 Task: Buy 1 Alum for Men's from Shave & Hair Removal section under best seller category for shipping address: Maddie Scott, 1225 Ridge Road, Dodge City, Kansas 67801, Cell Number 6205197251. Pay from credit card ending with 7965, CVV 549
Action: Mouse moved to (10, 67)
Screenshot: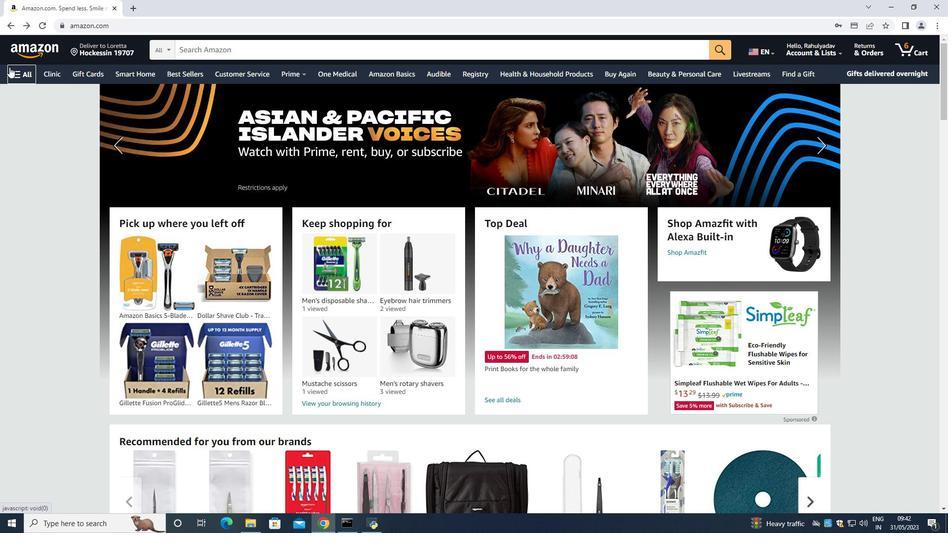 
Action: Mouse pressed left at (10, 67)
Screenshot: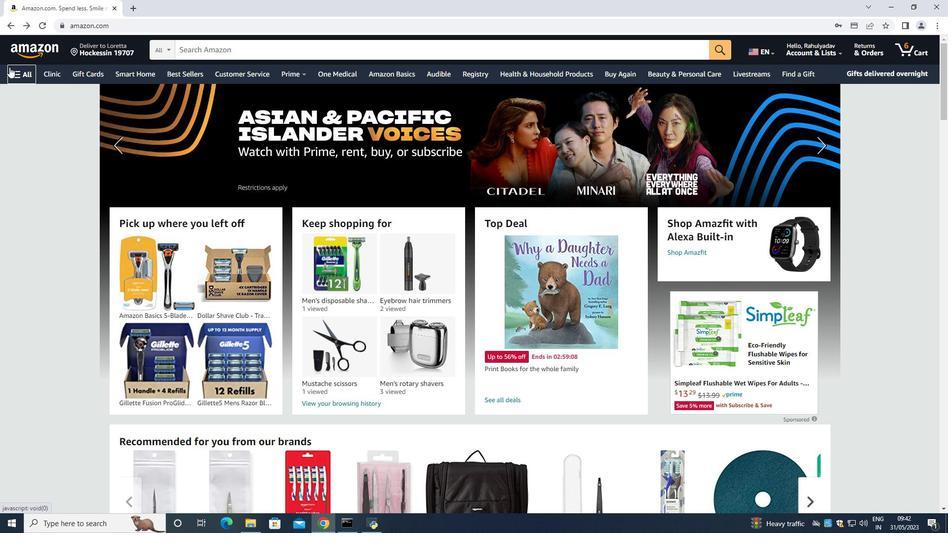 
Action: Mouse moved to (39, 92)
Screenshot: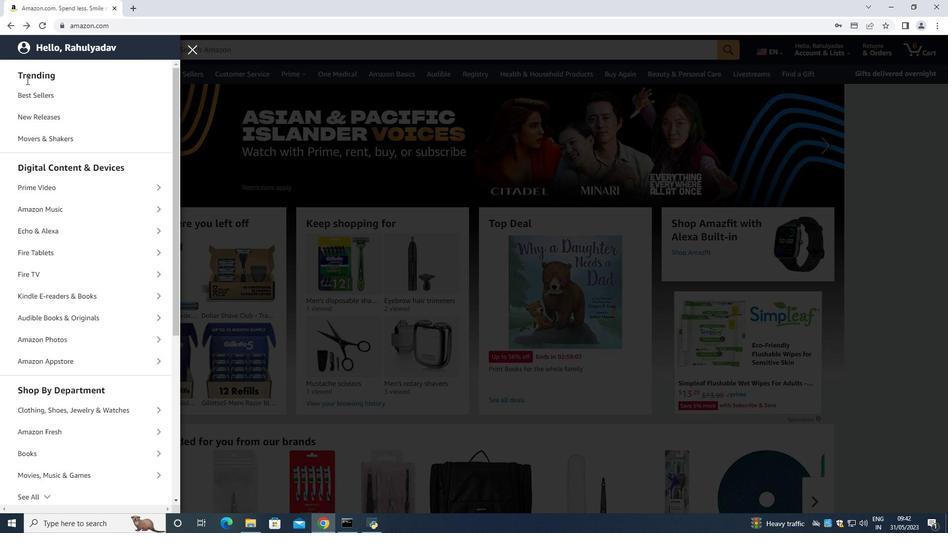 
Action: Mouse pressed left at (39, 92)
Screenshot: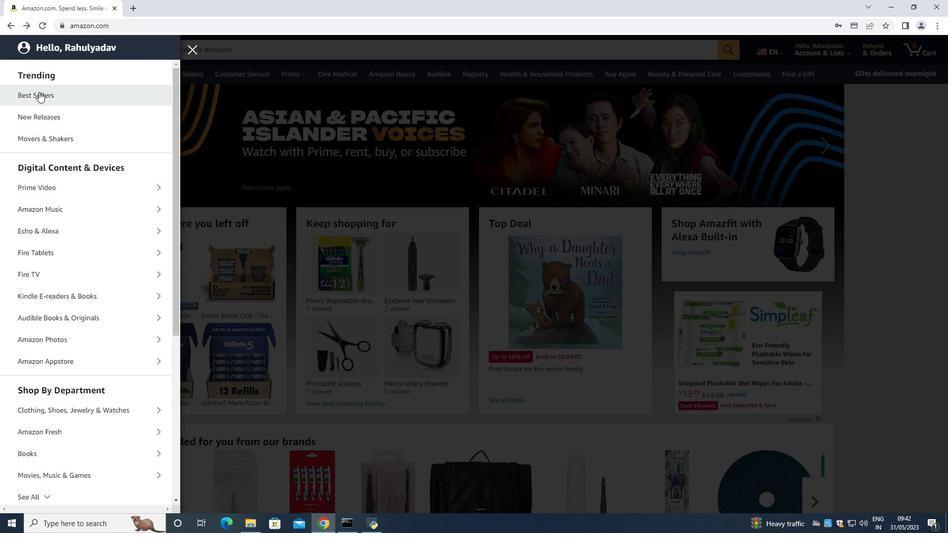 
Action: Mouse moved to (236, 52)
Screenshot: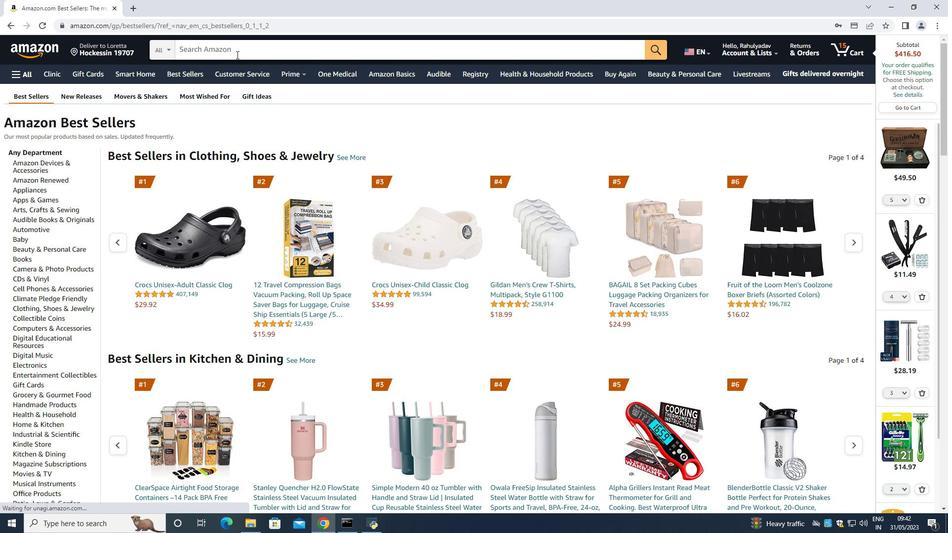 
Action: Mouse pressed left at (236, 52)
Screenshot: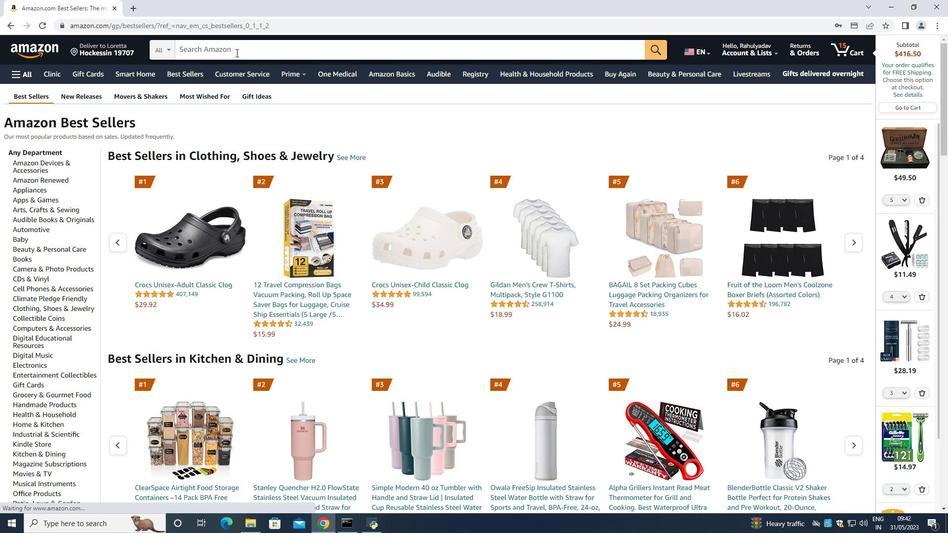 
Action: Mouse moved to (234, 51)
Screenshot: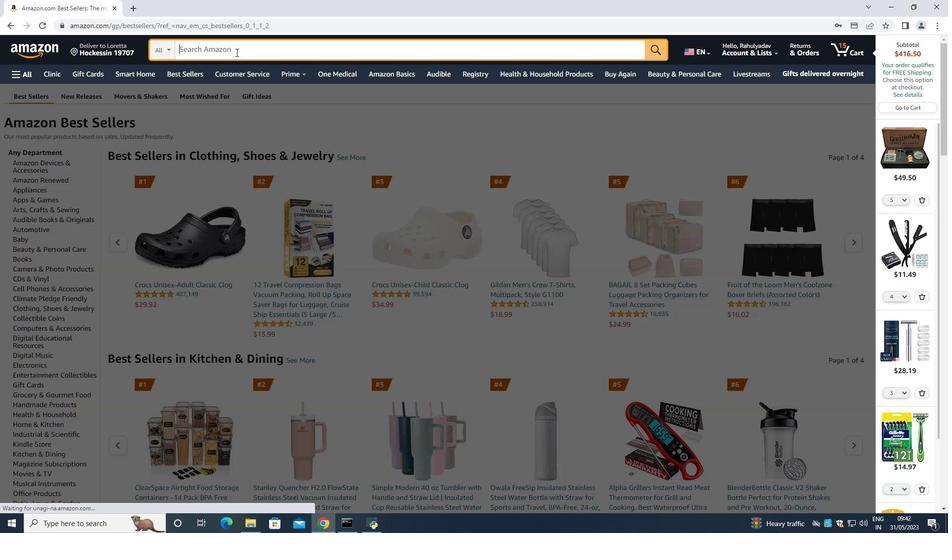 
Action: Key pressed <Key.shift>Alum<Key.space><Key.shift><Key.shift><Key.shift><Key.shift><Key.shift><Key.shift><Key.shift><Key.shift><Key.shift><Key.shift><Key.shift><Key.shift><Key.shift>For<Key.space>men<Key.space>
Screenshot: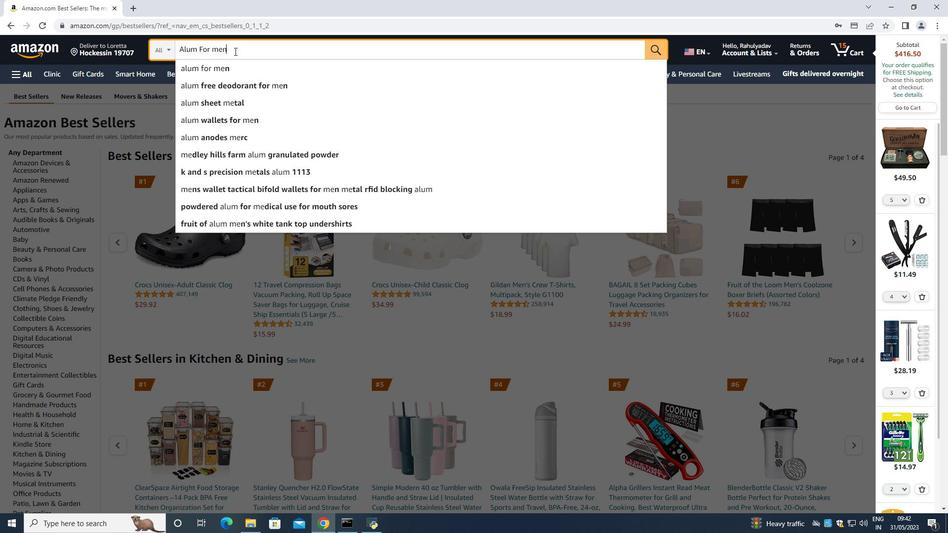 
Action: Mouse moved to (659, 45)
Screenshot: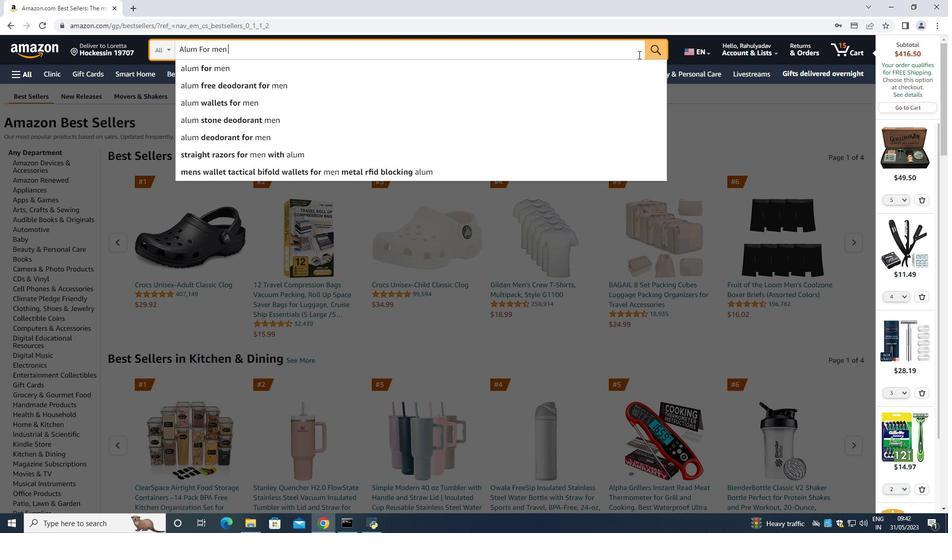 
Action: Mouse pressed left at (659, 45)
Screenshot: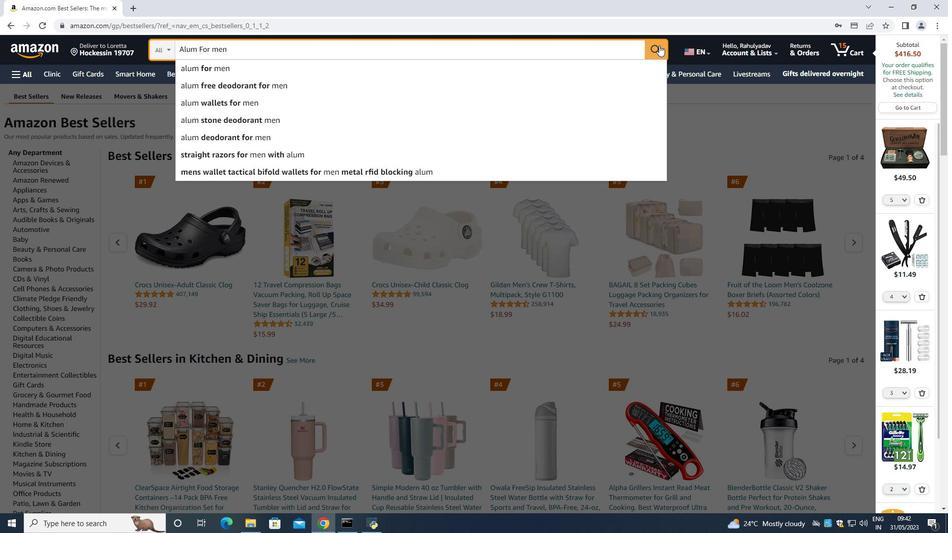 
Action: Mouse moved to (339, 311)
Screenshot: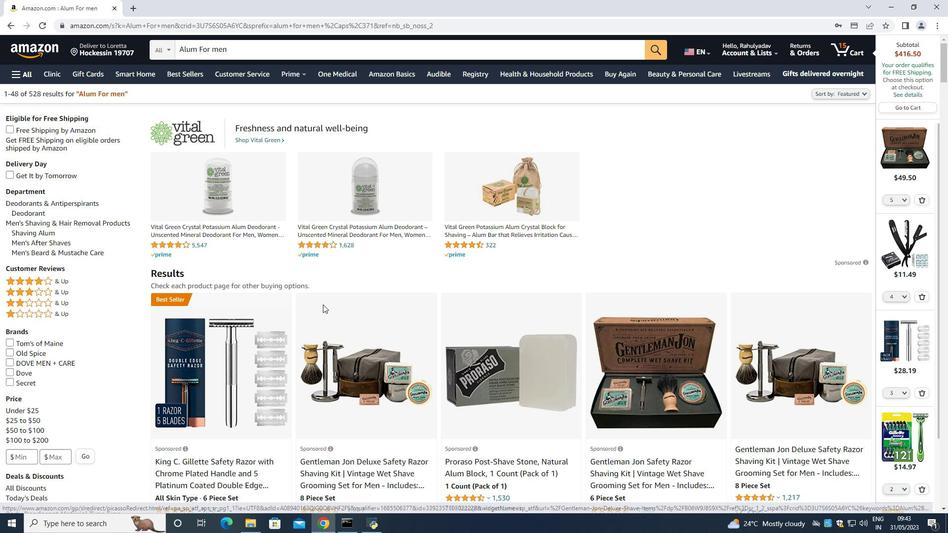 
Action: Mouse scrolled (339, 311) with delta (0, 0)
Screenshot: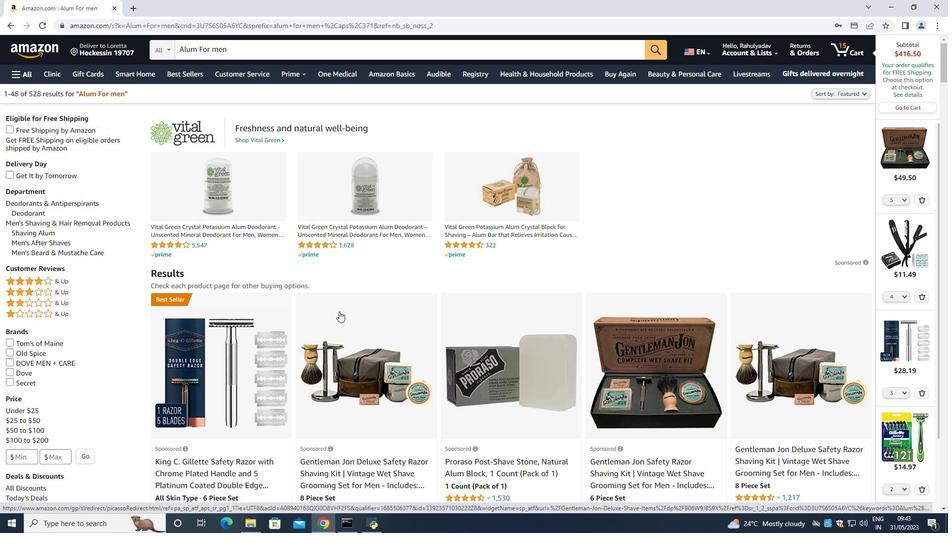 
Action: Mouse scrolled (339, 311) with delta (0, 0)
Screenshot: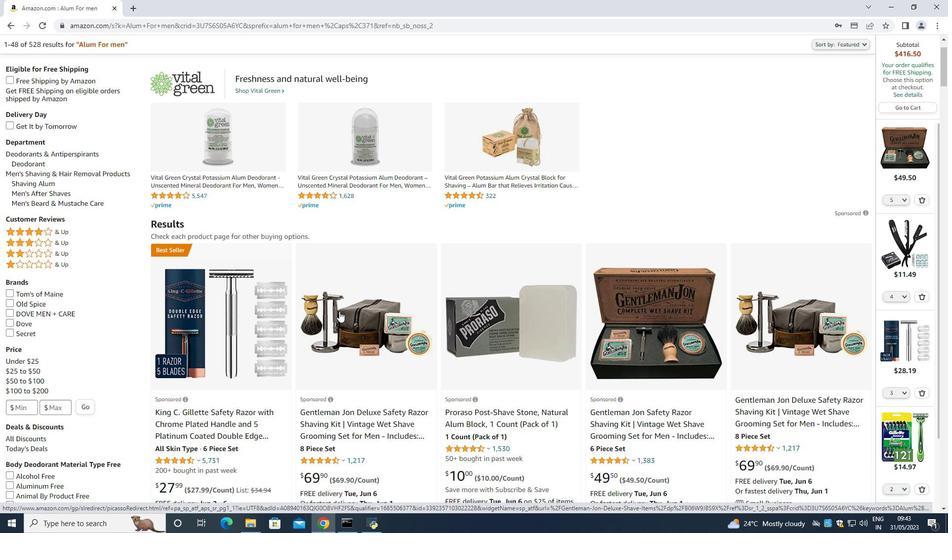
Action: Mouse moved to (499, 378)
Screenshot: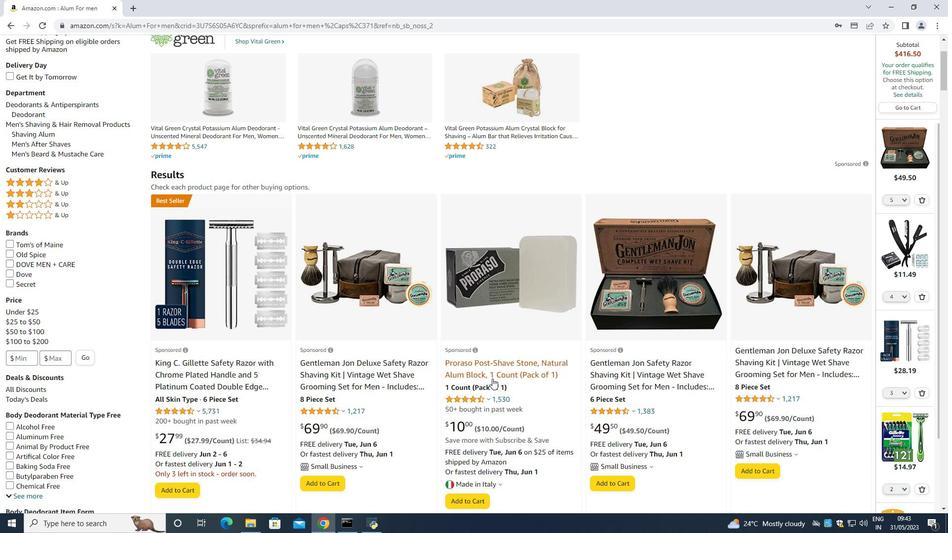 
Action: Mouse scrolled (499, 378) with delta (0, 0)
Screenshot: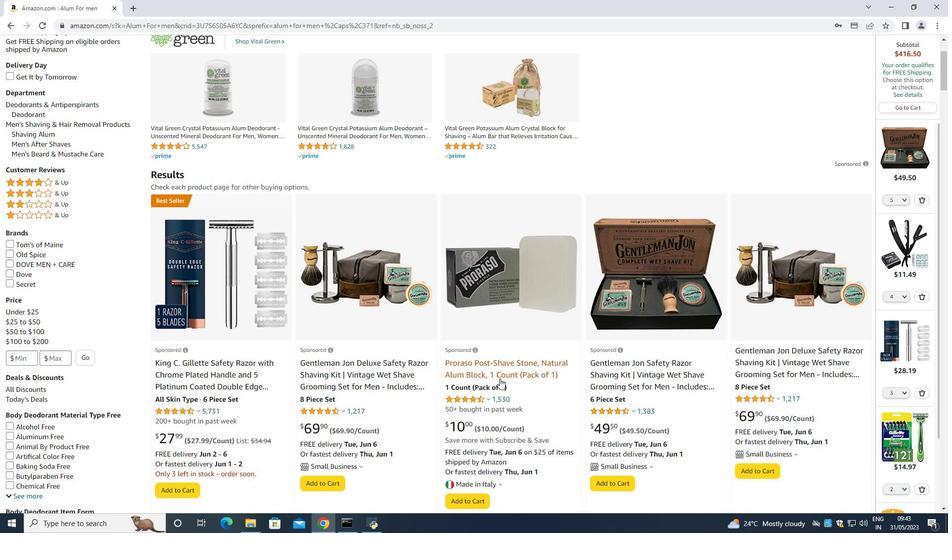 
Action: Mouse scrolled (499, 378) with delta (0, 0)
Screenshot: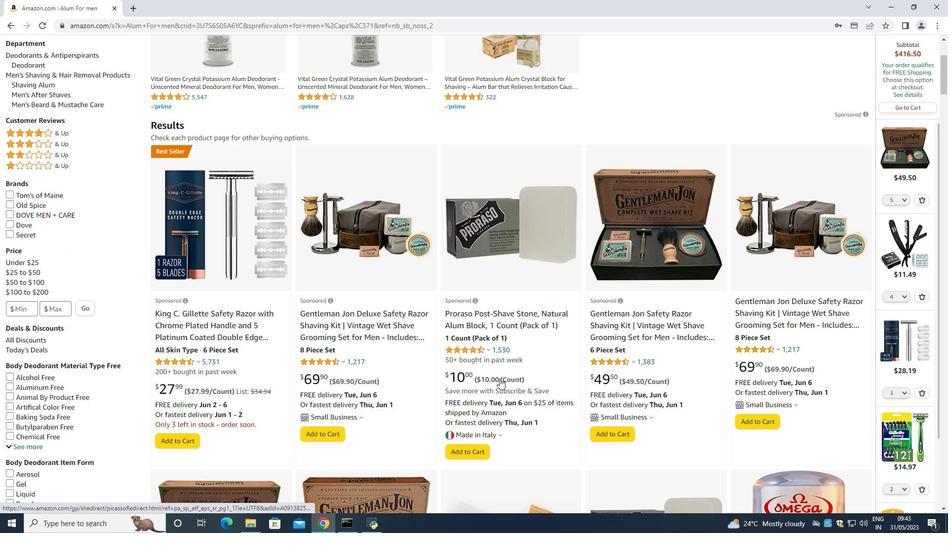
Action: Mouse scrolled (499, 378) with delta (0, 0)
Screenshot: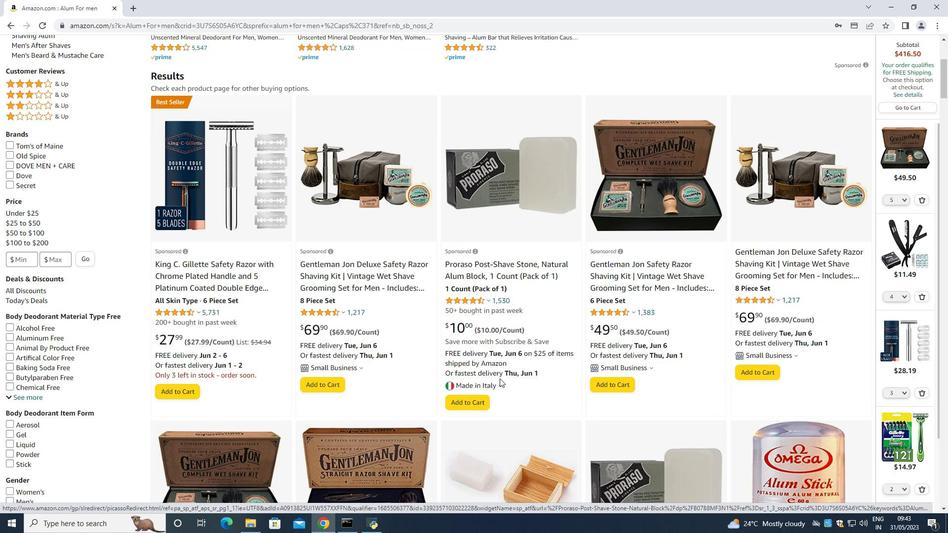 
Action: Mouse moved to (493, 370)
Screenshot: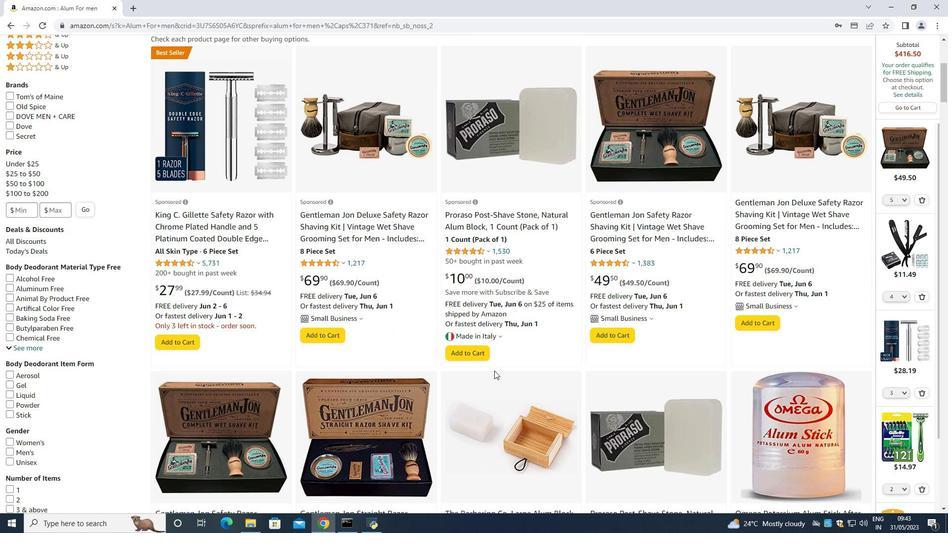 
Action: Mouse scrolled (493, 370) with delta (0, 0)
Screenshot: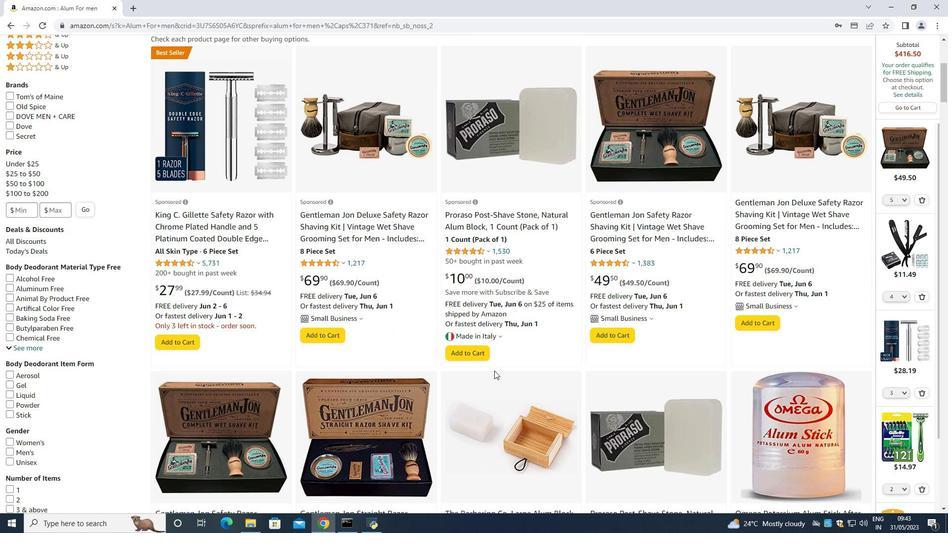 
Action: Mouse moved to (493, 371)
Screenshot: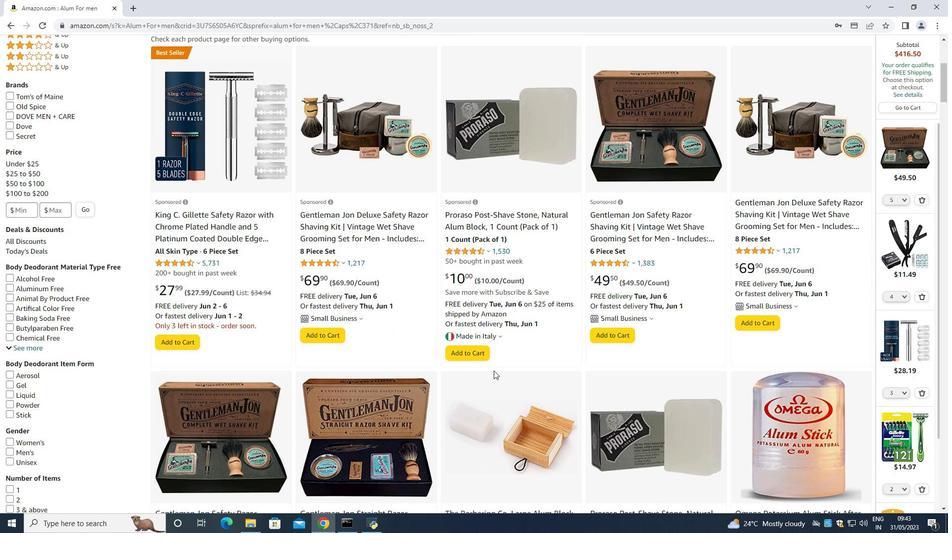 
Action: Mouse scrolled (493, 370) with delta (0, 0)
Screenshot: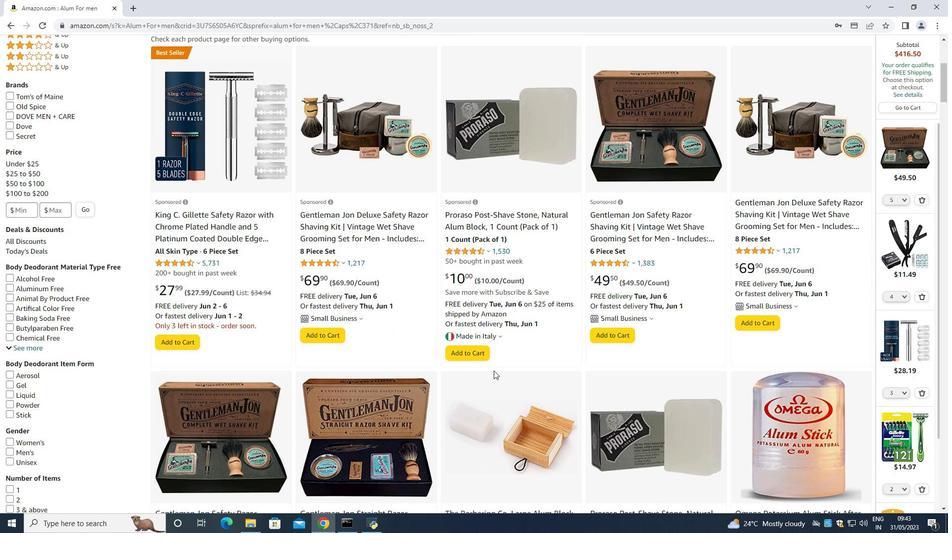 
Action: Mouse moved to (492, 371)
Screenshot: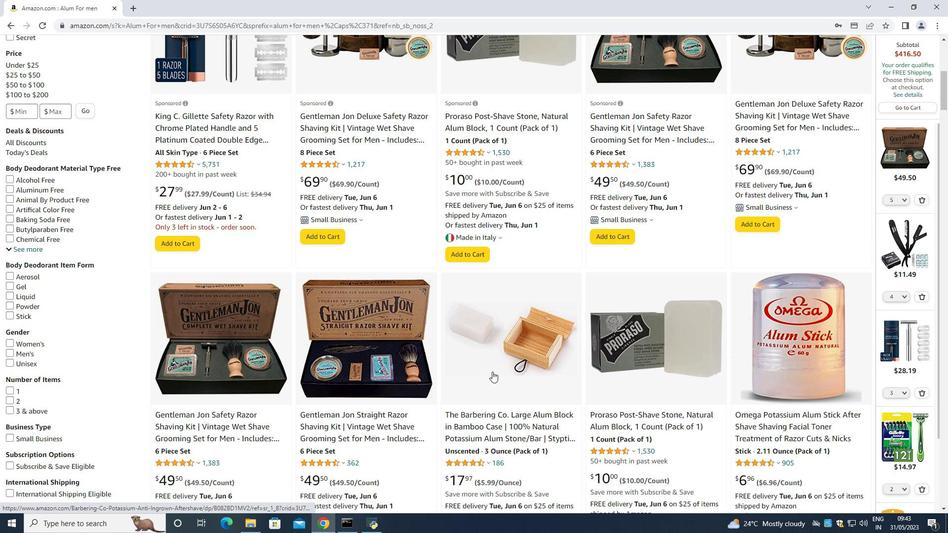 
Action: Mouse scrolled (492, 371) with delta (0, 0)
Screenshot: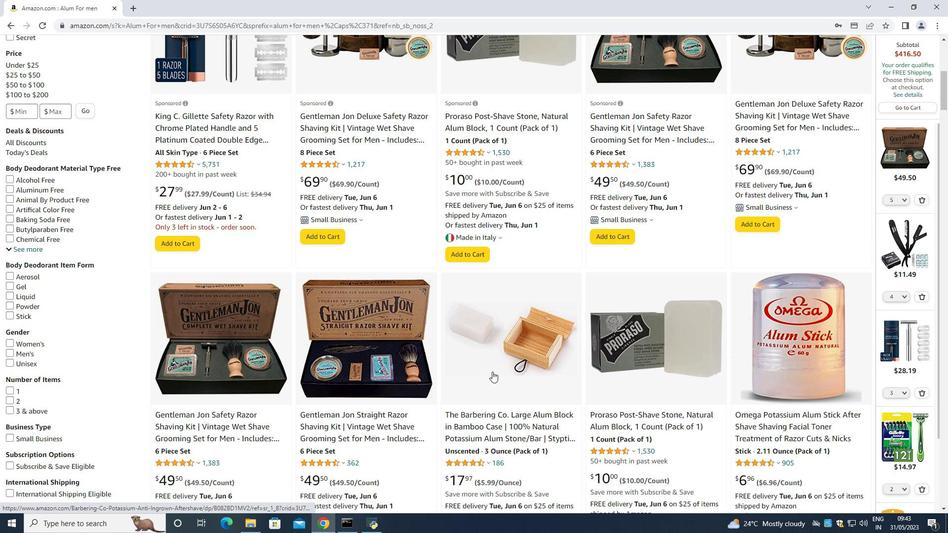 
Action: Mouse moved to (490, 374)
Screenshot: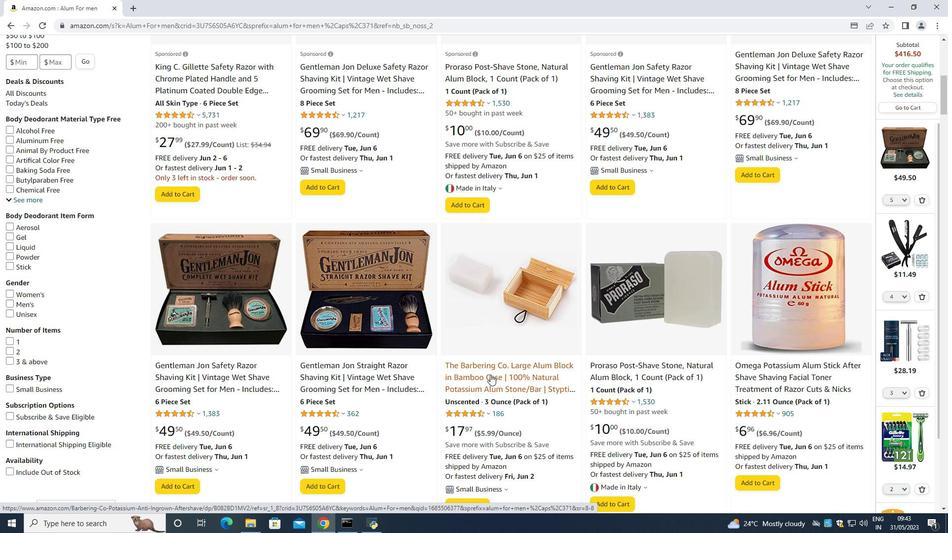 
Action: Mouse scrolled (490, 374) with delta (0, 0)
Screenshot: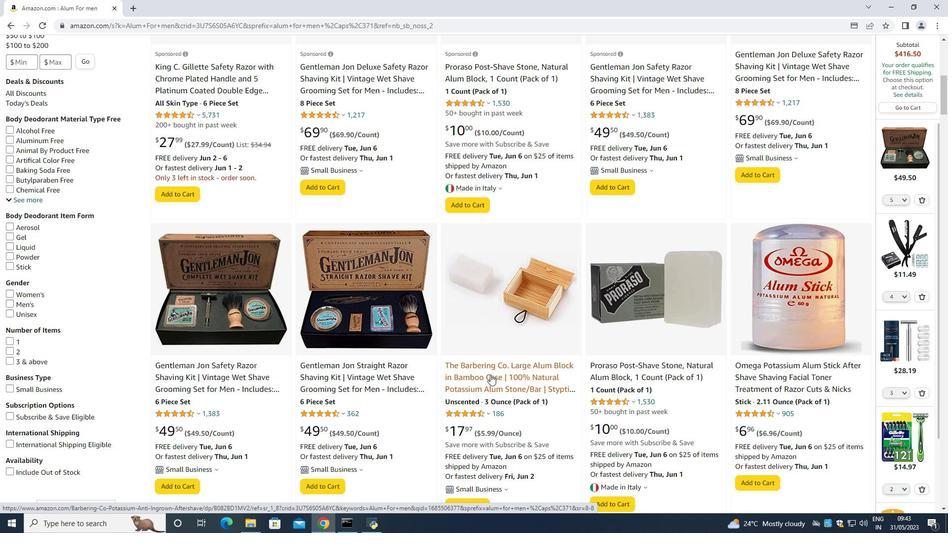
Action: Mouse moved to (488, 374)
Screenshot: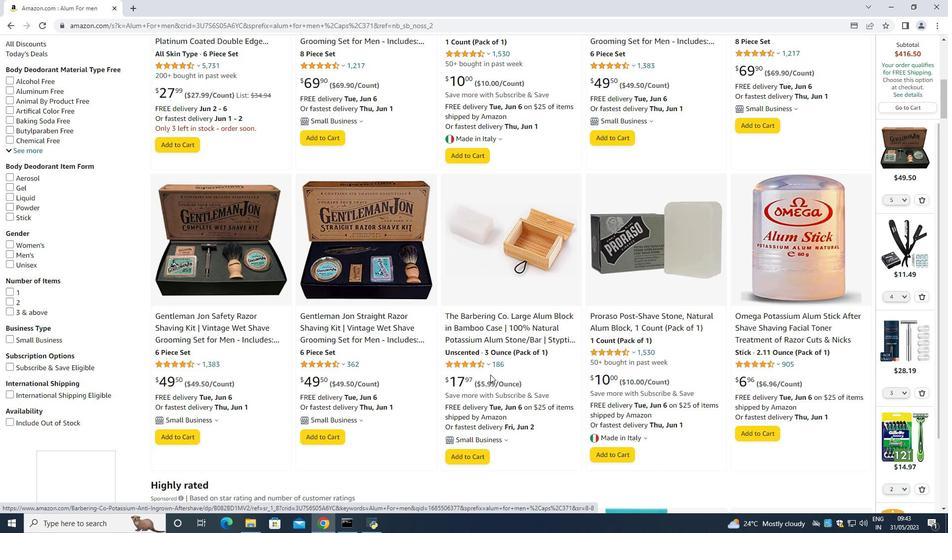 
Action: Mouse scrolled (488, 374) with delta (0, 0)
Screenshot: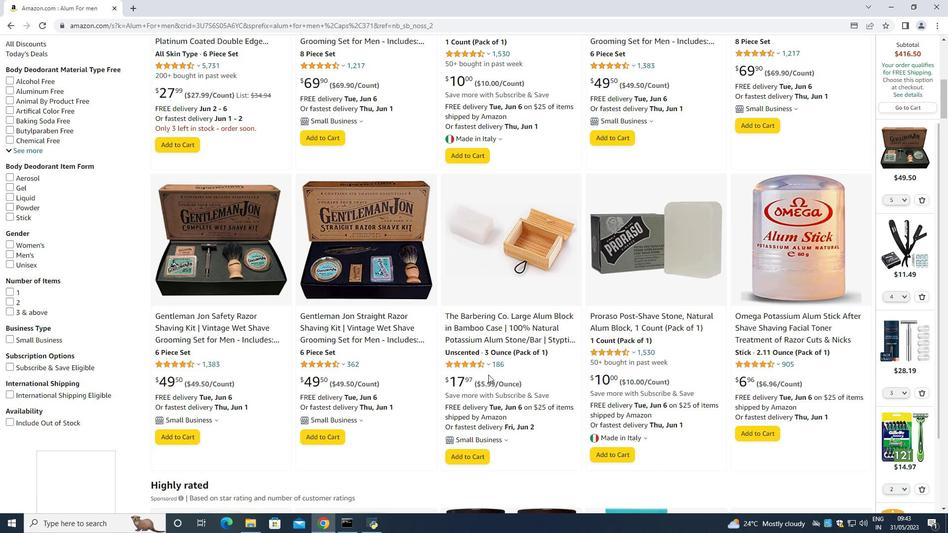 
Action: Mouse moved to (624, 280)
Screenshot: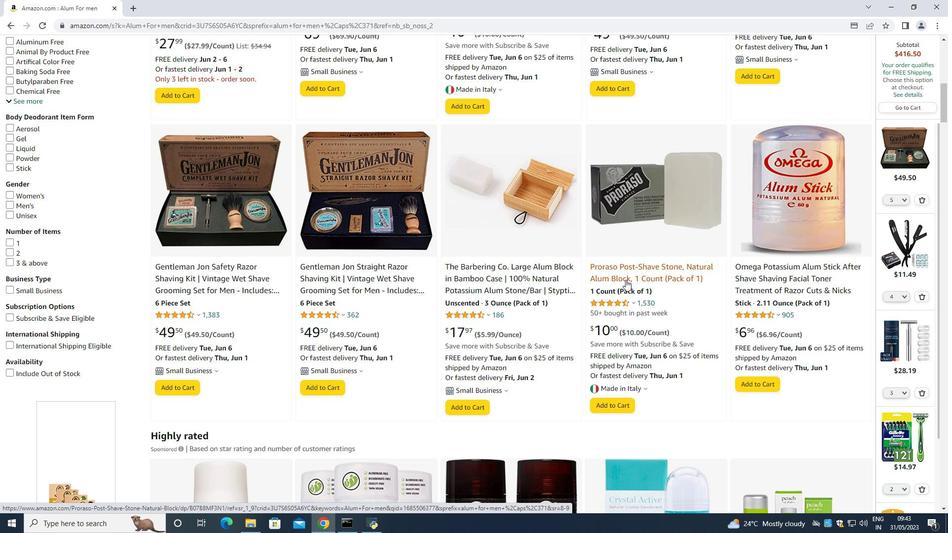 
Action: Mouse scrolled (624, 279) with delta (0, 0)
Screenshot: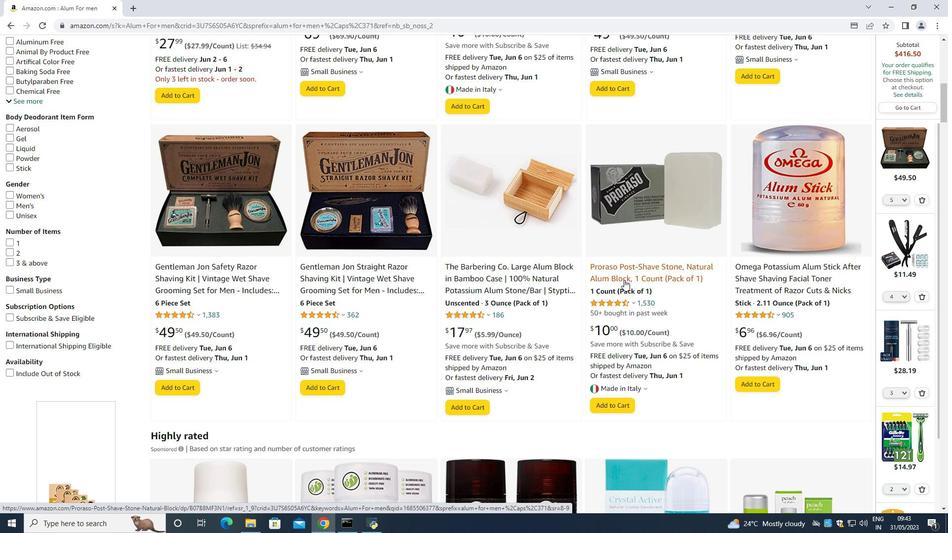 
Action: Mouse scrolled (624, 279) with delta (0, 0)
Screenshot: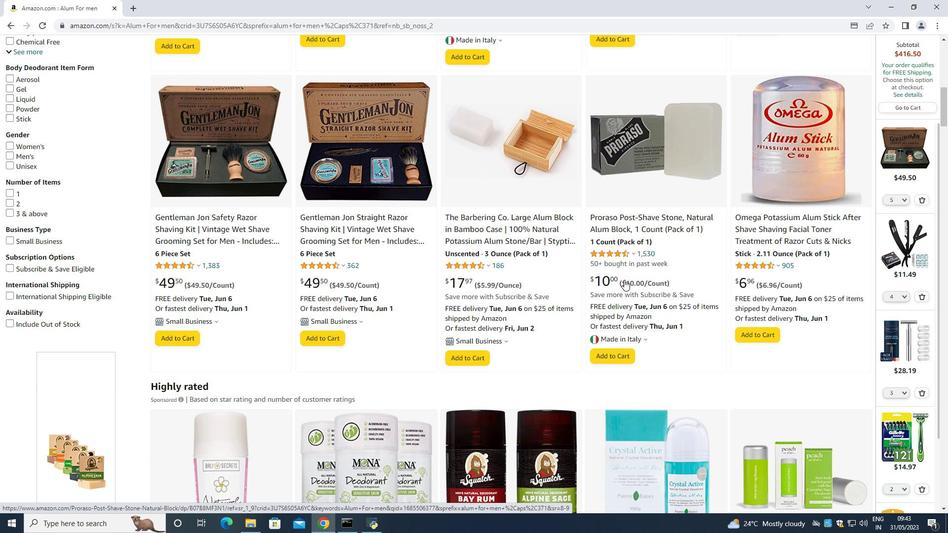 
Action: Mouse moved to (619, 283)
Screenshot: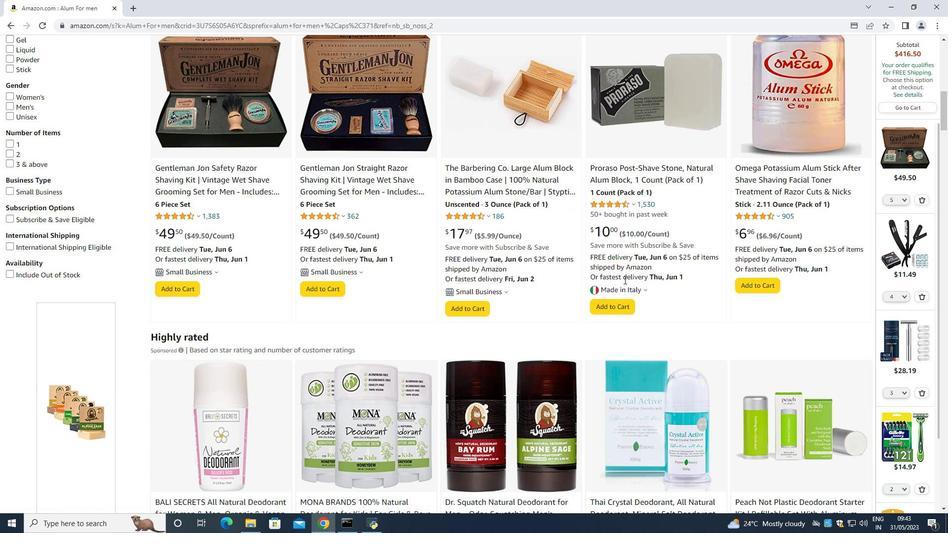 
Action: Mouse scrolled (619, 283) with delta (0, 0)
Screenshot: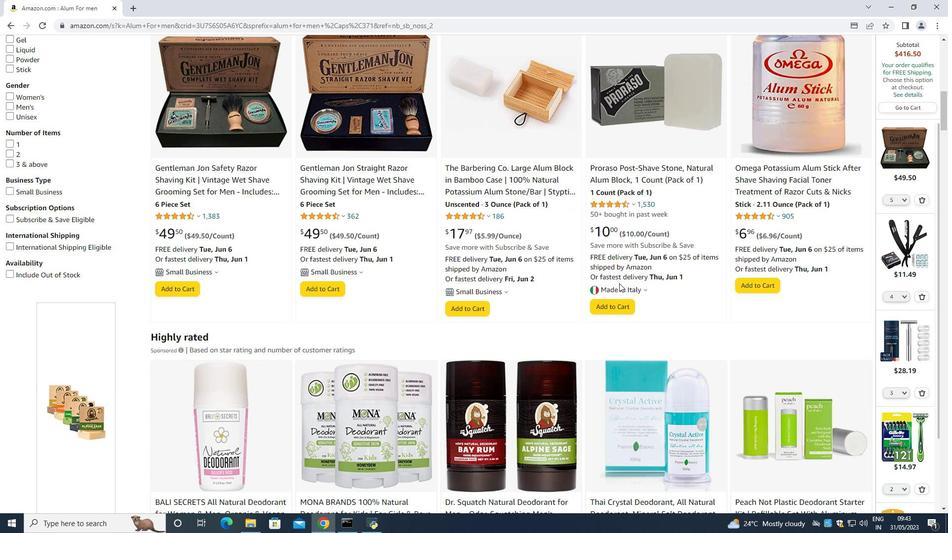 
Action: Mouse scrolled (619, 283) with delta (0, 0)
Screenshot: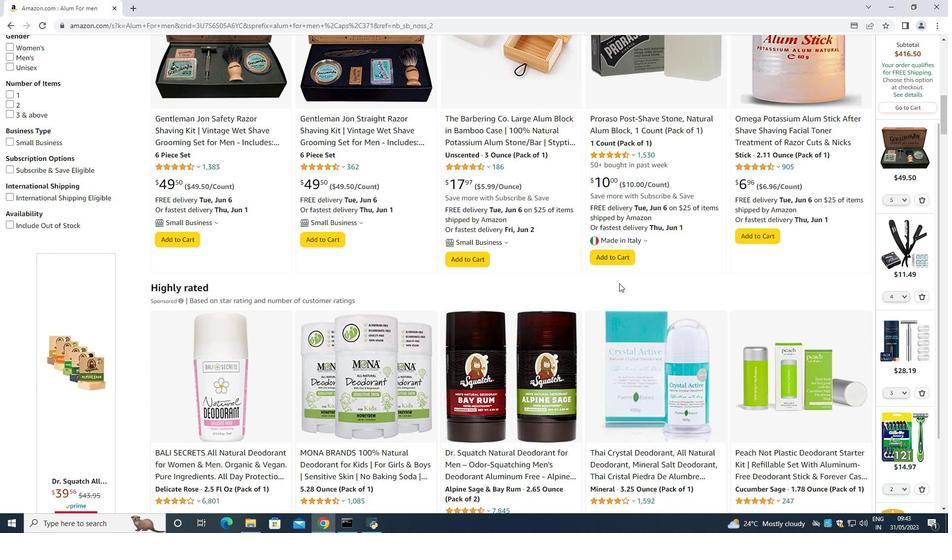 
Action: Mouse moved to (614, 283)
Screenshot: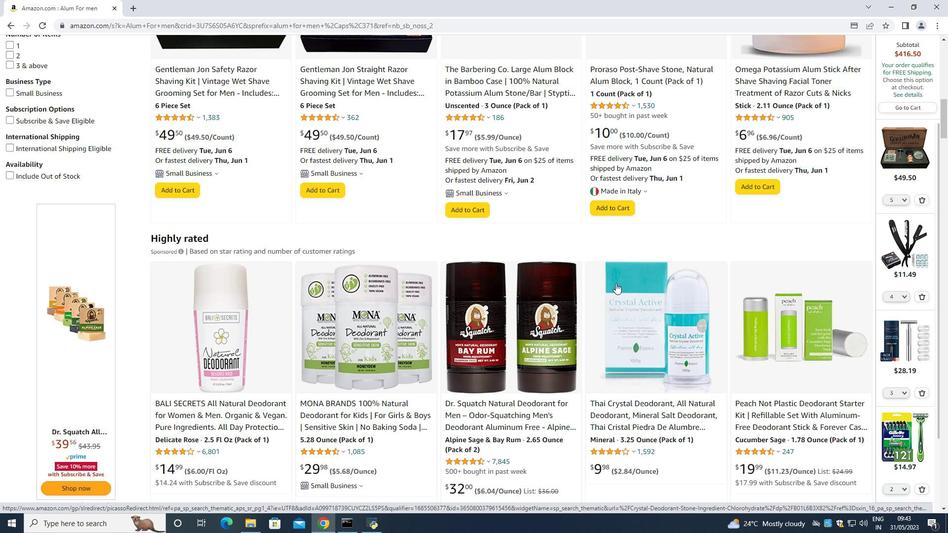 
Action: Mouse scrolled (614, 283) with delta (0, 0)
Screenshot: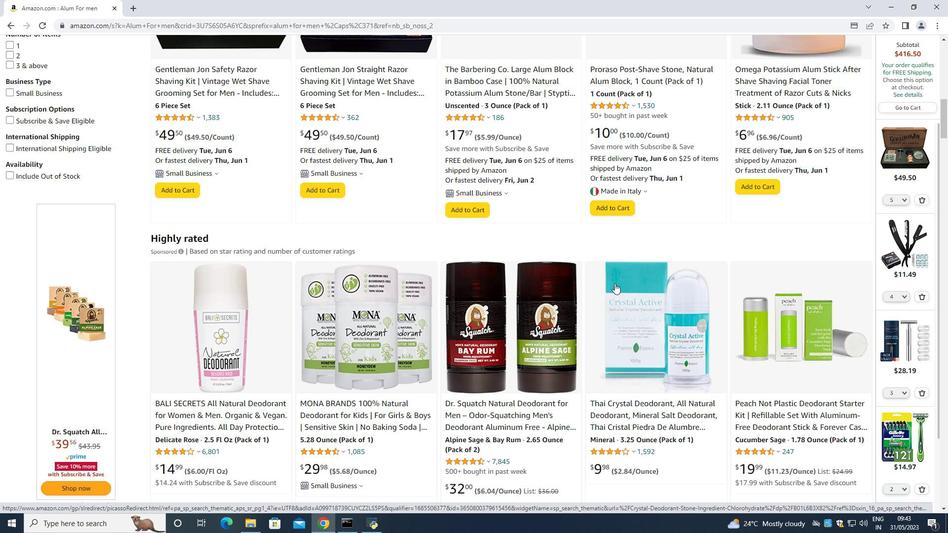 
Action: Mouse moved to (609, 279)
Screenshot: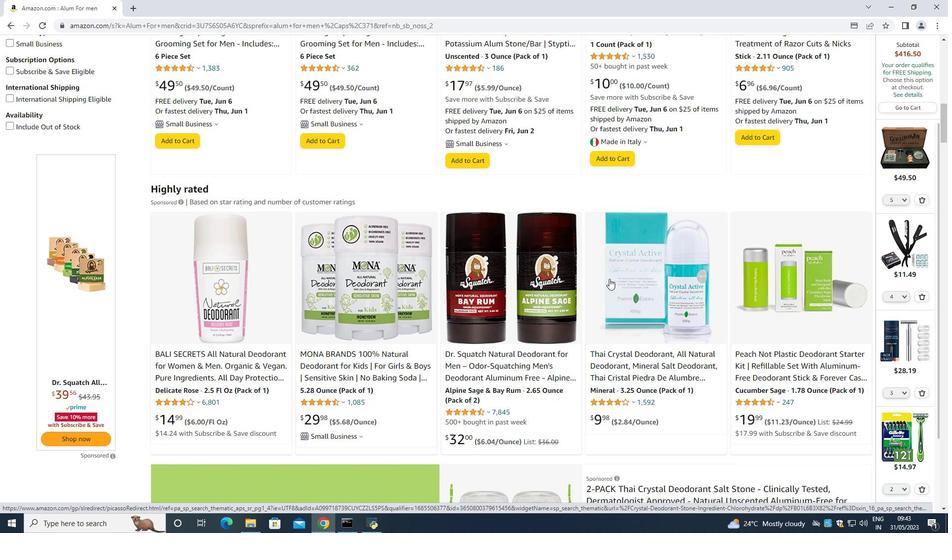
Action: Mouse scrolled (609, 279) with delta (0, 0)
Screenshot: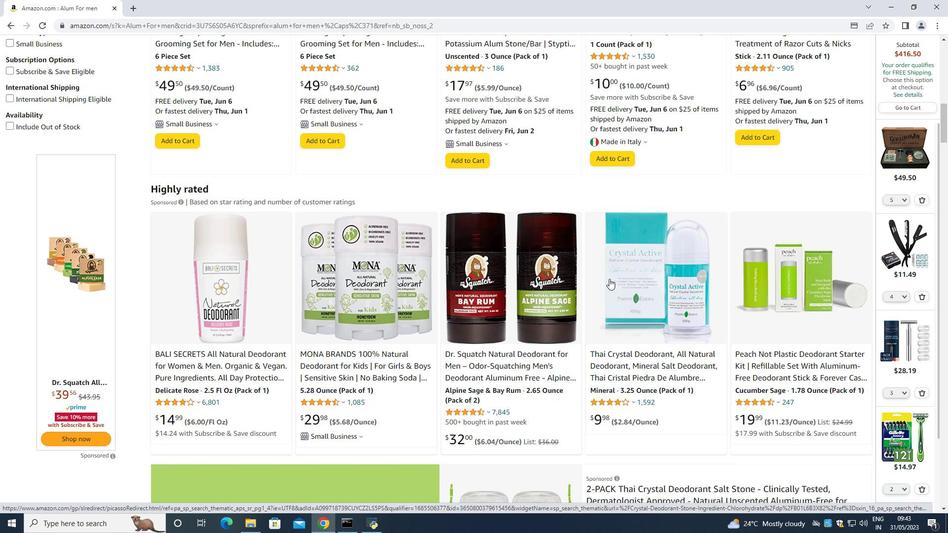 
Action: Mouse scrolled (609, 279) with delta (0, 0)
Screenshot: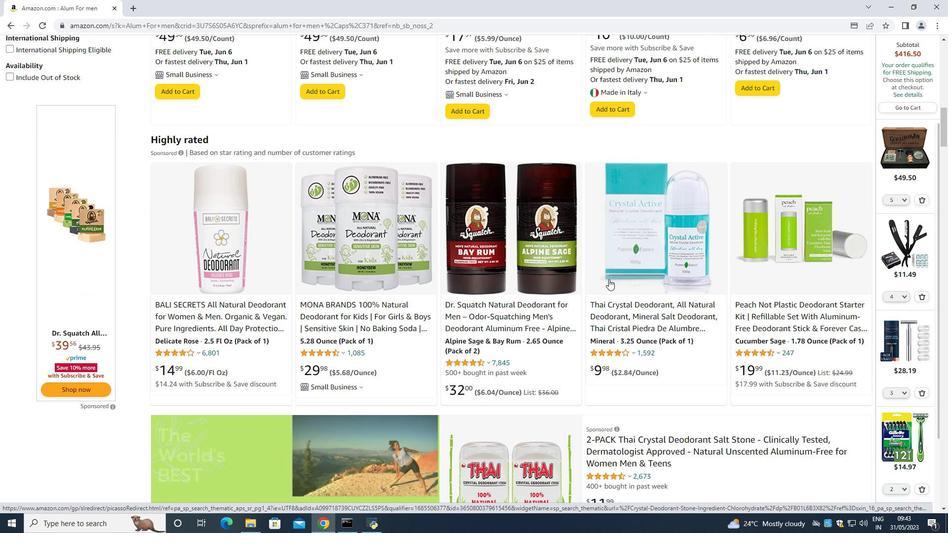 
Action: Mouse moved to (608, 283)
Screenshot: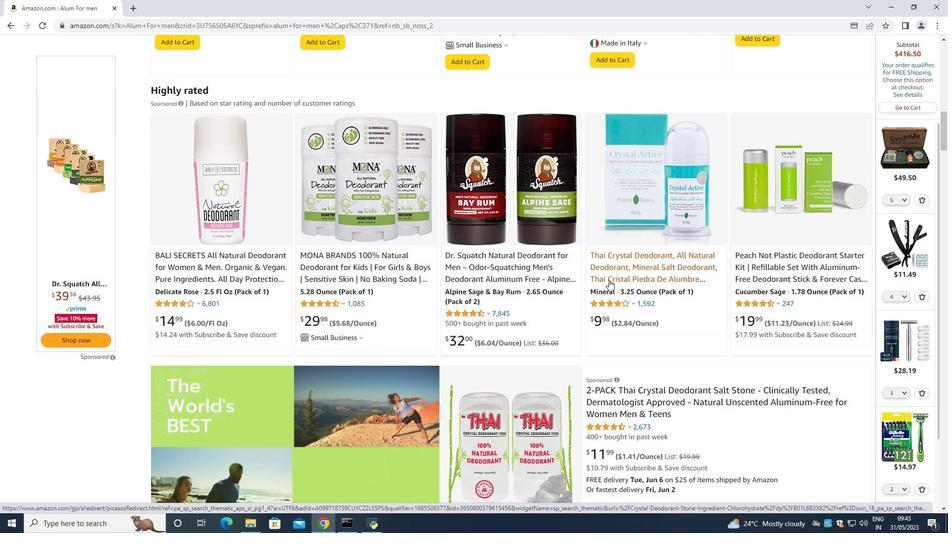 
Action: Mouse scrolled (608, 282) with delta (0, 0)
Screenshot: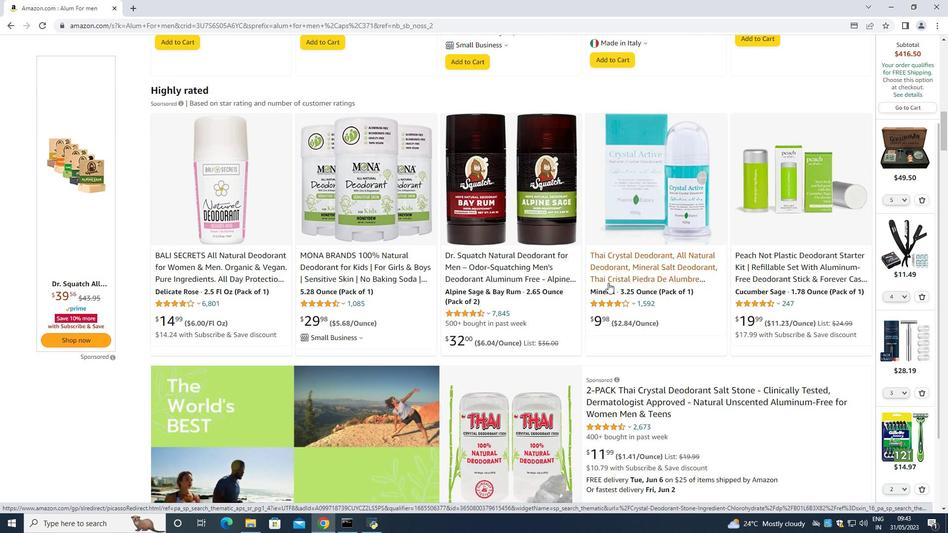 
Action: Mouse moved to (631, 337)
Screenshot: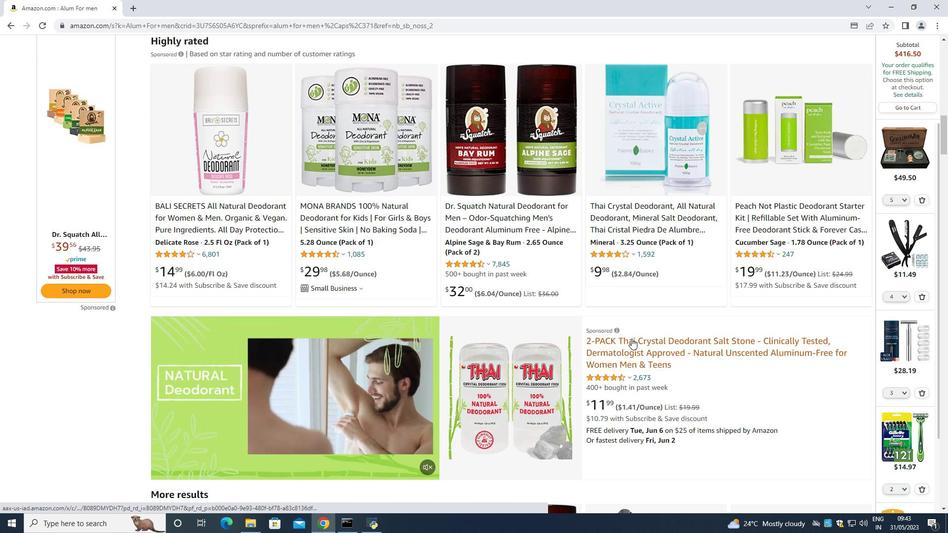 
Action: Mouse scrolled (631, 337) with delta (0, 0)
Screenshot: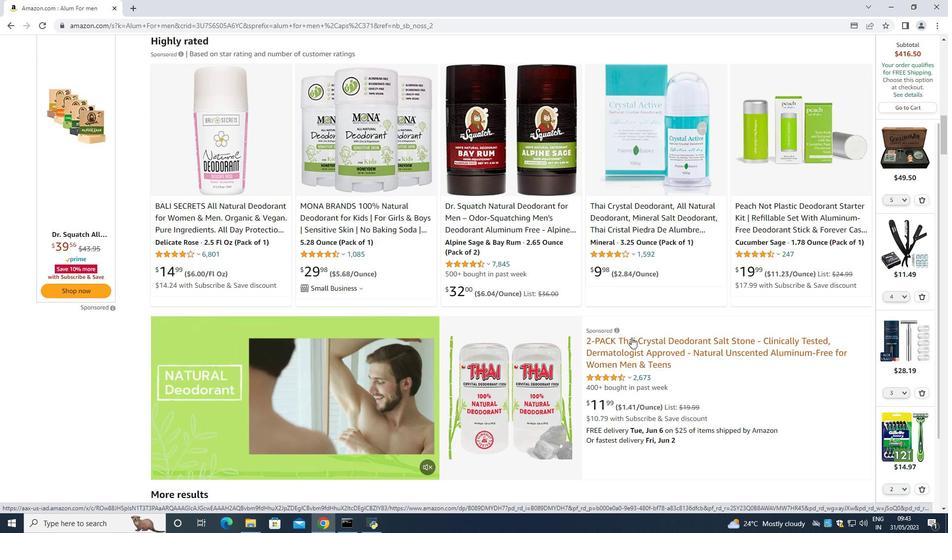 
Action: Mouse scrolled (631, 337) with delta (0, 0)
Screenshot: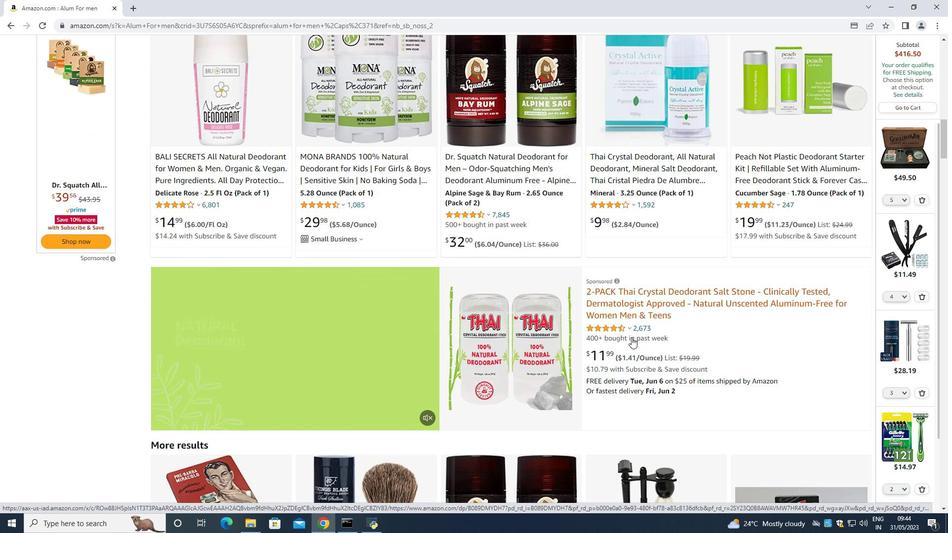 
Action: Mouse scrolled (631, 337) with delta (0, 0)
Screenshot: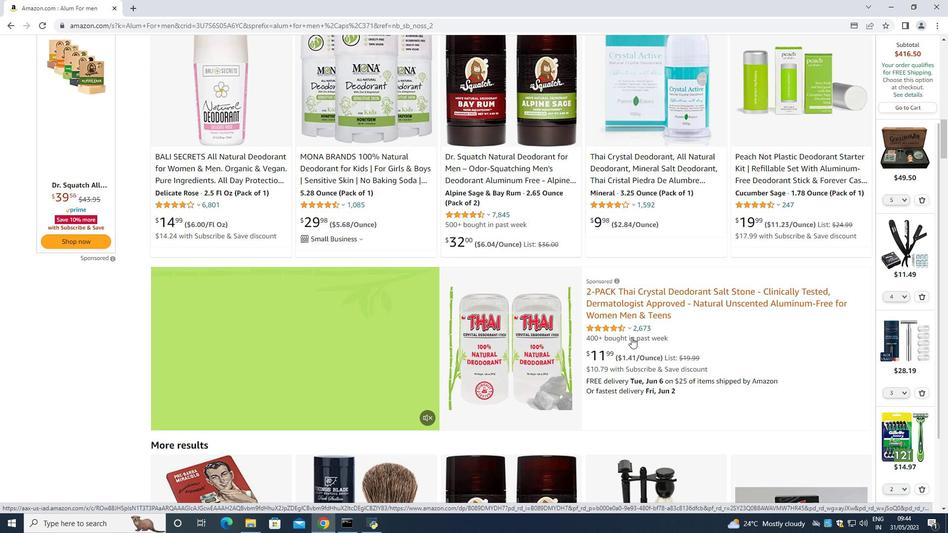 
Action: Mouse scrolled (631, 337) with delta (0, 0)
Screenshot: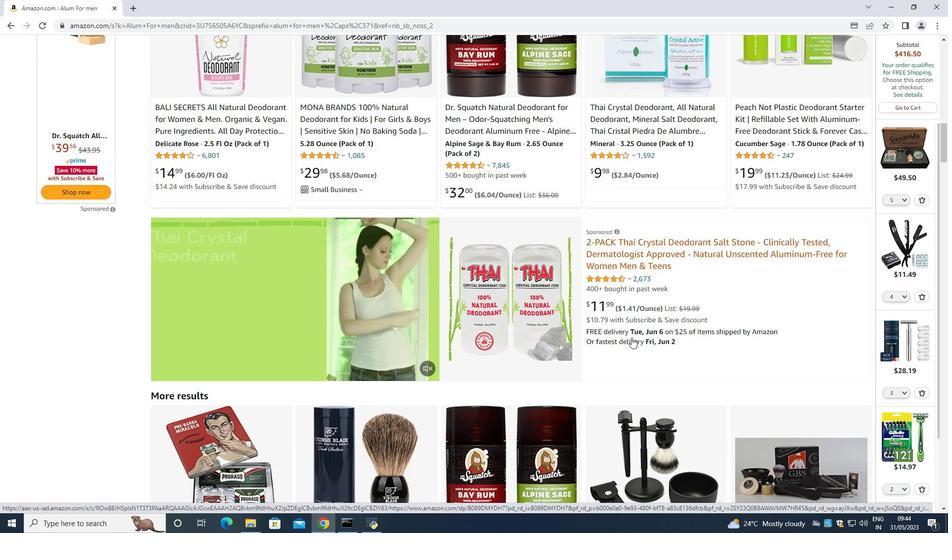 
Action: Mouse scrolled (631, 337) with delta (0, 0)
Screenshot: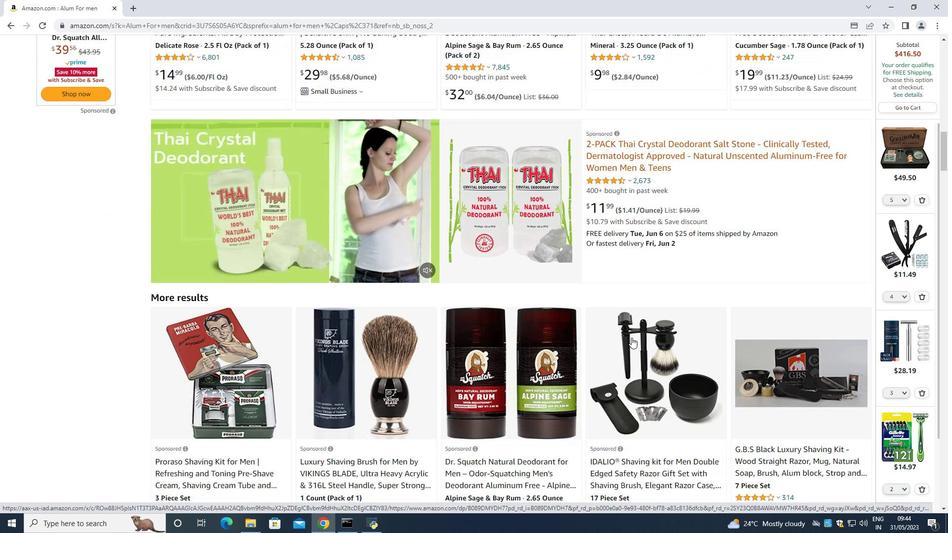 
Action: Mouse scrolled (631, 337) with delta (0, 0)
Screenshot: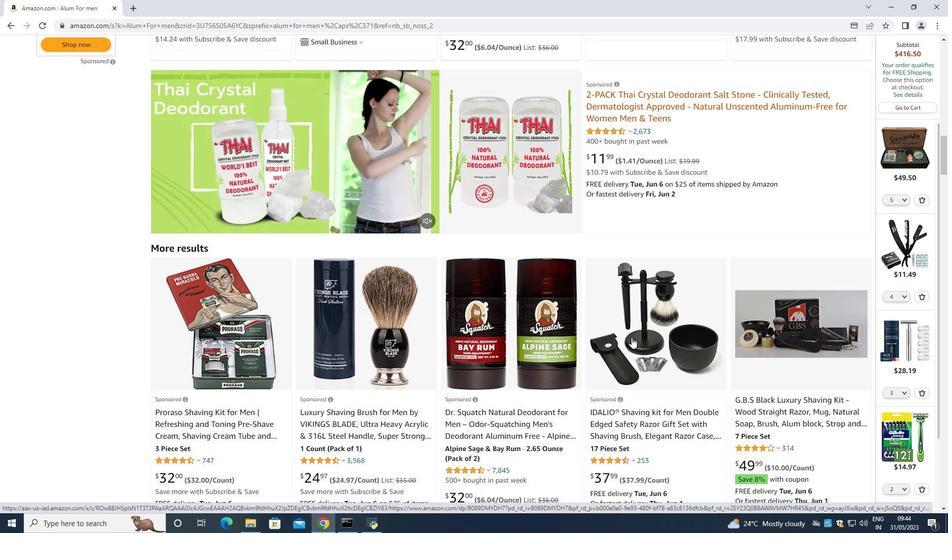 
Action: Mouse scrolled (631, 337) with delta (0, 0)
Screenshot: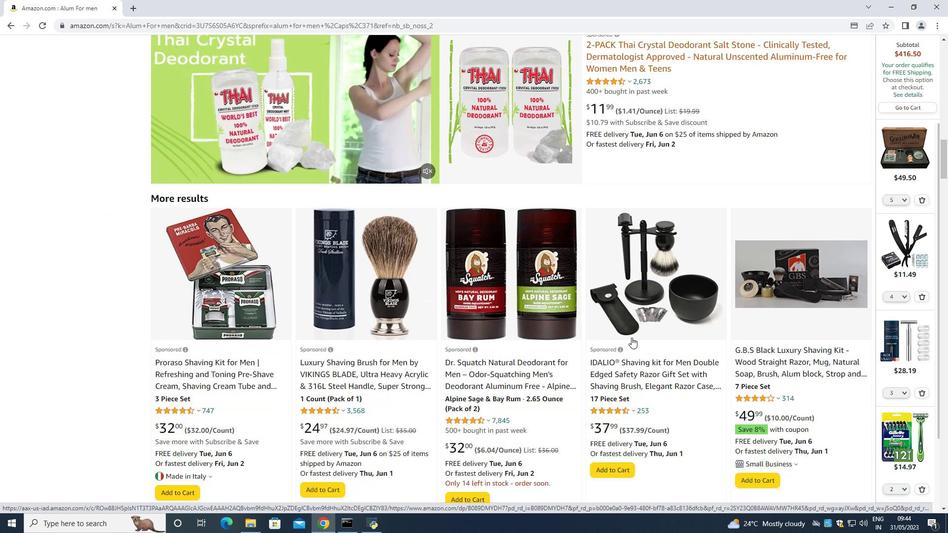 
Action: Mouse scrolled (631, 338) with delta (0, 0)
Screenshot: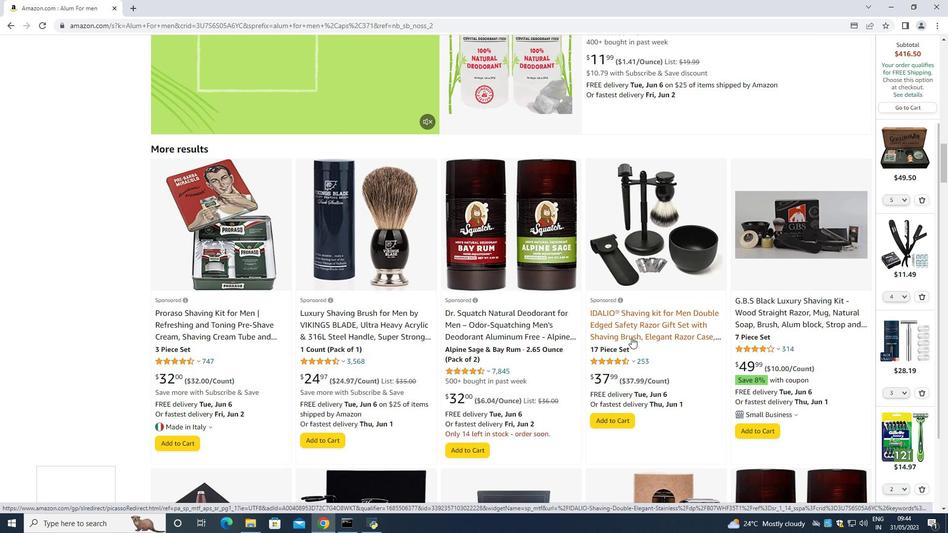 
Action: Mouse scrolled (631, 338) with delta (0, 0)
Screenshot: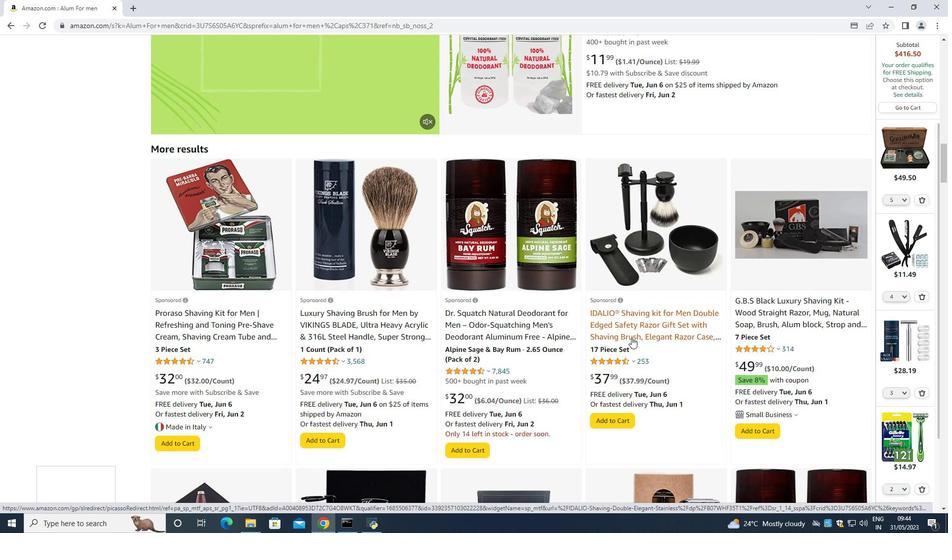 
Action: Mouse scrolled (631, 338) with delta (0, 0)
Screenshot: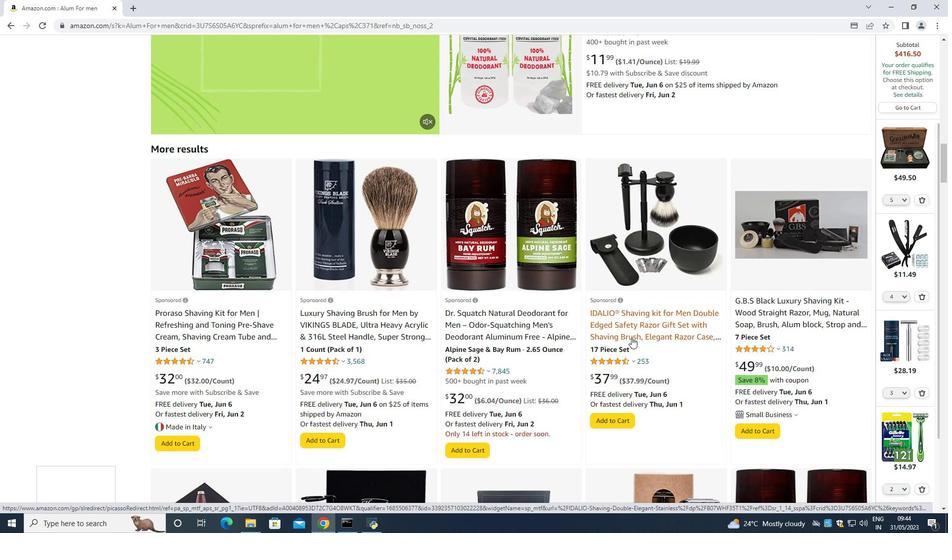 
Action: Mouse scrolled (631, 338) with delta (0, 0)
Screenshot: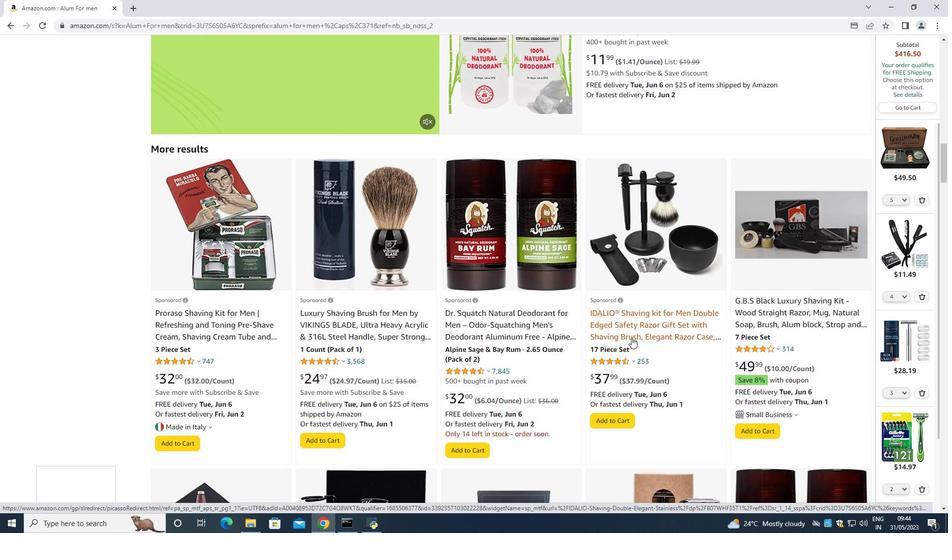 
Action: Mouse scrolled (631, 338) with delta (0, 0)
Screenshot: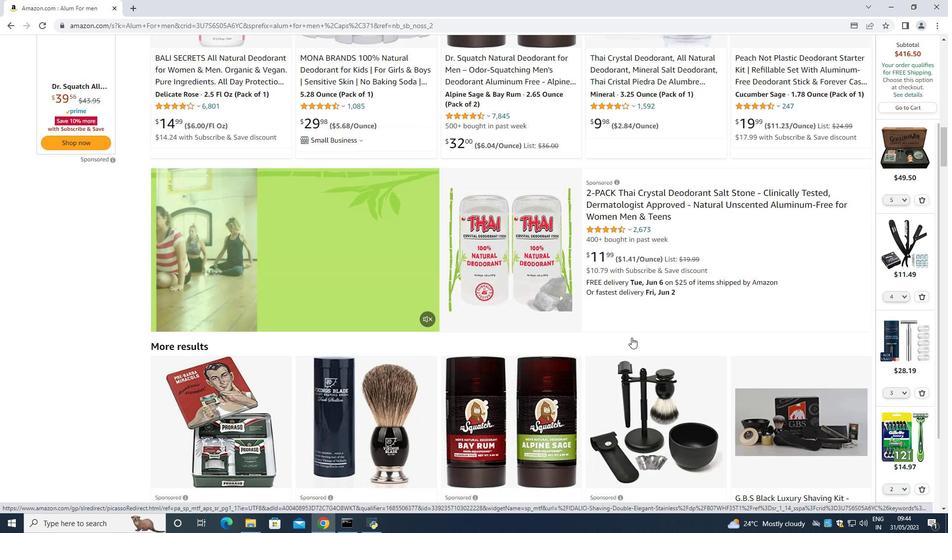 
Action: Mouse scrolled (631, 338) with delta (0, 0)
Screenshot: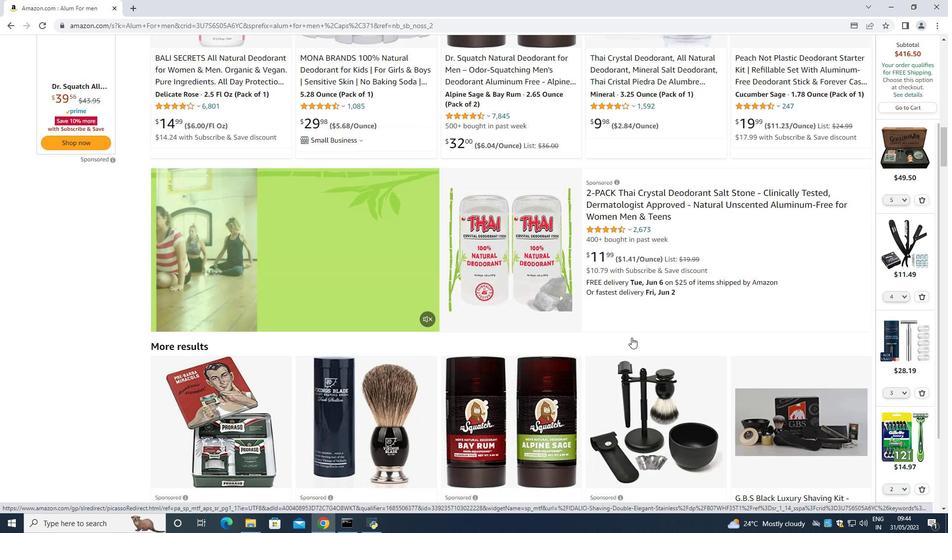 
Action: Mouse scrolled (631, 338) with delta (0, 0)
Screenshot: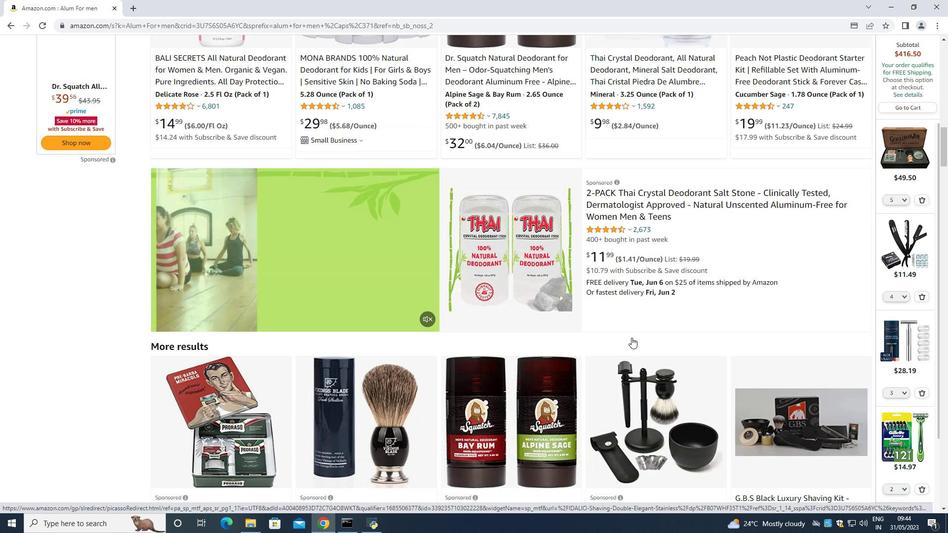 
Action: Mouse scrolled (631, 338) with delta (0, 0)
Screenshot: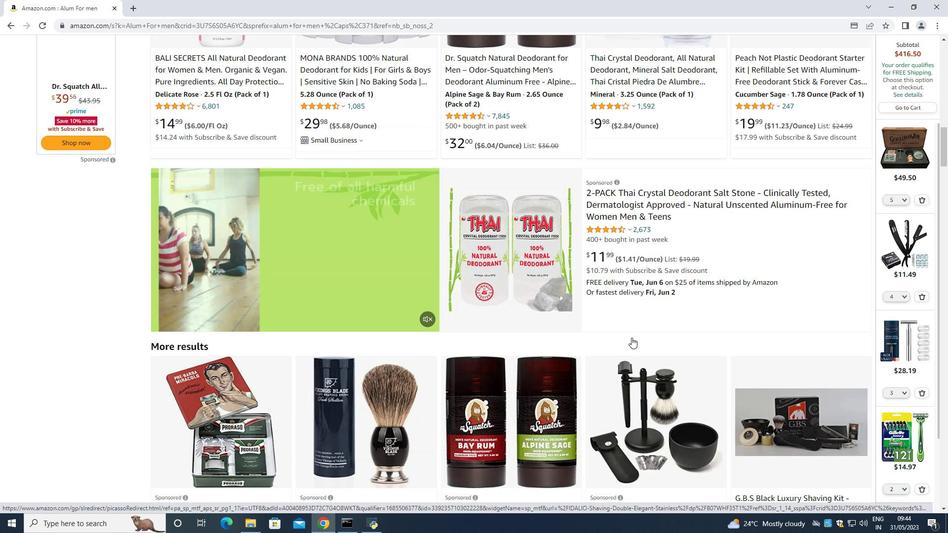 
Action: Mouse scrolled (631, 338) with delta (0, 0)
Screenshot: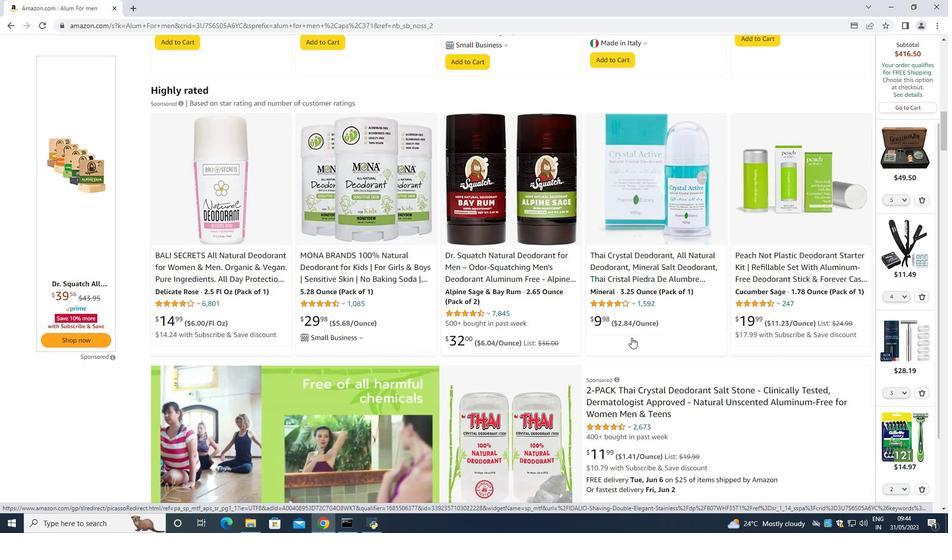 
Action: Mouse scrolled (631, 338) with delta (0, 0)
Screenshot: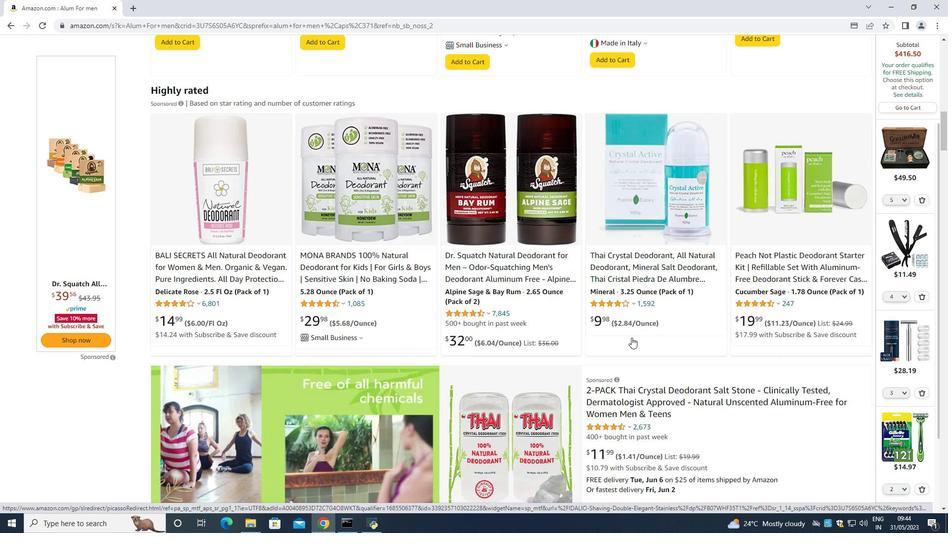
Action: Mouse scrolled (631, 338) with delta (0, 0)
Screenshot: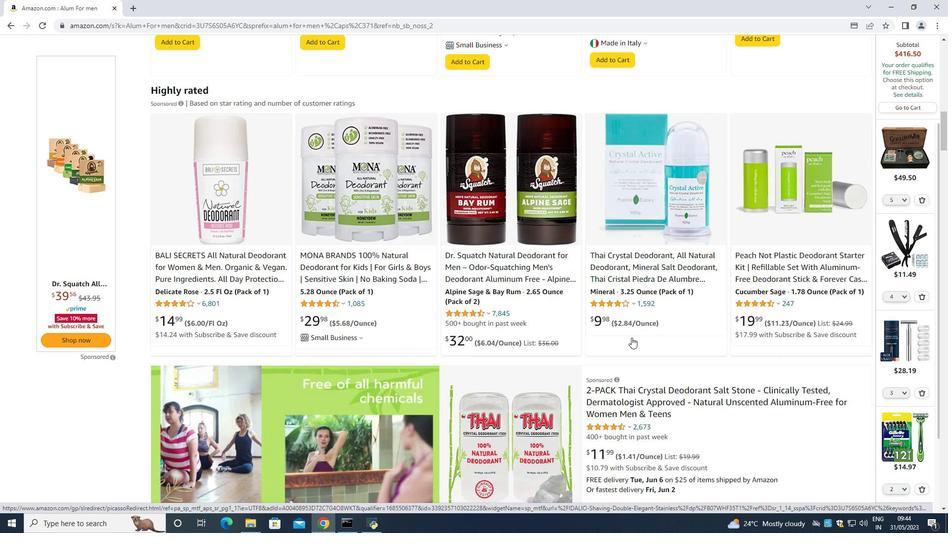 
Action: Mouse scrolled (631, 338) with delta (0, 0)
Screenshot: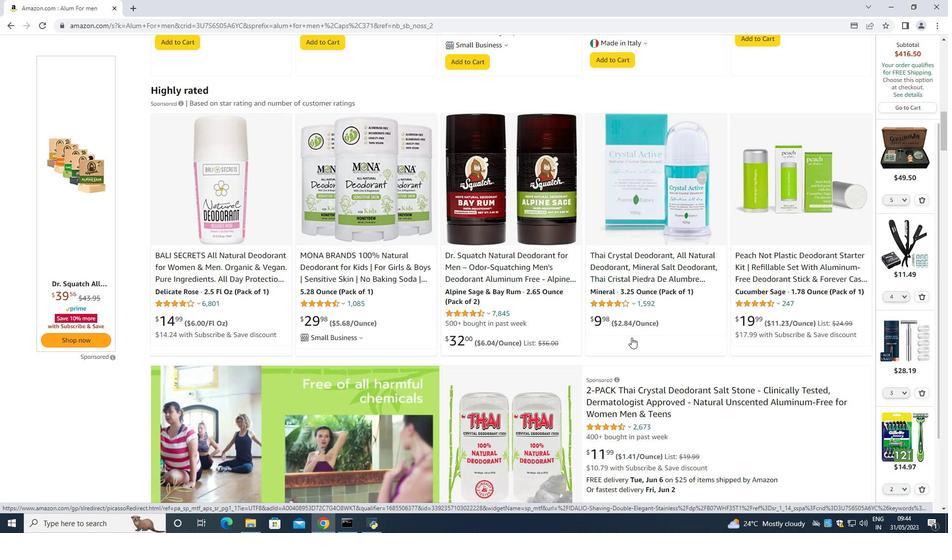 
Action: Mouse scrolled (631, 338) with delta (0, 0)
Screenshot: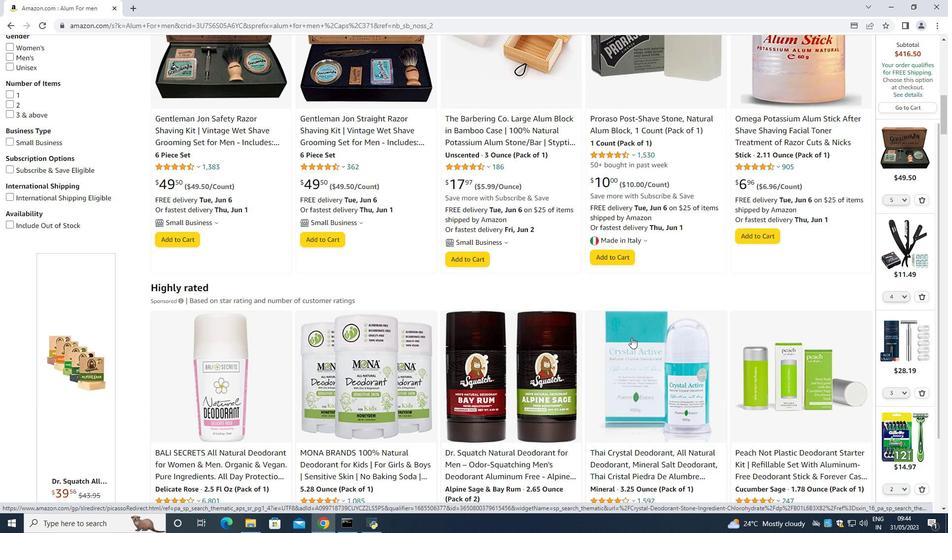 
Action: Mouse scrolled (631, 338) with delta (0, 0)
Screenshot: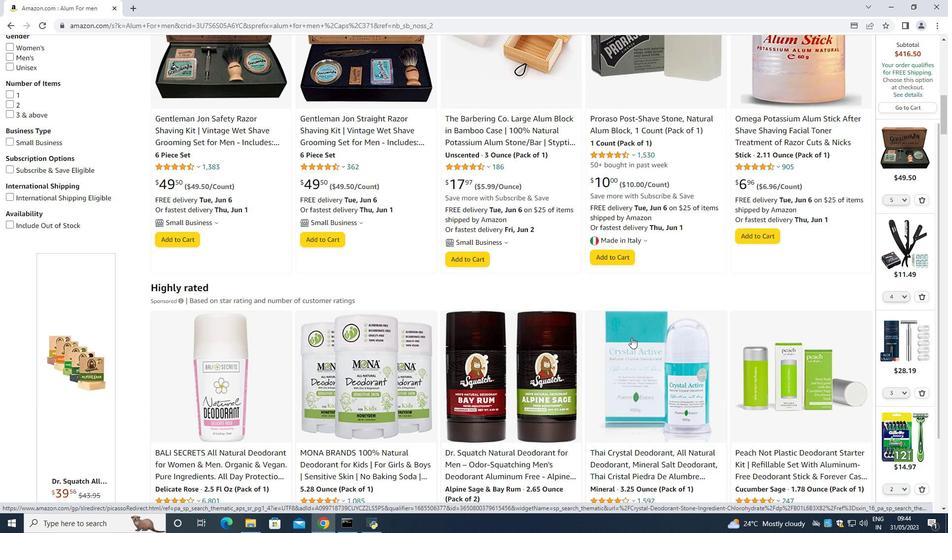 
Action: Mouse scrolled (631, 338) with delta (0, 0)
Screenshot: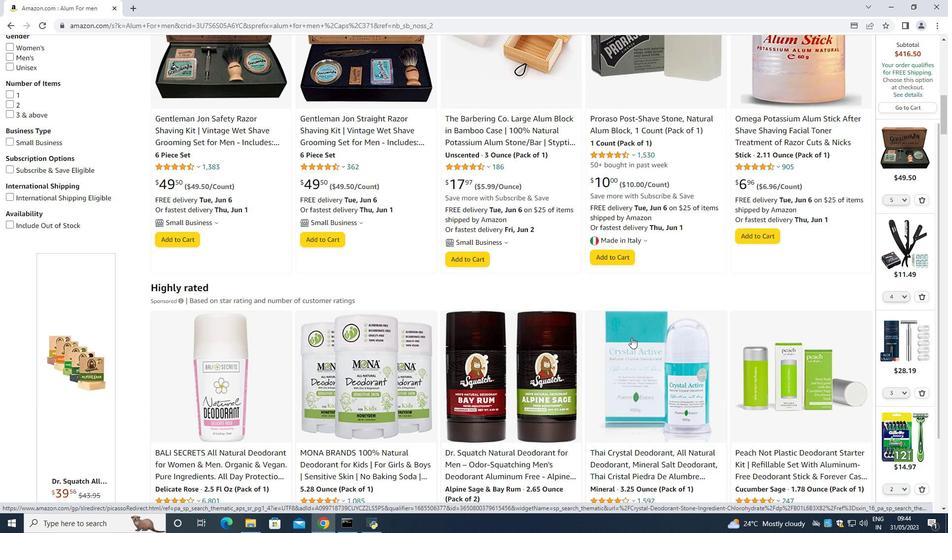 
Action: Mouse scrolled (631, 338) with delta (0, 0)
Screenshot: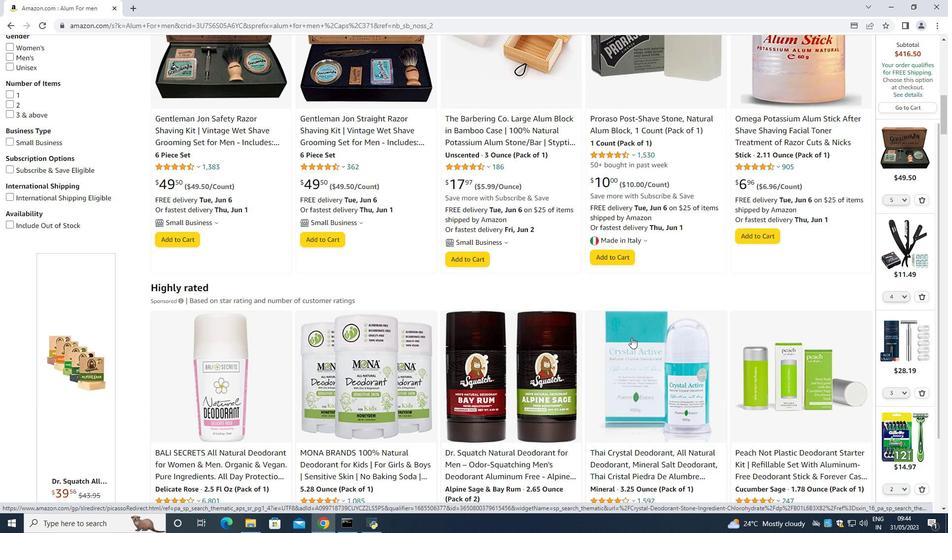 
Action: Mouse scrolled (631, 338) with delta (0, 0)
Screenshot: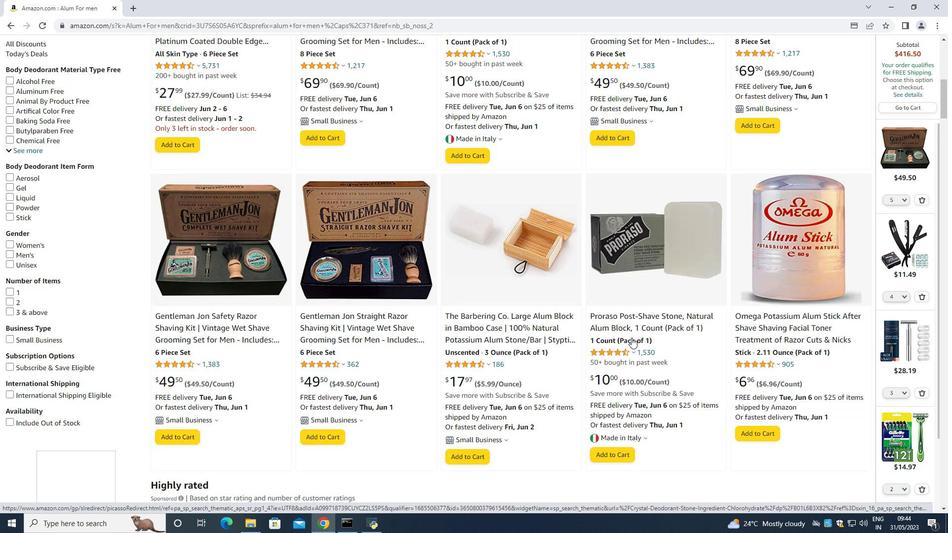 
Action: Mouse scrolled (631, 338) with delta (0, 0)
Screenshot: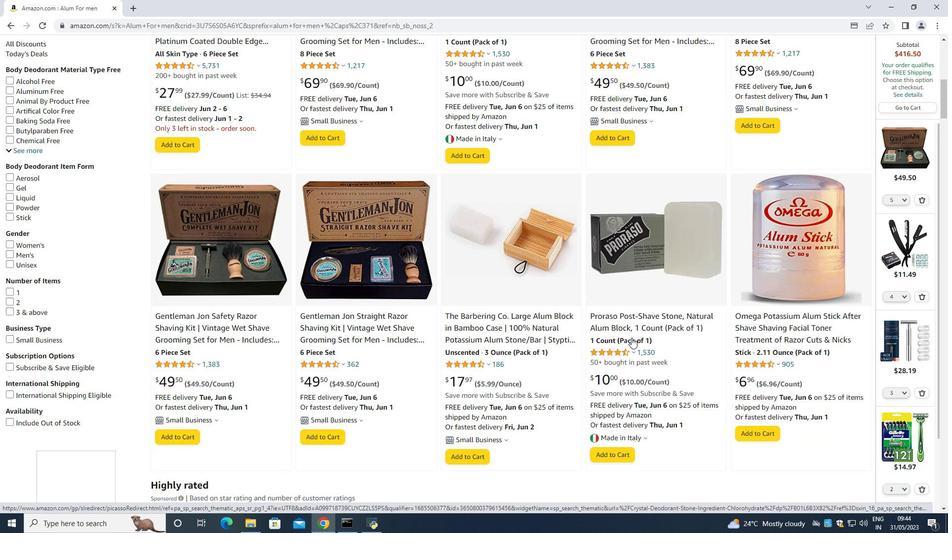 
Action: Mouse scrolled (631, 338) with delta (0, 0)
Screenshot: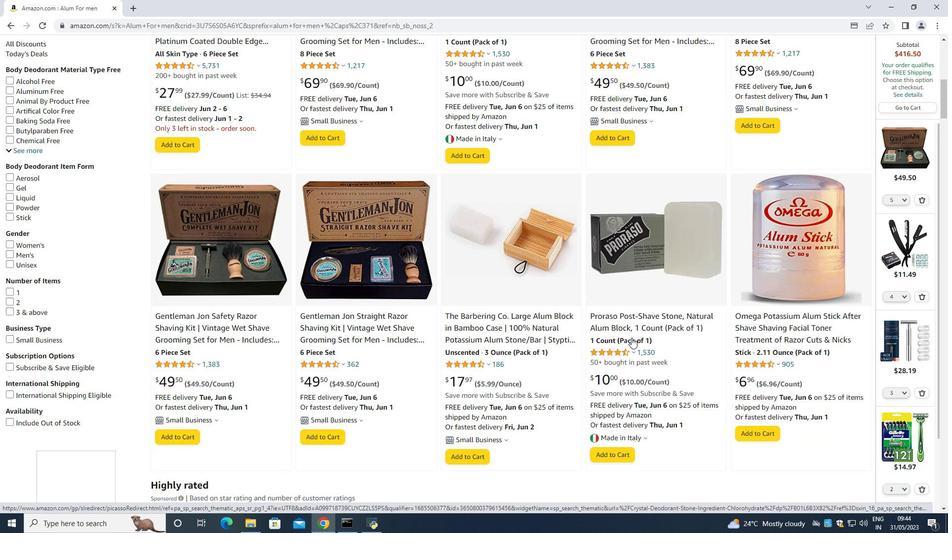 
Action: Mouse scrolled (631, 338) with delta (0, 0)
Screenshot: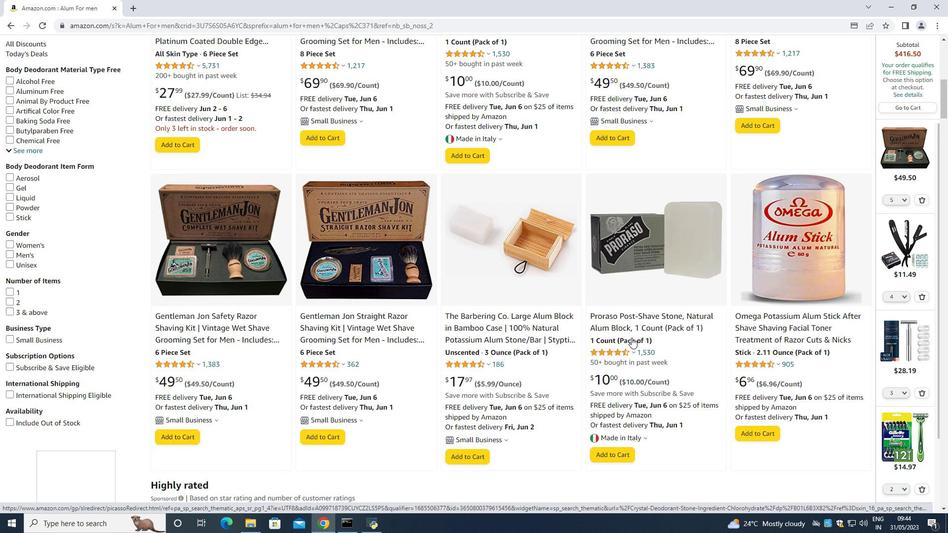 
Action: Mouse scrolled (631, 338) with delta (0, 0)
Screenshot: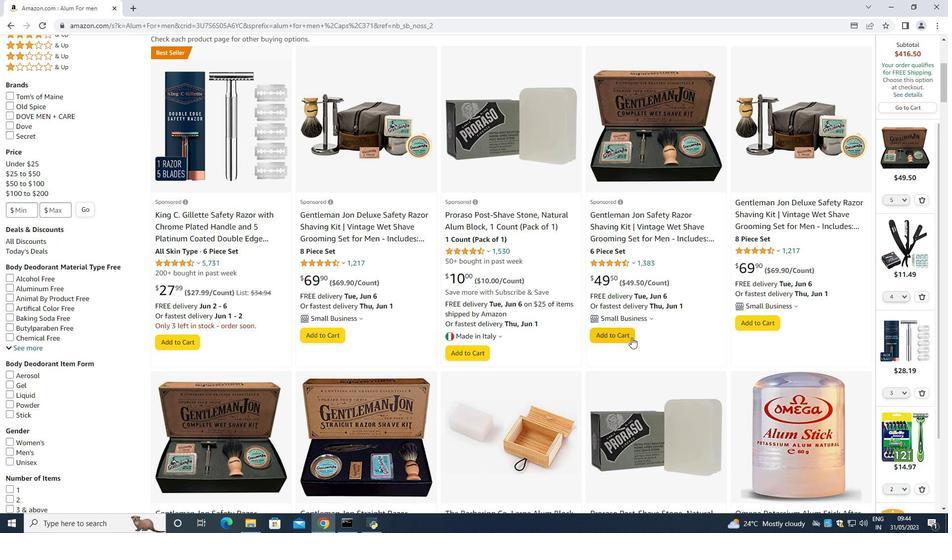 
Action: Mouse moved to (518, 334)
Screenshot: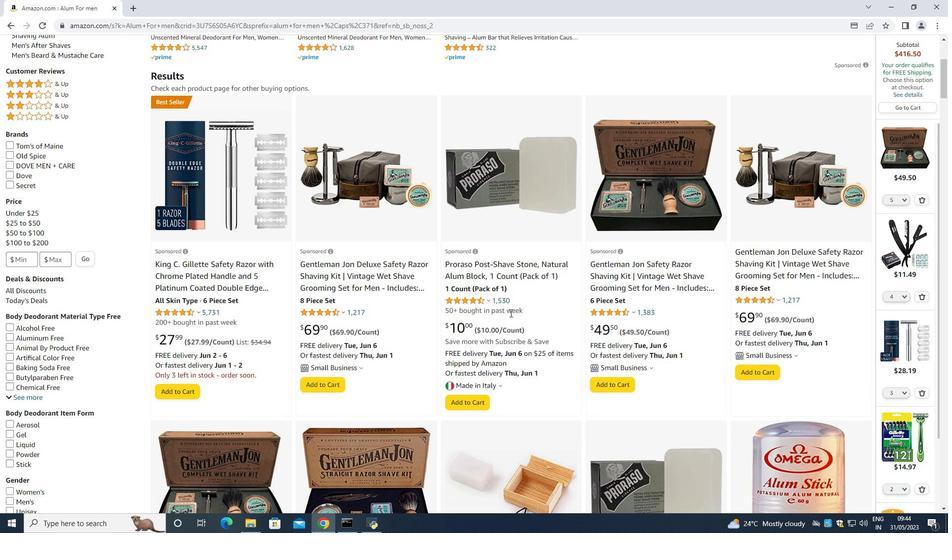 
Action: Mouse scrolled (518, 334) with delta (0, 0)
Screenshot: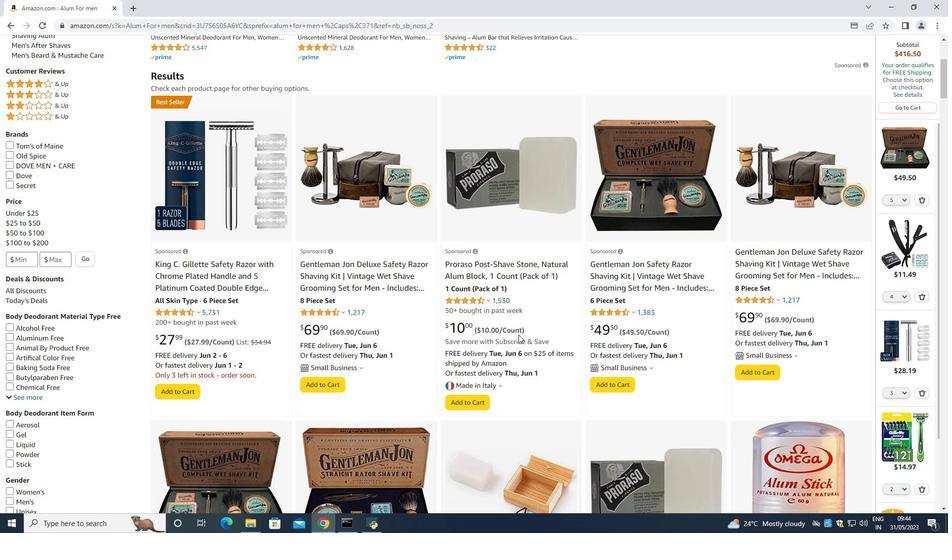 
Action: Mouse scrolled (518, 334) with delta (0, 0)
Screenshot: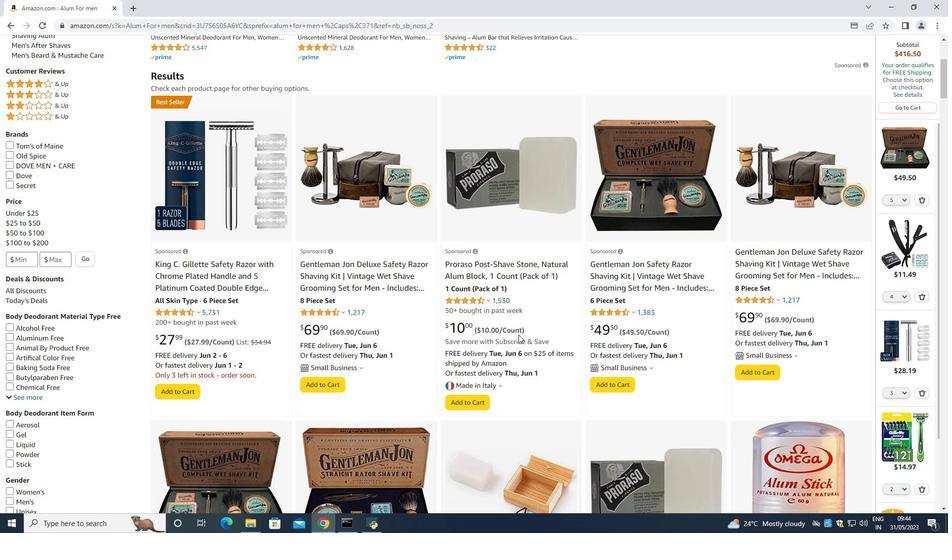 
Action: Mouse scrolled (518, 334) with delta (0, 0)
Screenshot: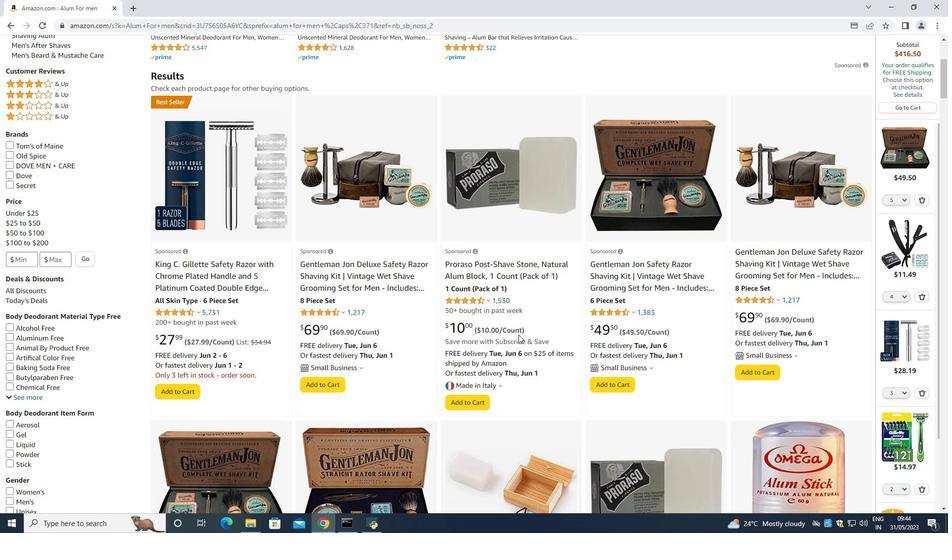 
Action: Mouse scrolled (518, 334) with delta (0, 0)
Screenshot: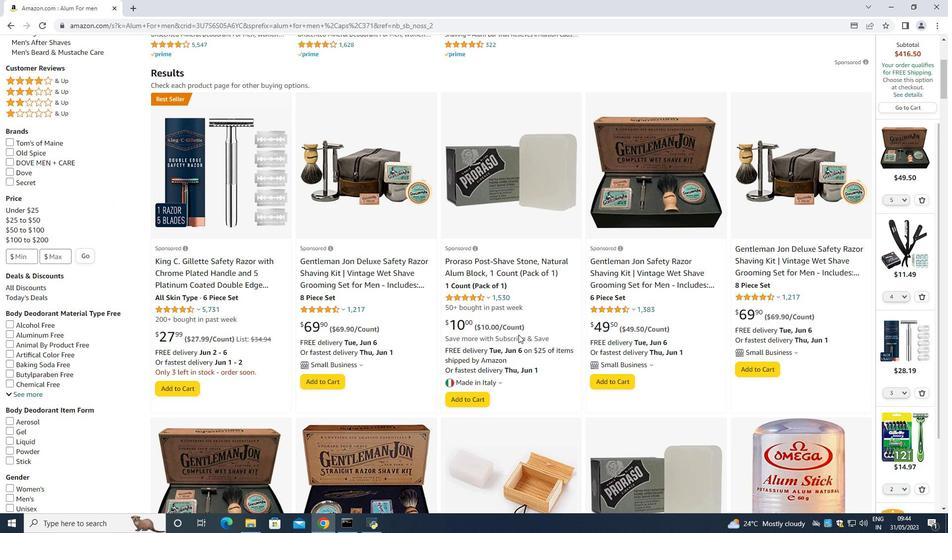 
Action: Mouse moved to (518, 335)
Screenshot: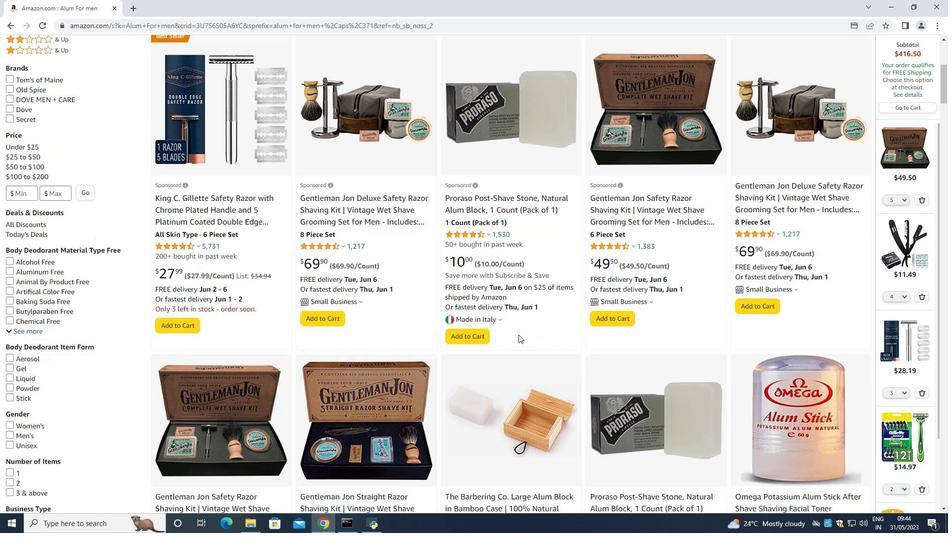 
Action: Mouse scrolled (518, 334) with delta (0, 0)
Screenshot: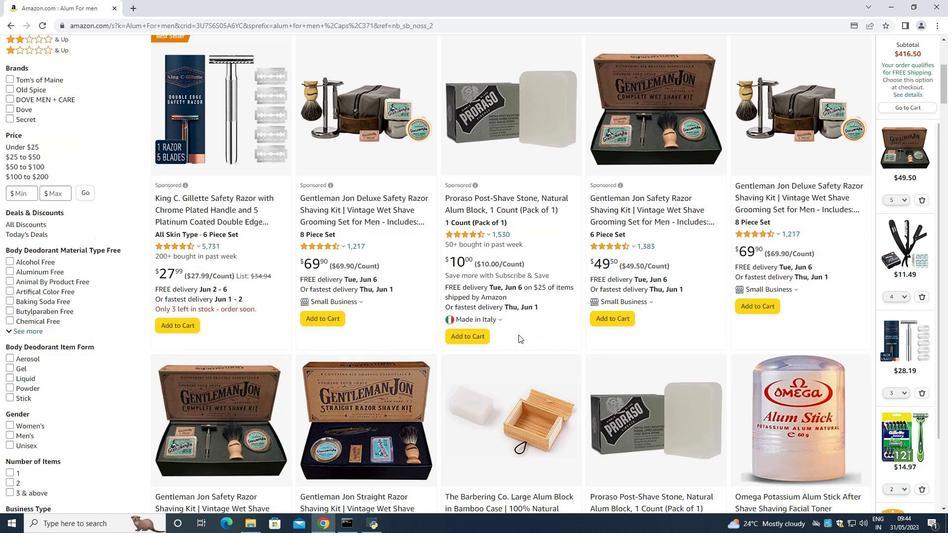 
Action: Mouse moved to (641, 328)
Screenshot: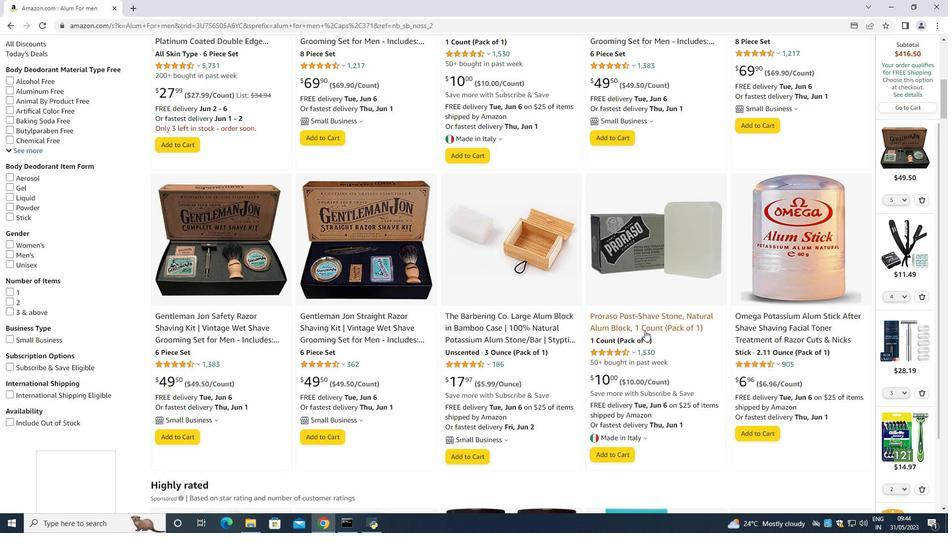 
Action: Mouse scrolled (641, 328) with delta (0, 0)
Screenshot: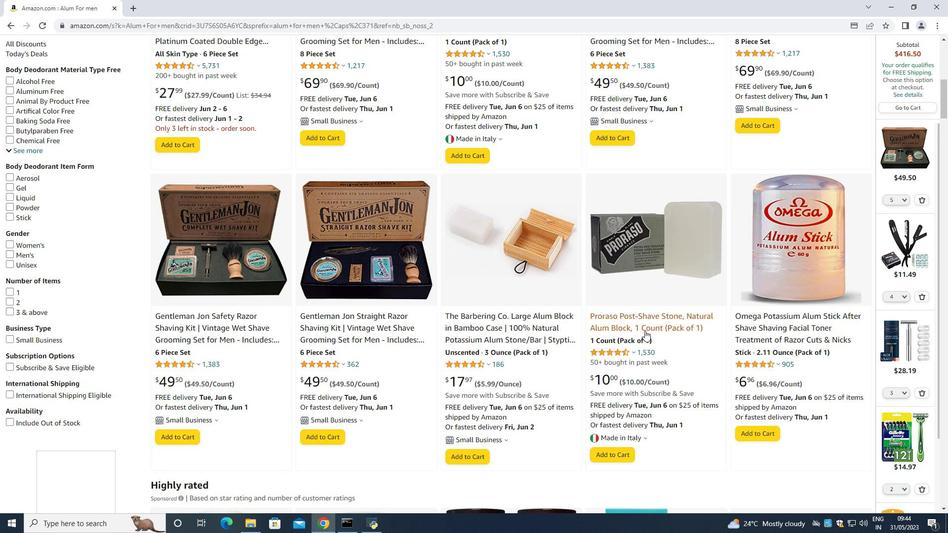 
Action: Mouse scrolled (641, 328) with delta (0, 0)
Screenshot: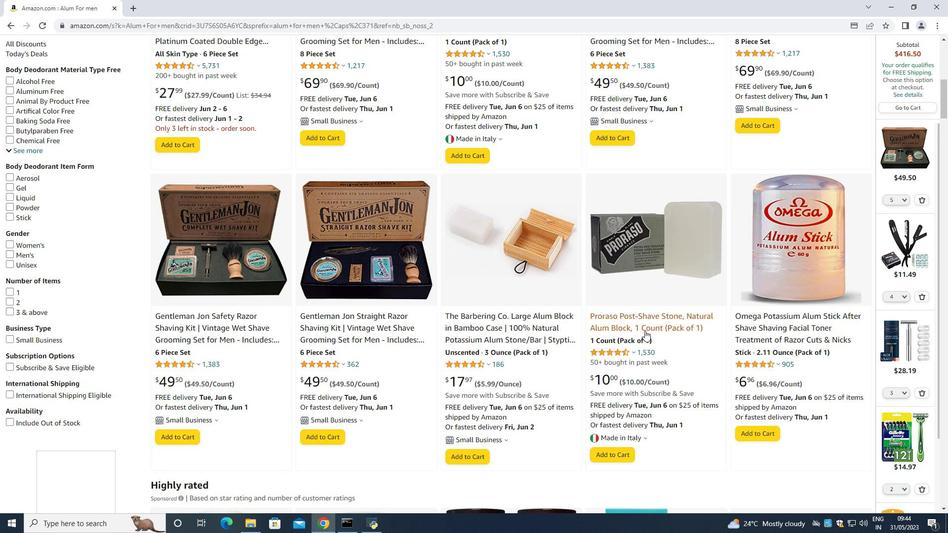 
Action: Mouse scrolled (641, 328) with delta (0, 0)
Screenshot: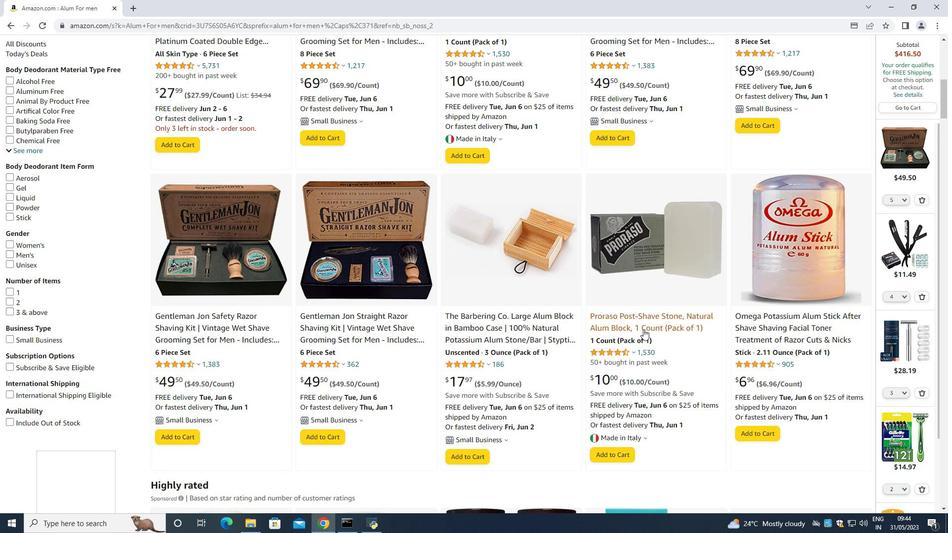 
Action: Mouse scrolled (641, 328) with delta (0, 0)
Screenshot: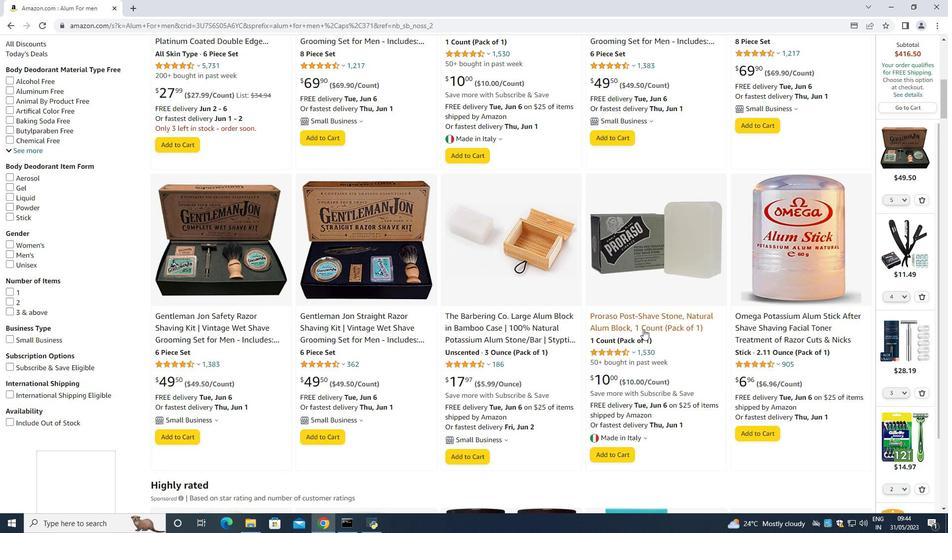 
Action: Mouse moved to (626, 389)
Screenshot: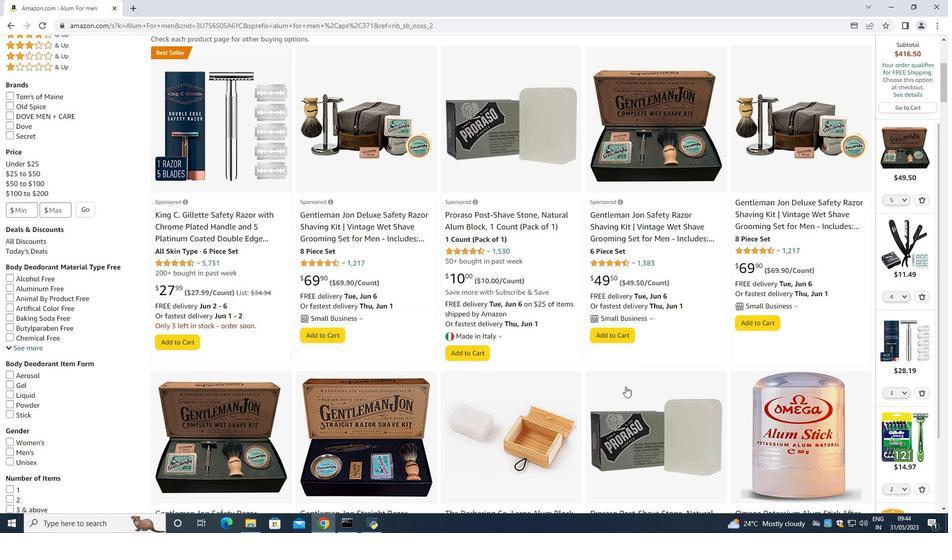 
Action: Mouse scrolled (626, 388) with delta (0, 0)
Screenshot: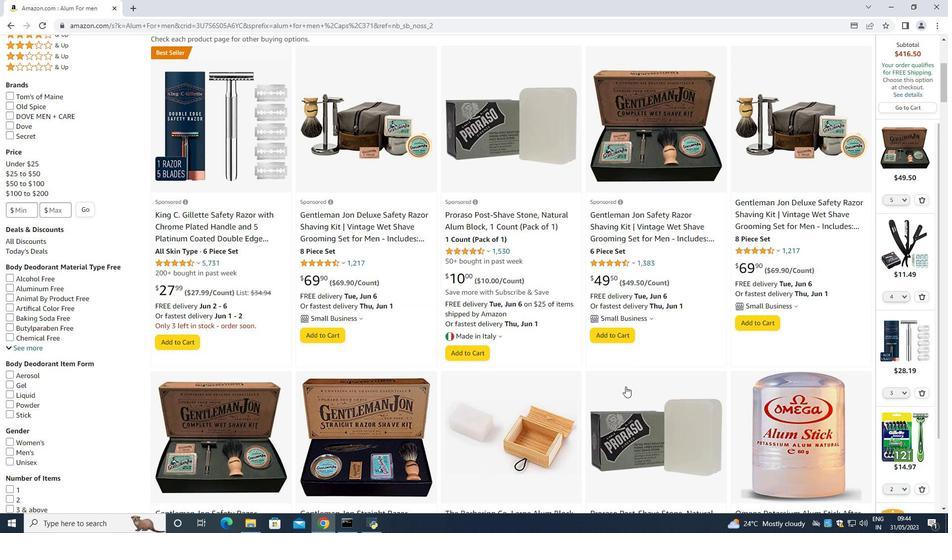 
Action: Mouse scrolled (626, 388) with delta (0, 0)
Screenshot: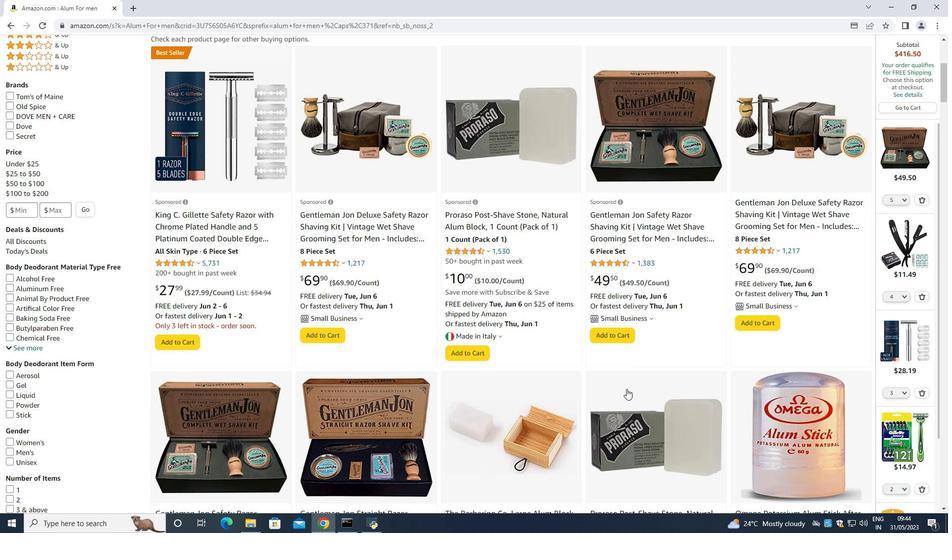
Action: Mouse scrolled (626, 388) with delta (0, 0)
Screenshot: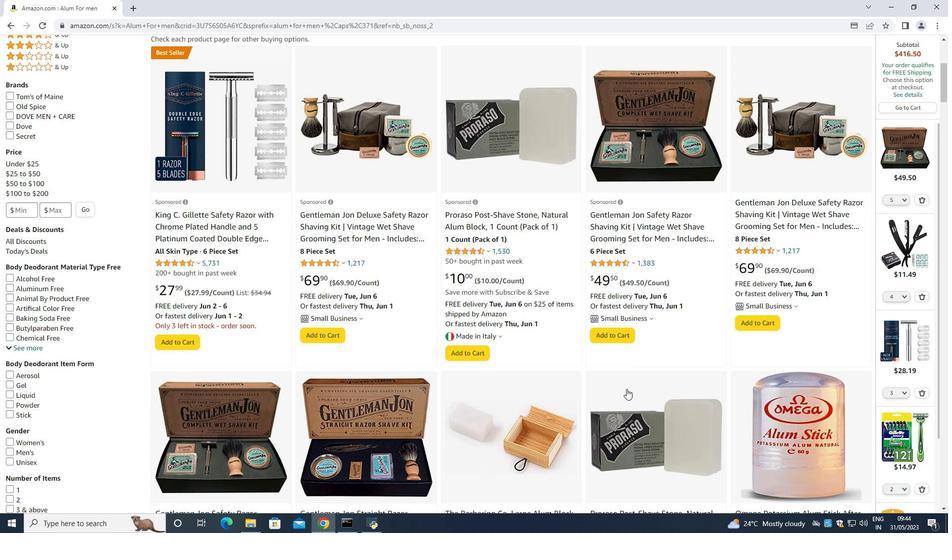 
Action: Mouse scrolled (626, 388) with delta (0, 0)
Screenshot: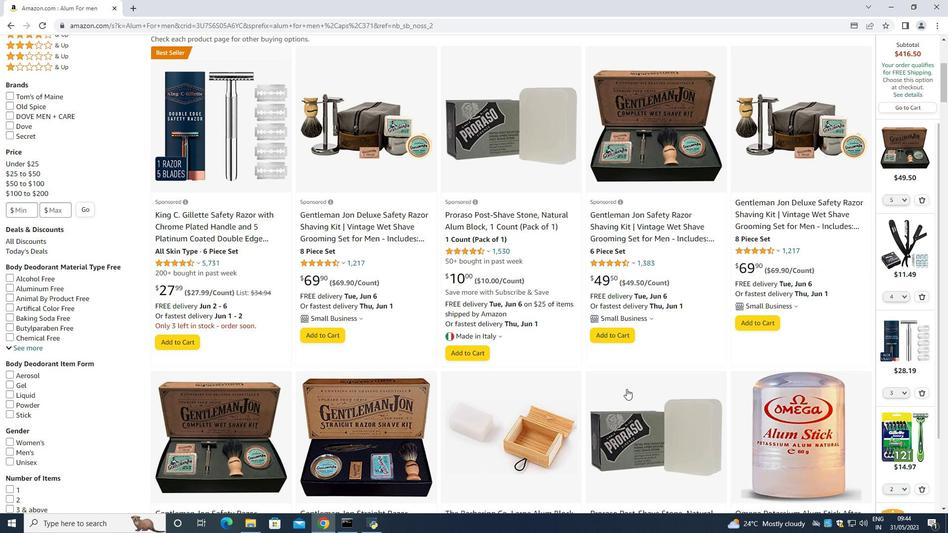 
Action: Mouse scrolled (626, 388) with delta (0, 0)
Screenshot: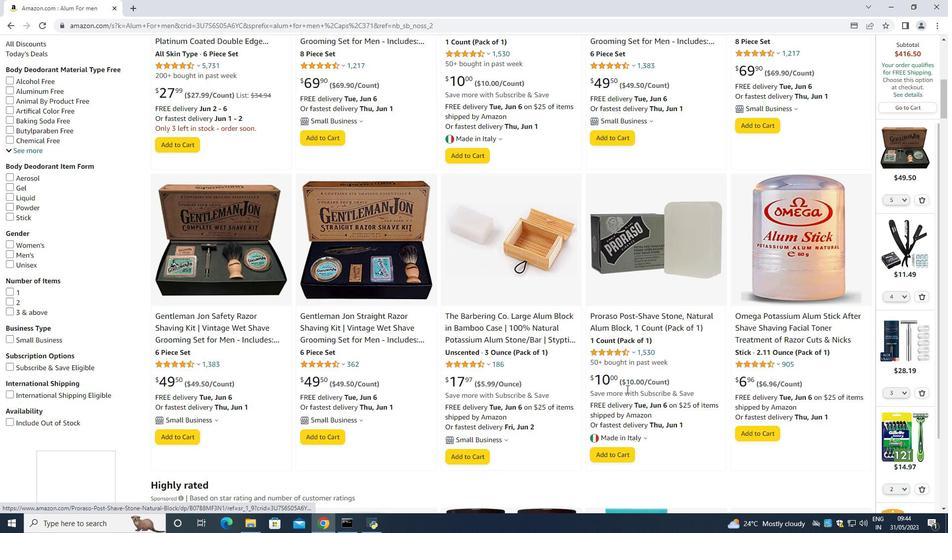 
Action: Mouse scrolled (626, 388) with delta (0, 0)
Screenshot: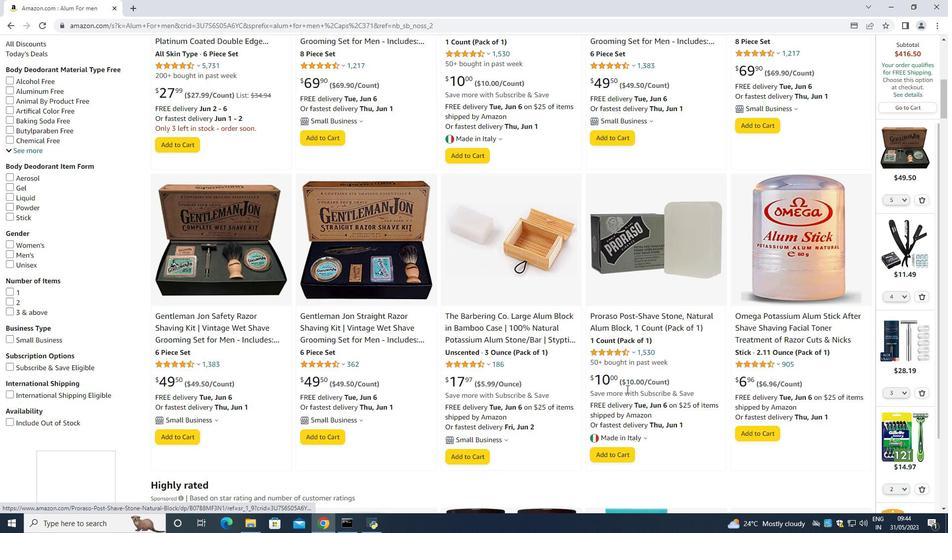 
Action: Mouse scrolled (626, 388) with delta (0, 0)
Screenshot: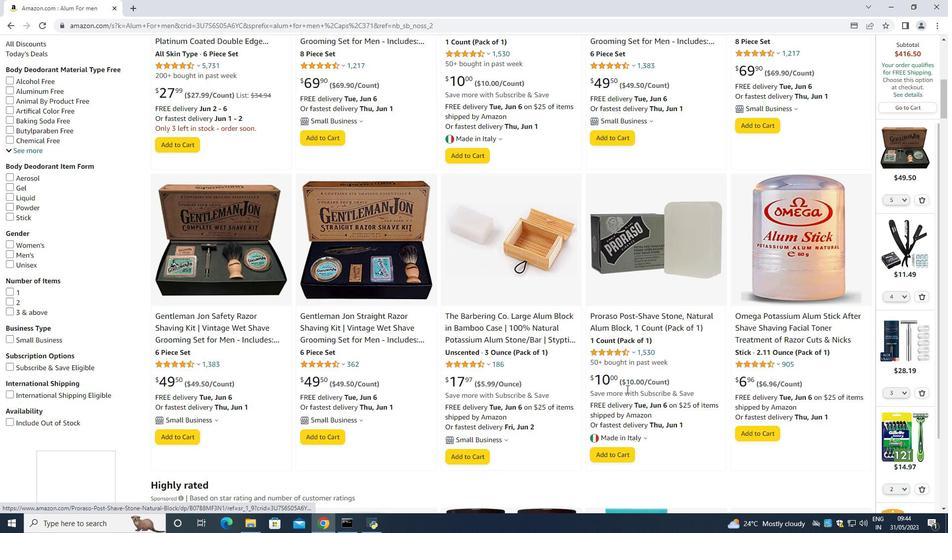 
Action: Mouse scrolled (626, 388) with delta (0, 0)
Screenshot: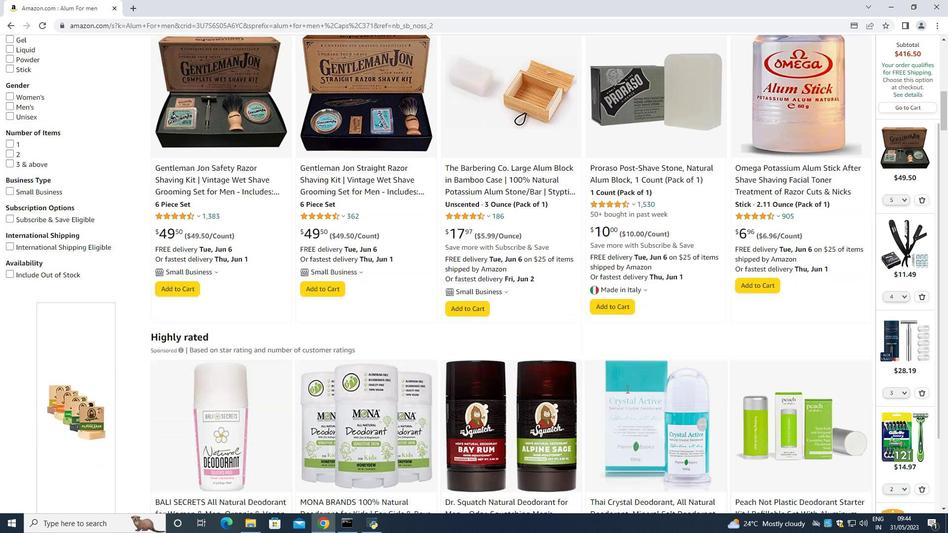 
Action: Mouse scrolled (626, 388) with delta (0, 0)
Screenshot: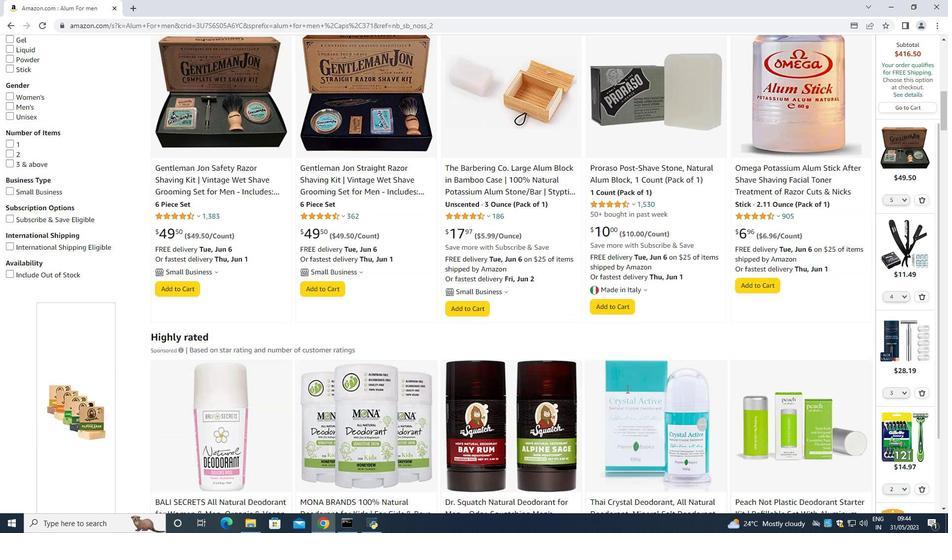 
Action: Mouse scrolled (626, 388) with delta (0, 0)
Screenshot: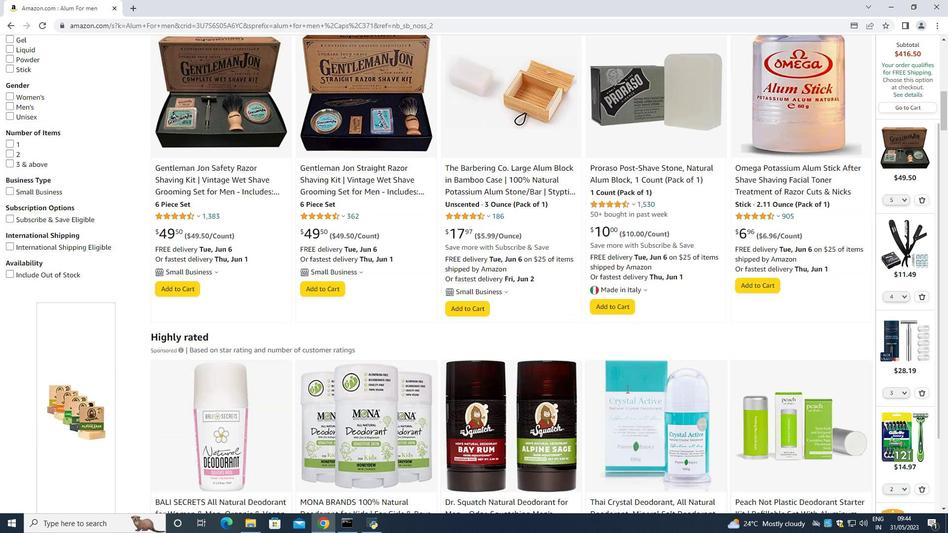 
Action: Mouse scrolled (626, 388) with delta (0, 0)
Screenshot: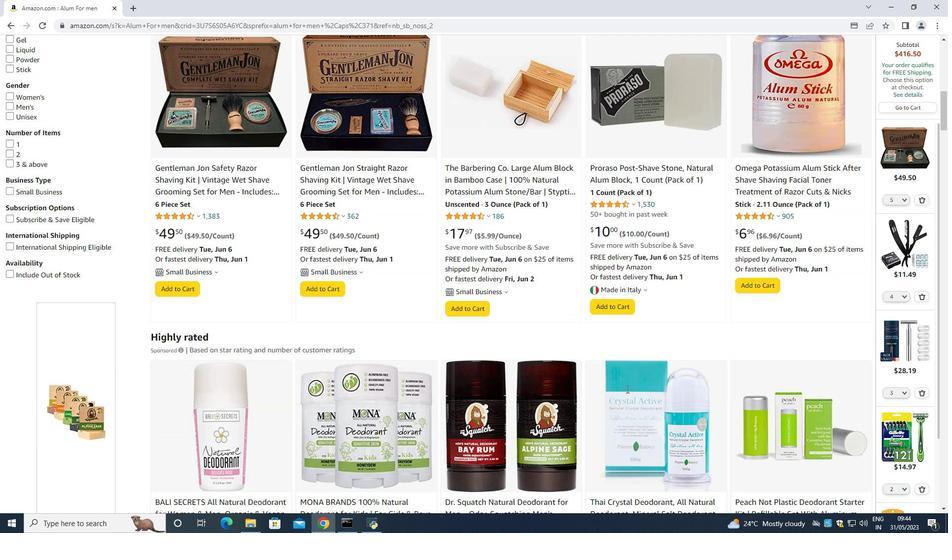 
Action: Mouse scrolled (626, 388) with delta (0, 0)
Screenshot: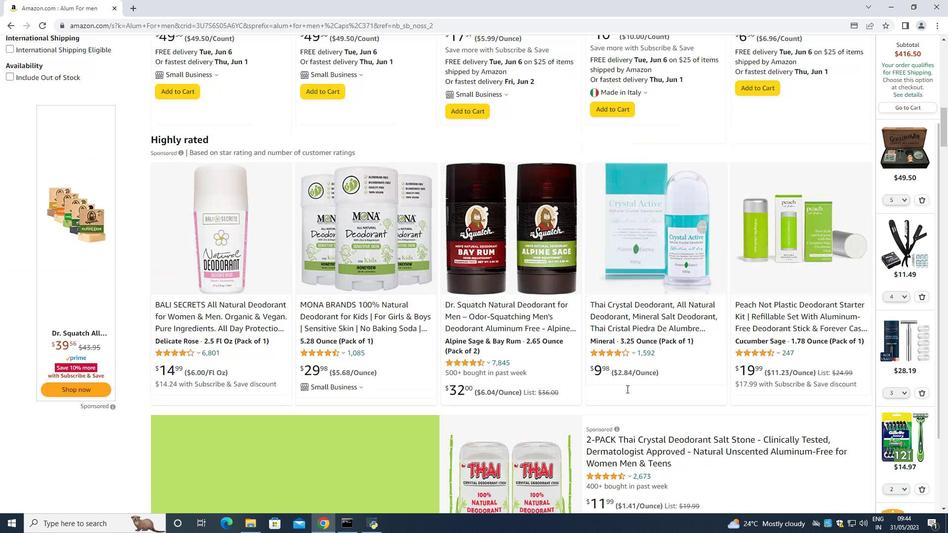 
Action: Mouse scrolled (626, 388) with delta (0, 0)
Screenshot: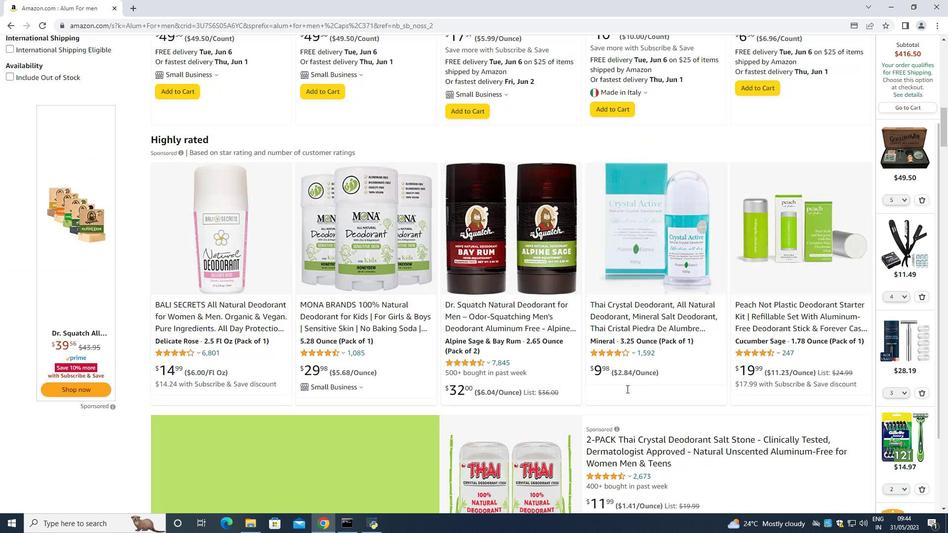 
Action: Mouse scrolled (626, 388) with delta (0, 0)
Screenshot: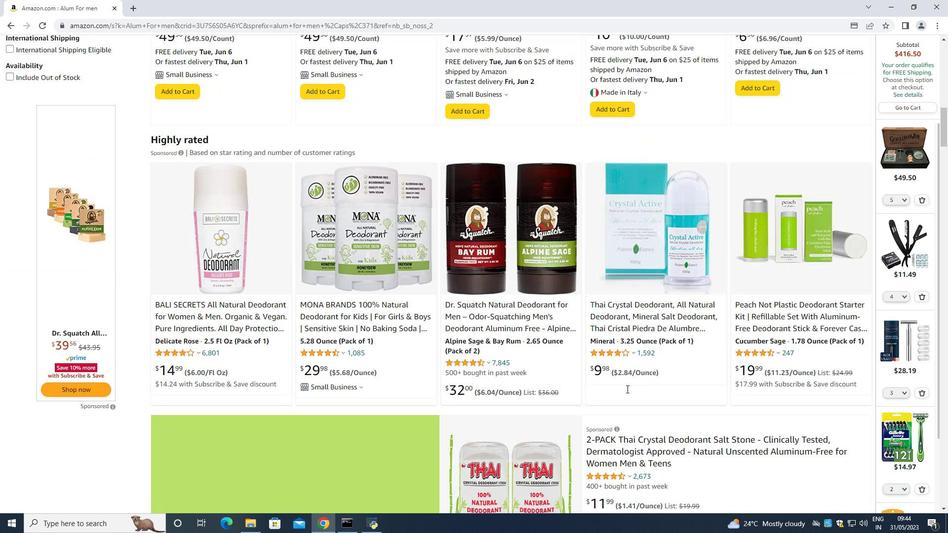 
Action: Mouse scrolled (626, 388) with delta (0, 0)
Screenshot: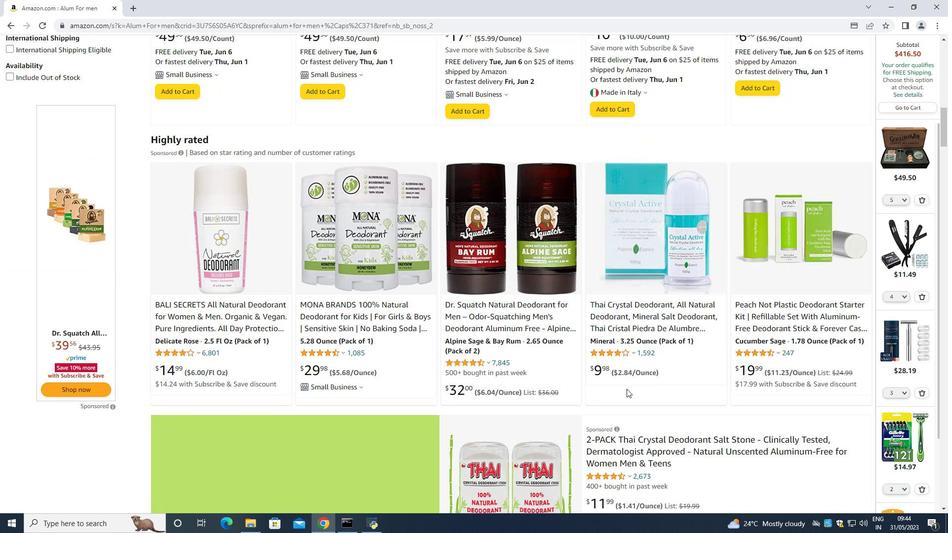 
Action: Mouse scrolled (626, 388) with delta (0, 0)
Screenshot: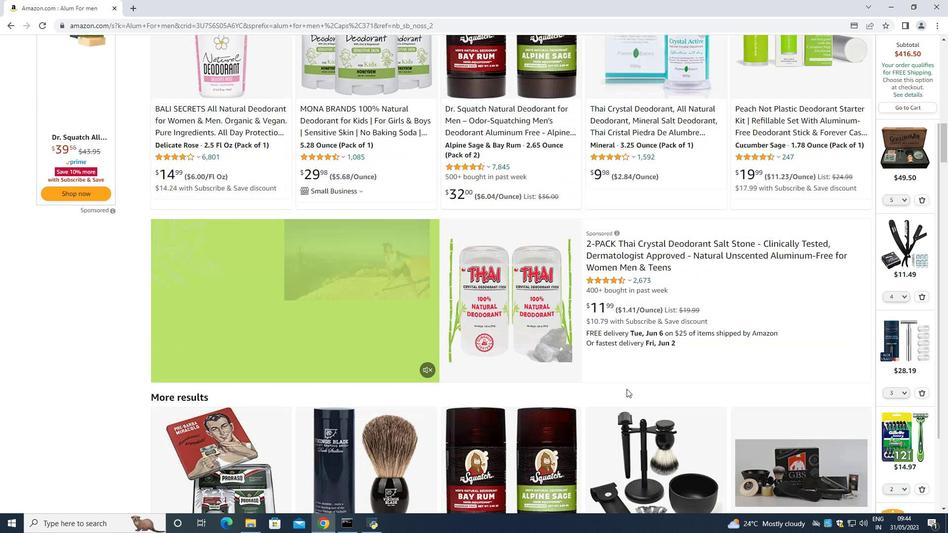 
Action: Mouse scrolled (626, 388) with delta (0, 0)
Screenshot: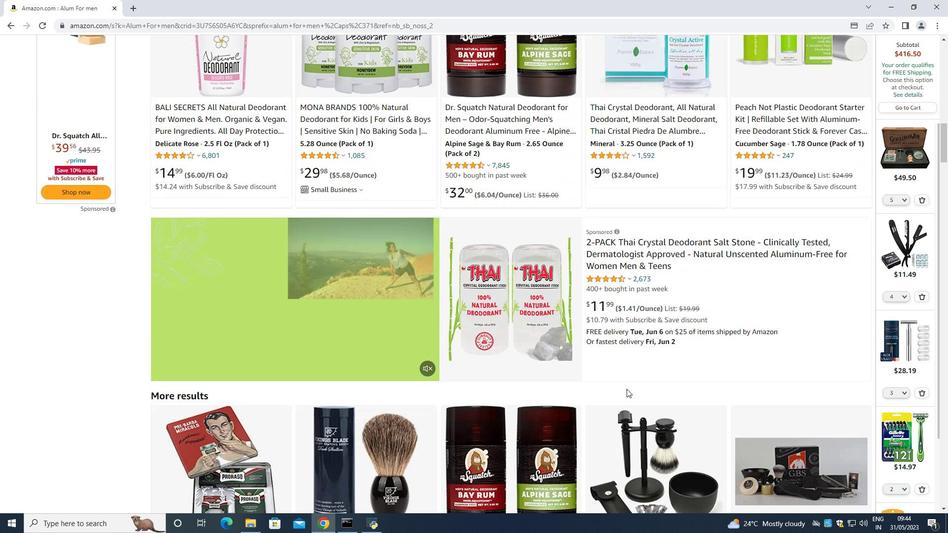 
Action: Mouse scrolled (626, 388) with delta (0, 0)
Screenshot: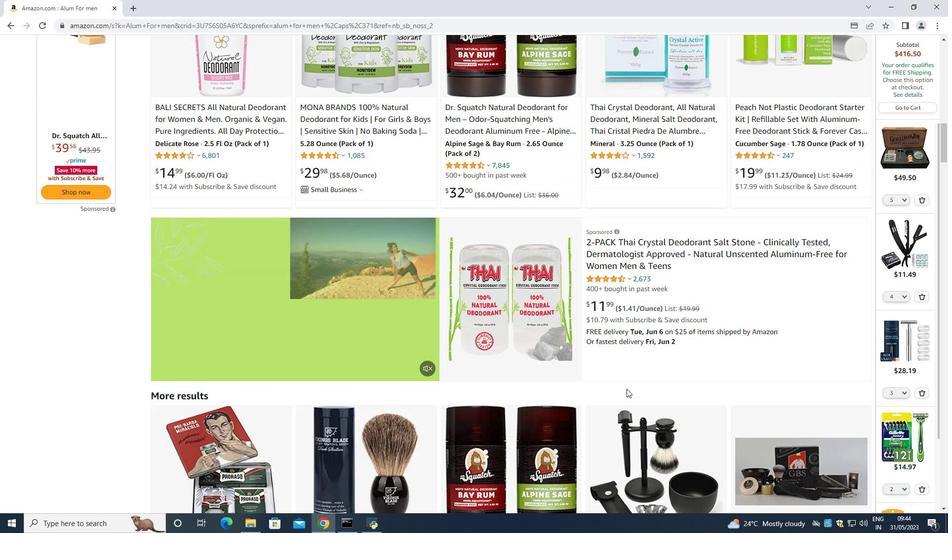 
Action: Mouse scrolled (626, 388) with delta (0, 0)
Screenshot: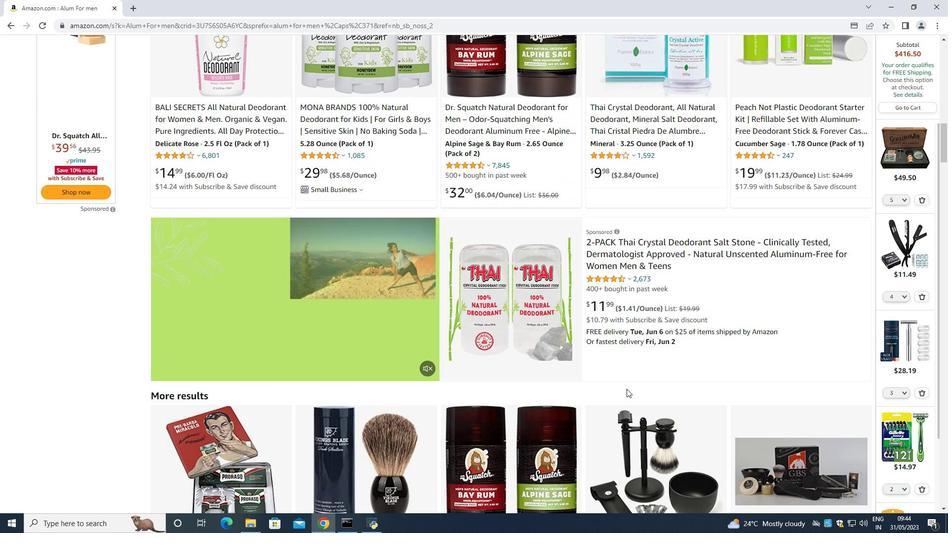 
Action: Mouse scrolled (626, 388) with delta (0, 0)
Screenshot: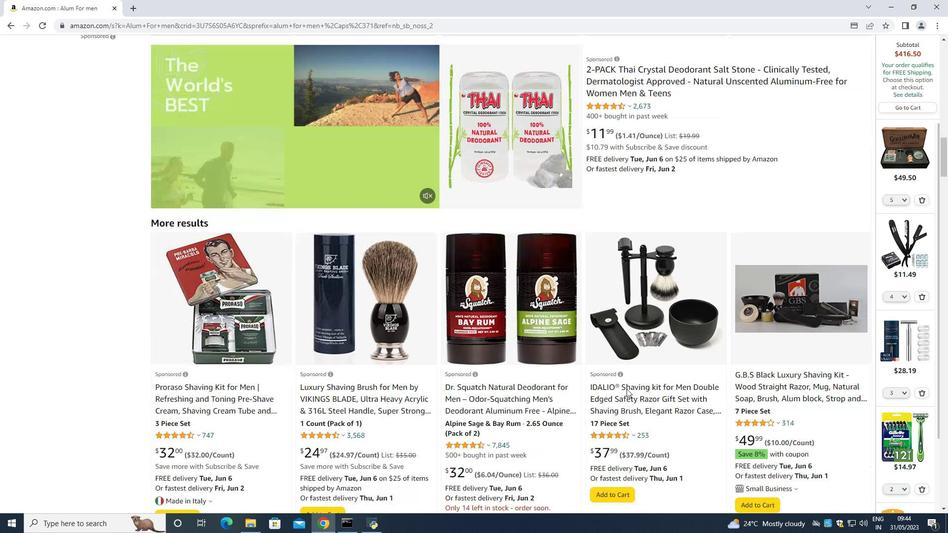 
Action: Mouse scrolled (626, 388) with delta (0, 0)
Screenshot: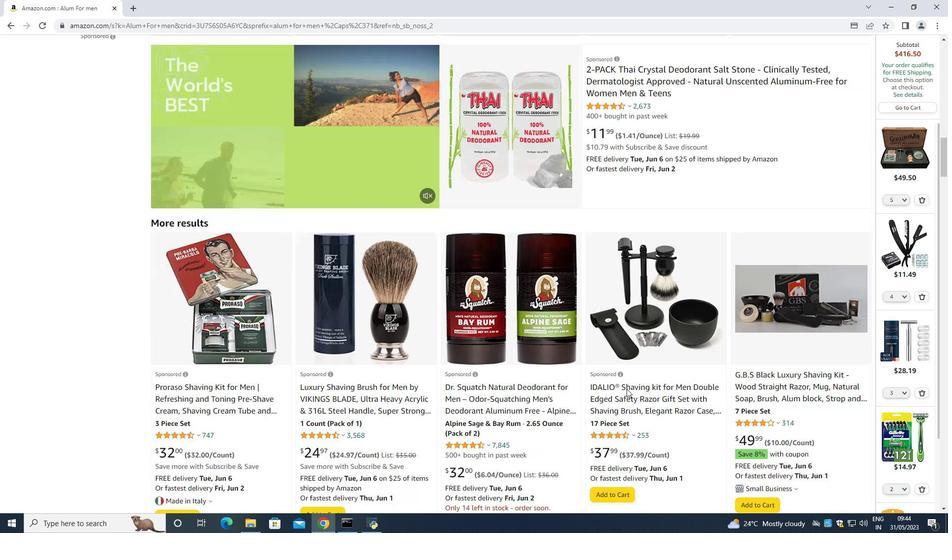
Action: Mouse scrolled (626, 388) with delta (0, 0)
Screenshot: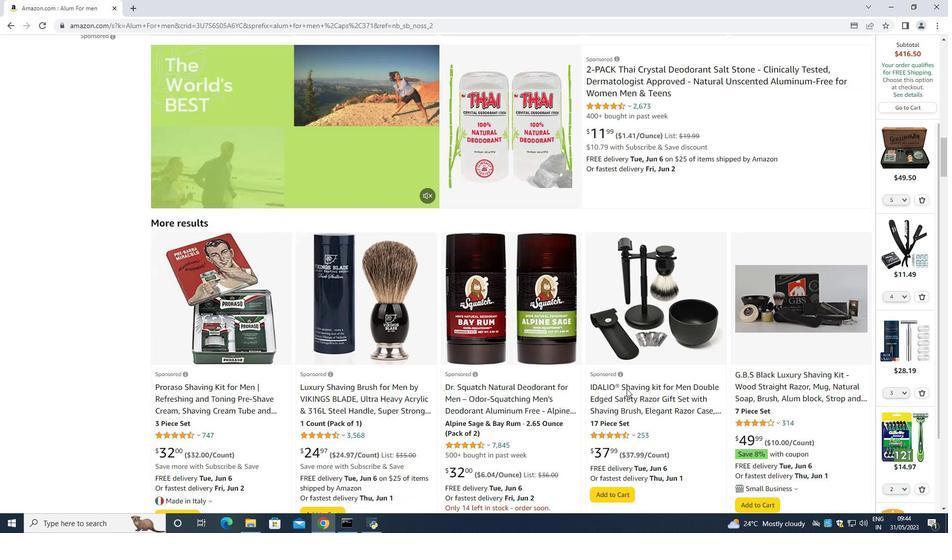 
Action: Mouse scrolled (626, 388) with delta (0, 0)
Screenshot: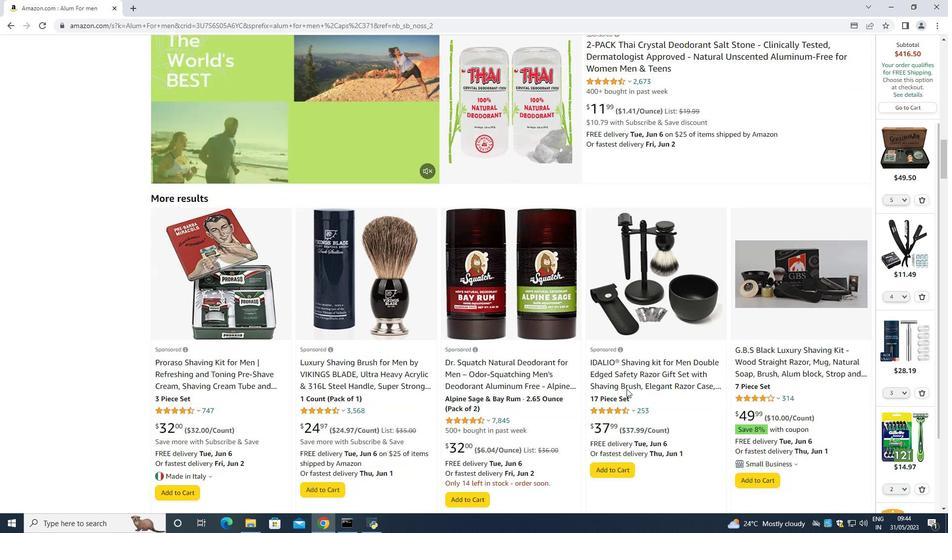 
Action: Mouse scrolled (626, 388) with delta (0, 0)
Screenshot: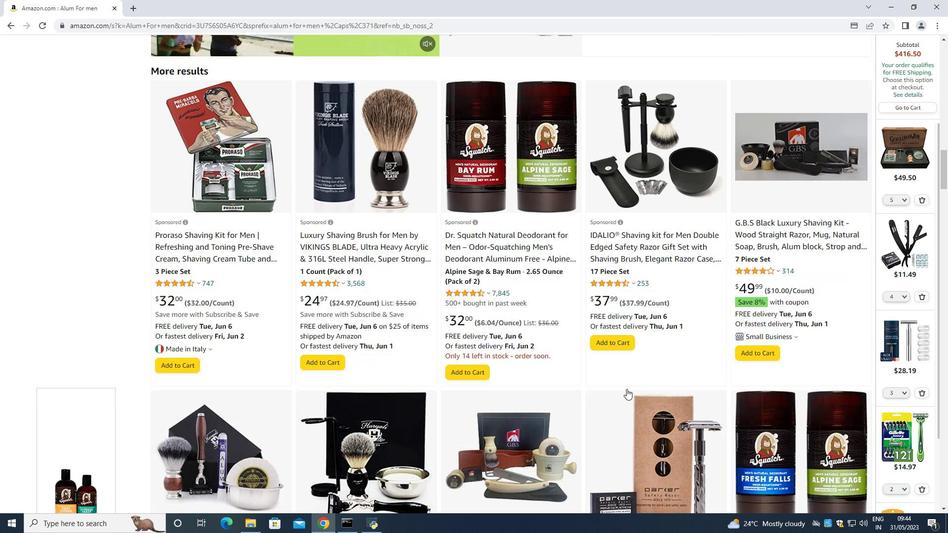 
Action: Mouse scrolled (626, 388) with delta (0, 0)
Screenshot: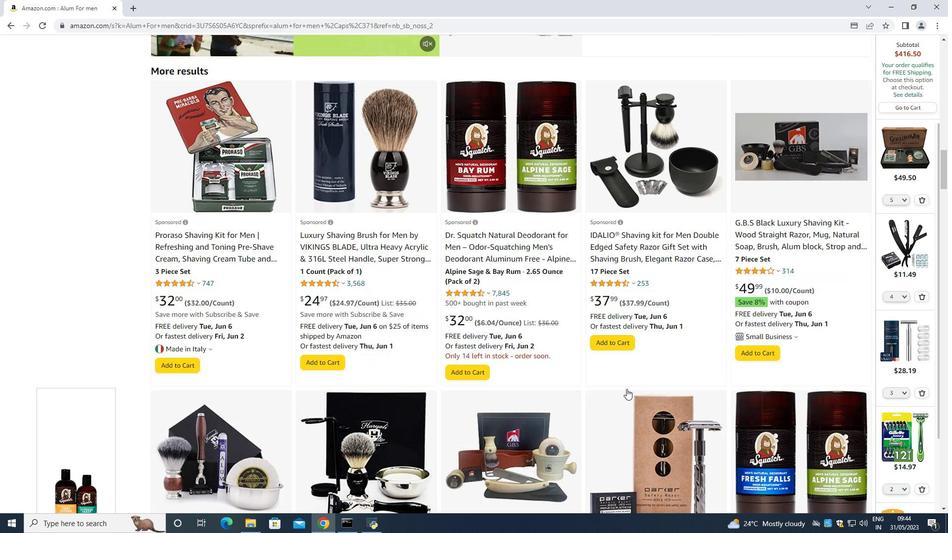 
Action: Mouse scrolled (626, 388) with delta (0, 0)
Screenshot: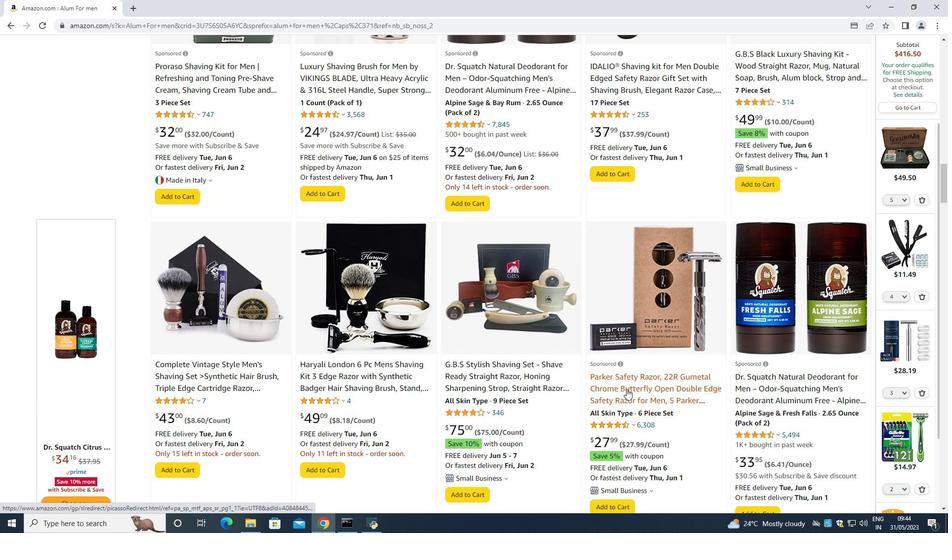 
Action: Mouse scrolled (626, 388) with delta (0, 0)
Screenshot: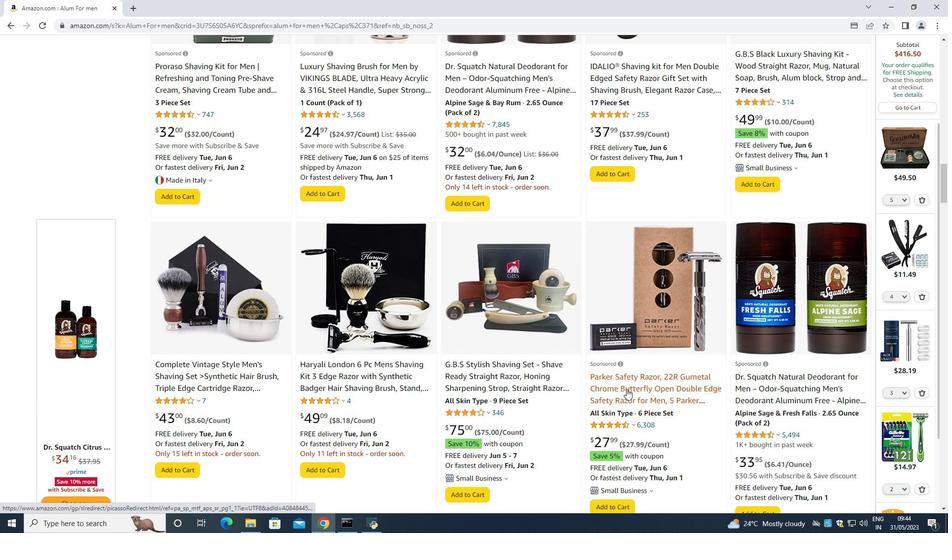 
Action: Mouse scrolled (626, 388) with delta (0, 0)
Screenshot: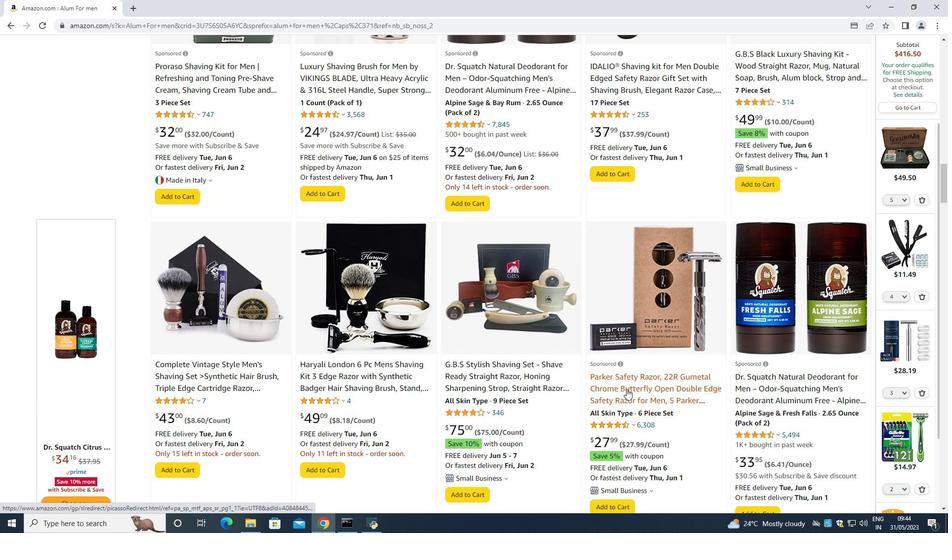 
Action: Mouse scrolled (626, 388) with delta (0, 0)
Screenshot: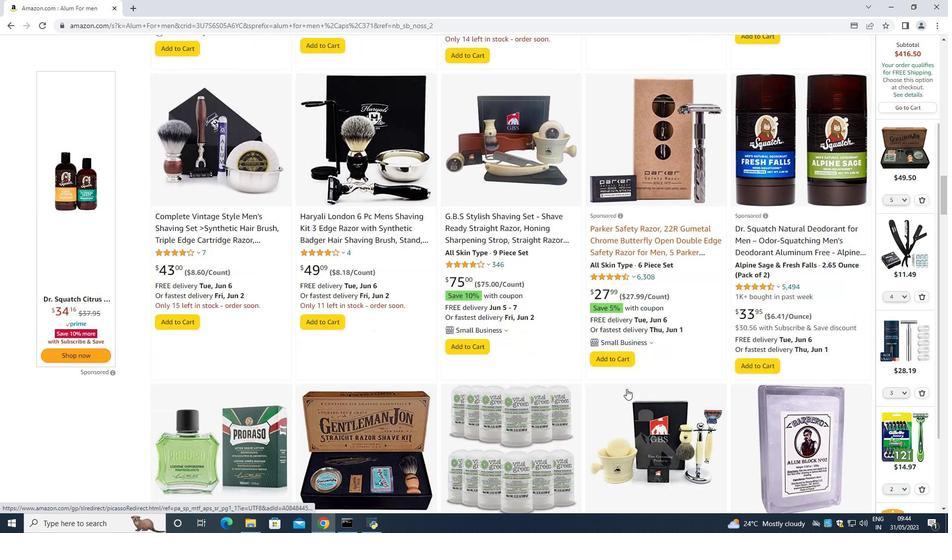 
Action: Mouse scrolled (626, 388) with delta (0, 0)
Screenshot: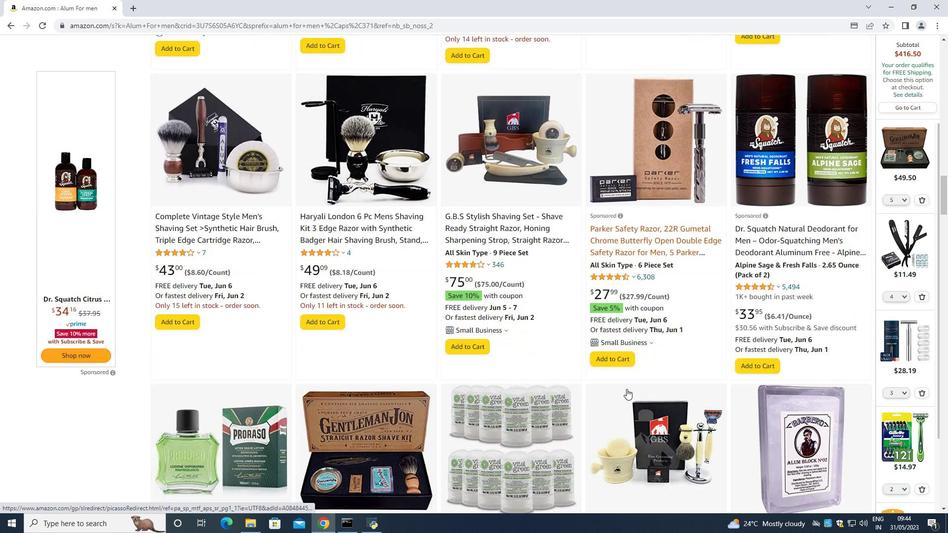 
Action: Mouse scrolled (626, 388) with delta (0, 0)
Screenshot: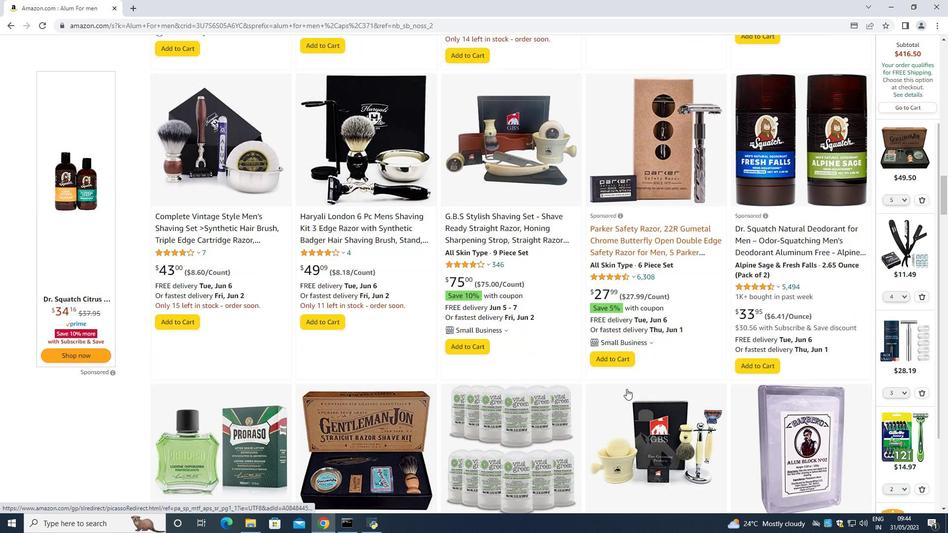 
Action: Mouse scrolled (626, 388) with delta (0, 0)
Screenshot: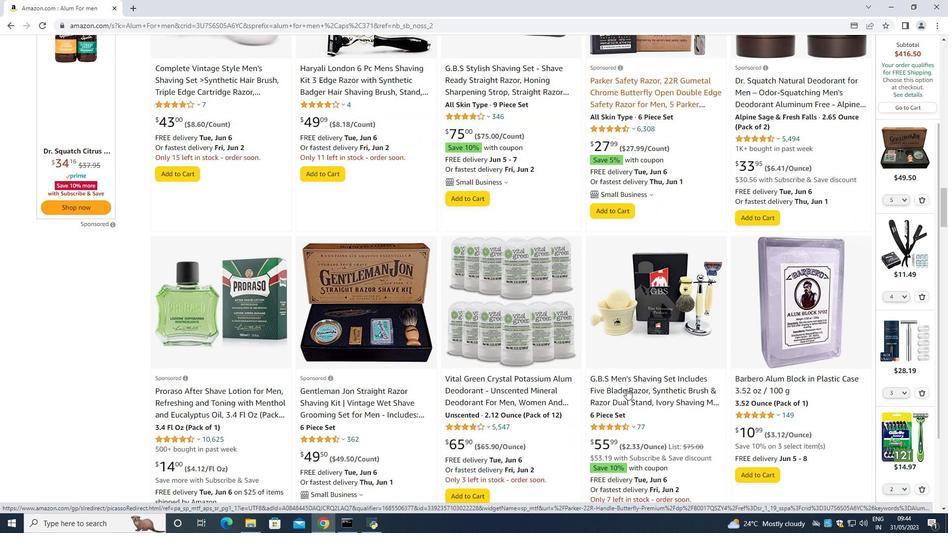 
Action: Mouse scrolled (626, 388) with delta (0, 0)
Screenshot: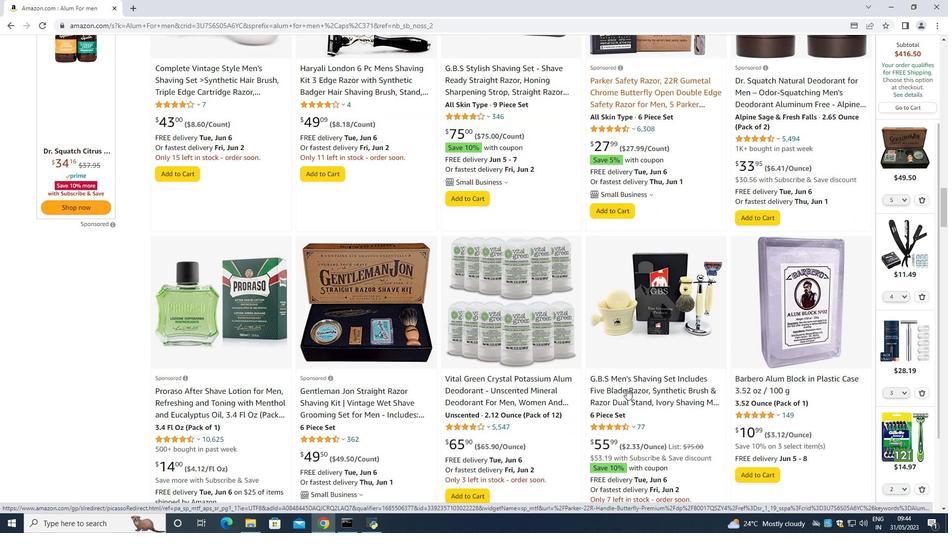 
Action: Mouse scrolled (626, 388) with delta (0, 0)
Screenshot: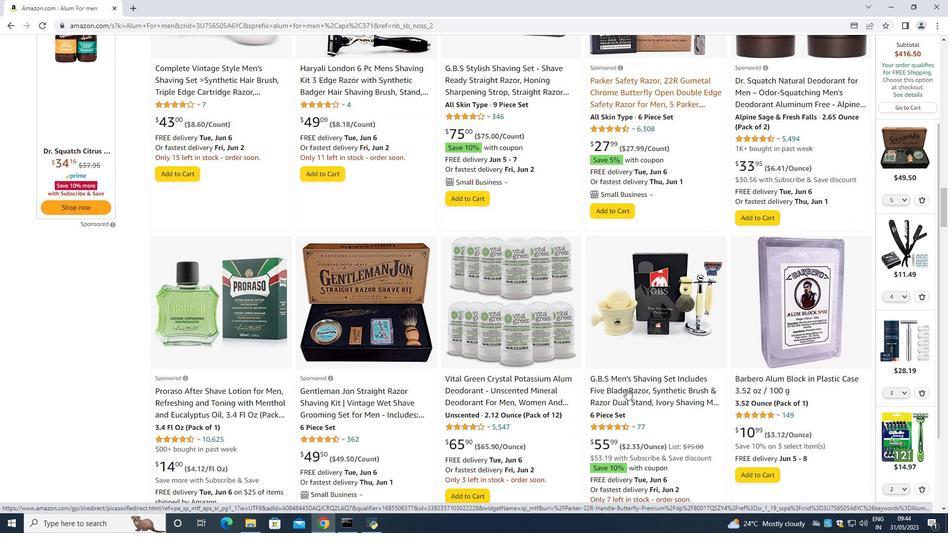 
Action: Mouse scrolled (626, 388) with delta (0, 0)
Screenshot: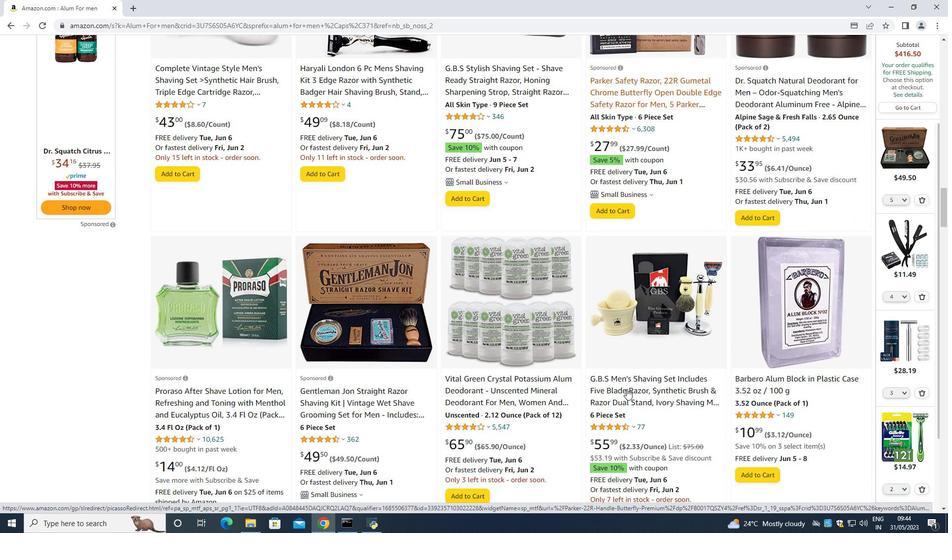 
Action: Mouse scrolled (626, 388) with delta (0, 0)
Screenshot: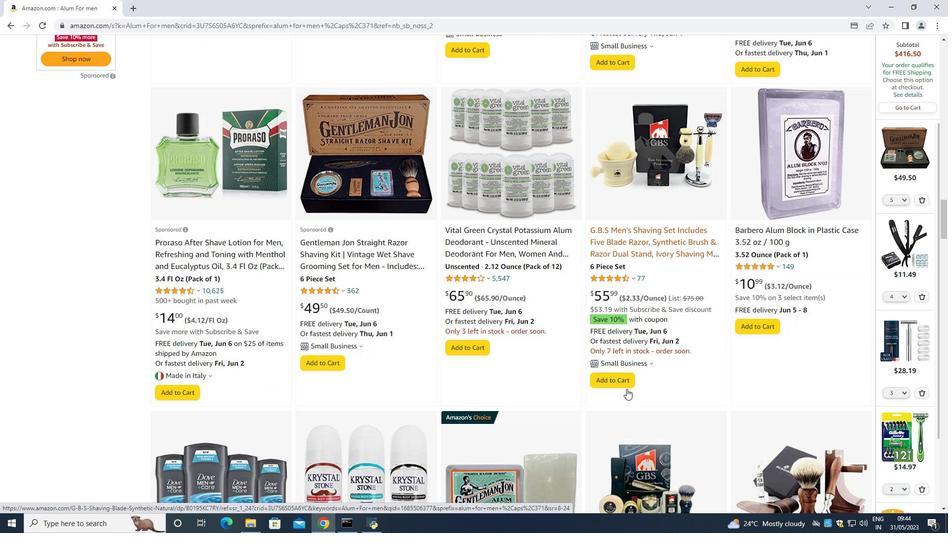 
Action: Mouse scrolled (626, 388) with delta (0, 0)
Screenshot: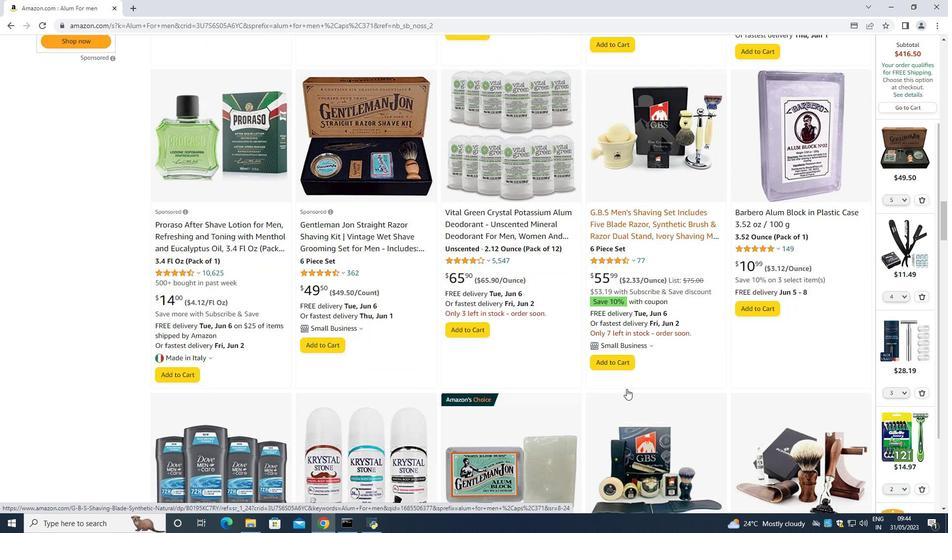 
Action: Mouse scrolled (626, 388) with delta (0, 0)
Screenshot: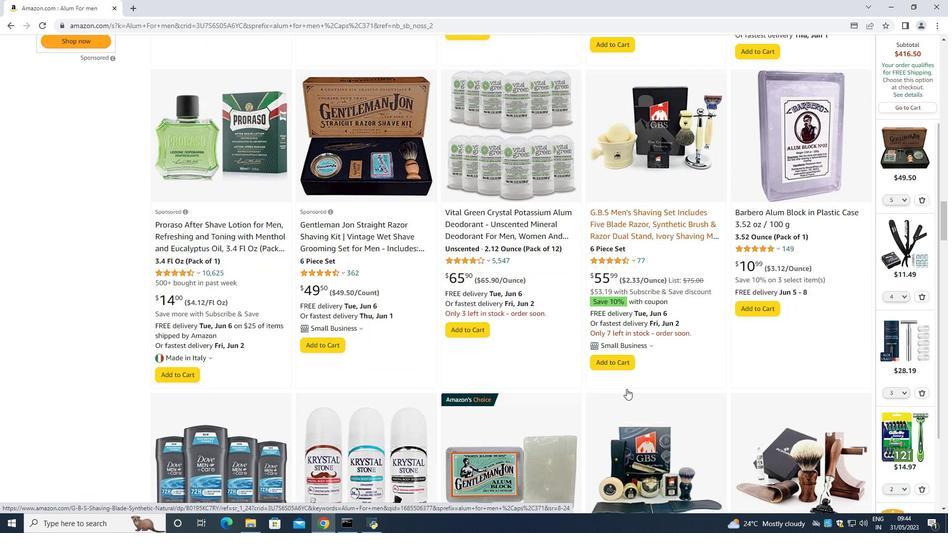 
Action: Mouse scrolled (626, 388) with delta (0, 0)
Screenshot: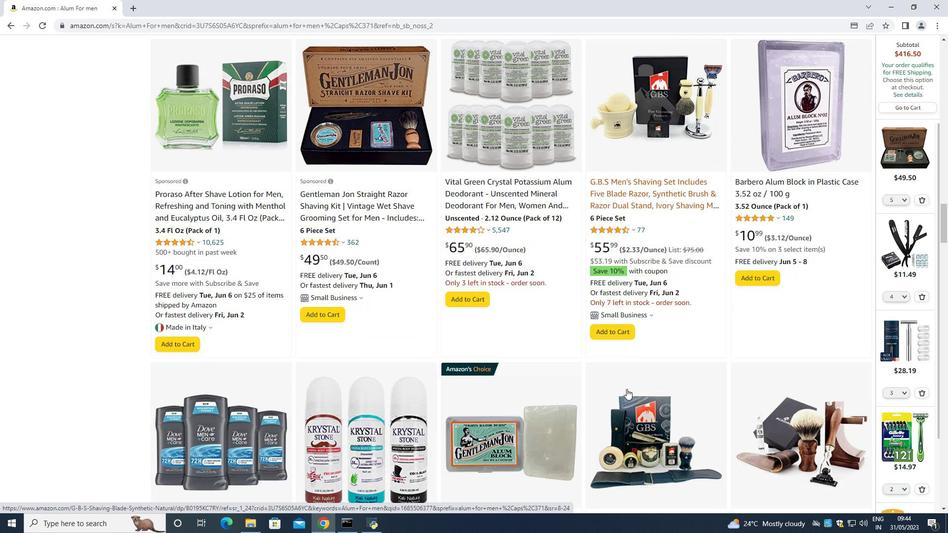 
Action: Mouse moved to (628, 388)
Screenshot: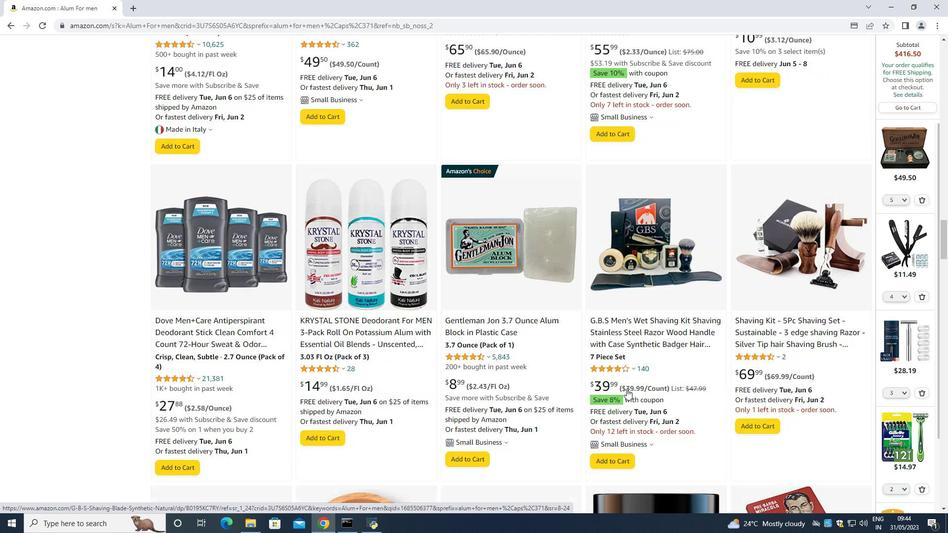 
Action: Mouse scrolled (628, 388) with delta (0, 0)
Screenshot: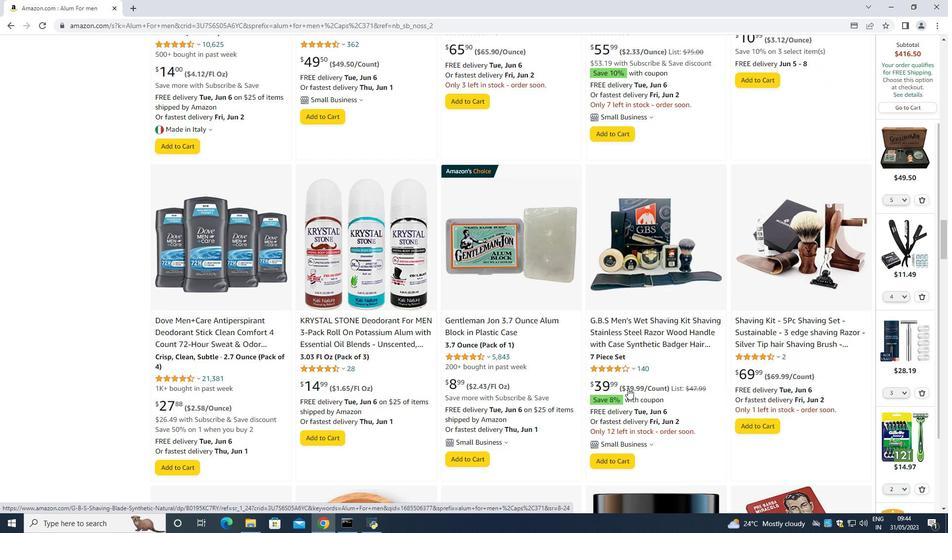 
Action: Mouse scrolled (628, 388) with delta (0, 0)
Screenshot: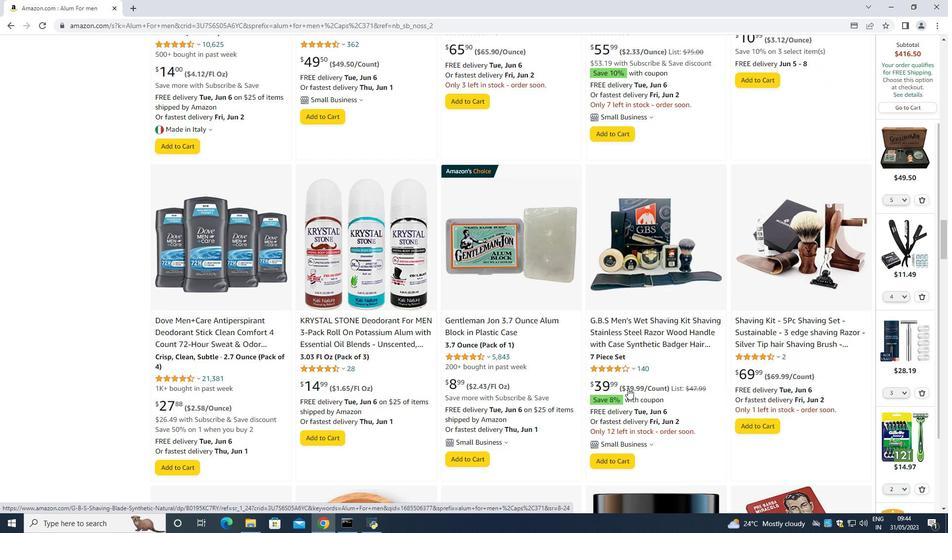 
Action: Mouse scrolled (628, 388) with delta (0, 0)
Screenshot: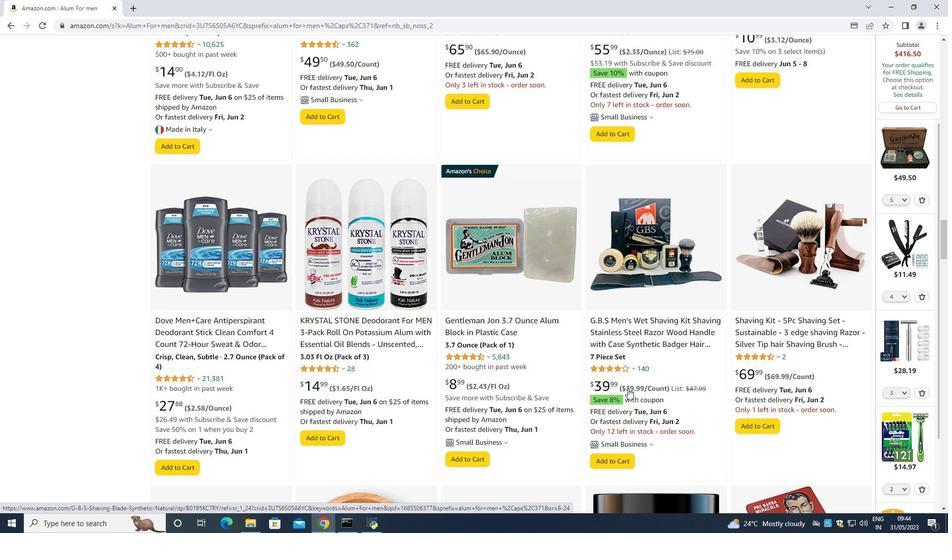 
Action: Mouse scrolled (628, 388) with delta (0, 0)
Screenshot: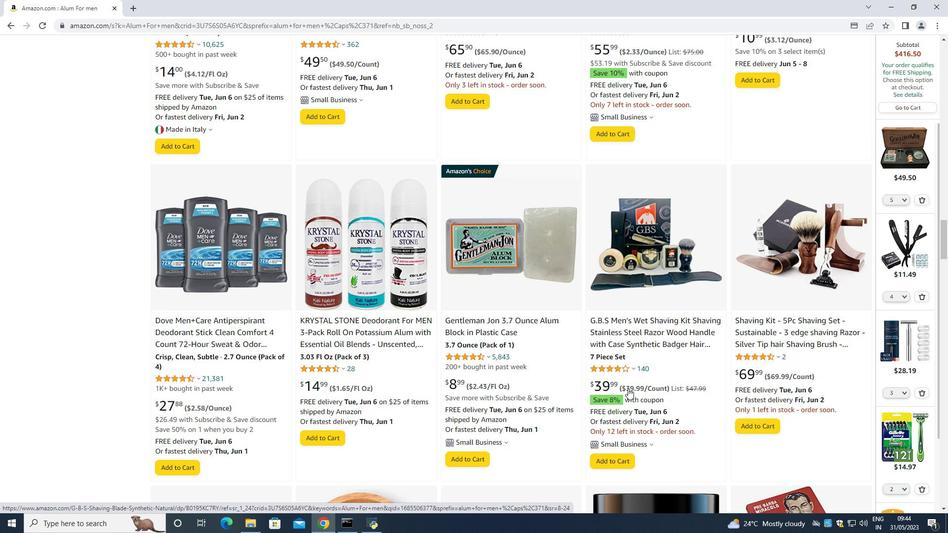 
Action: Mouse moved to (631, 387)
Screenshot: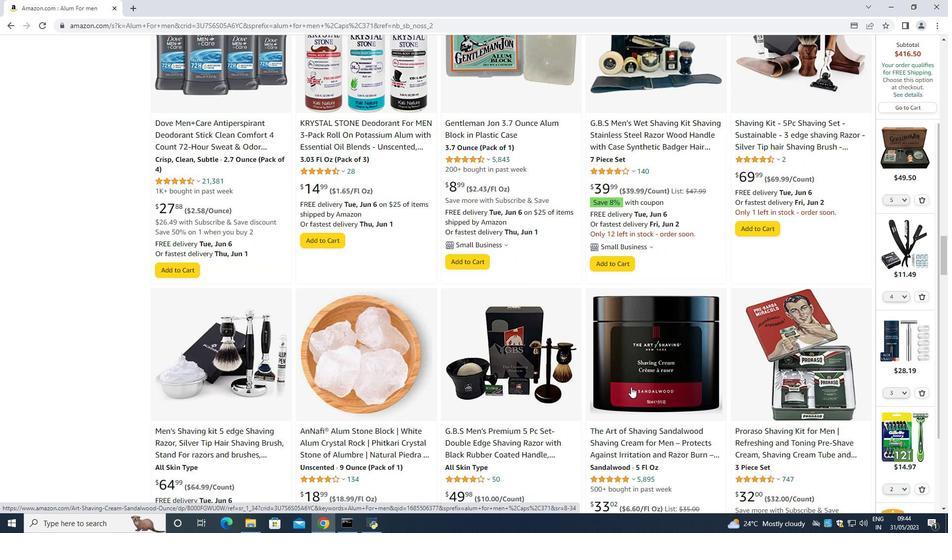 
Action: Mouse scrolled (631, 387) with delta (0, 0)
Screenshot: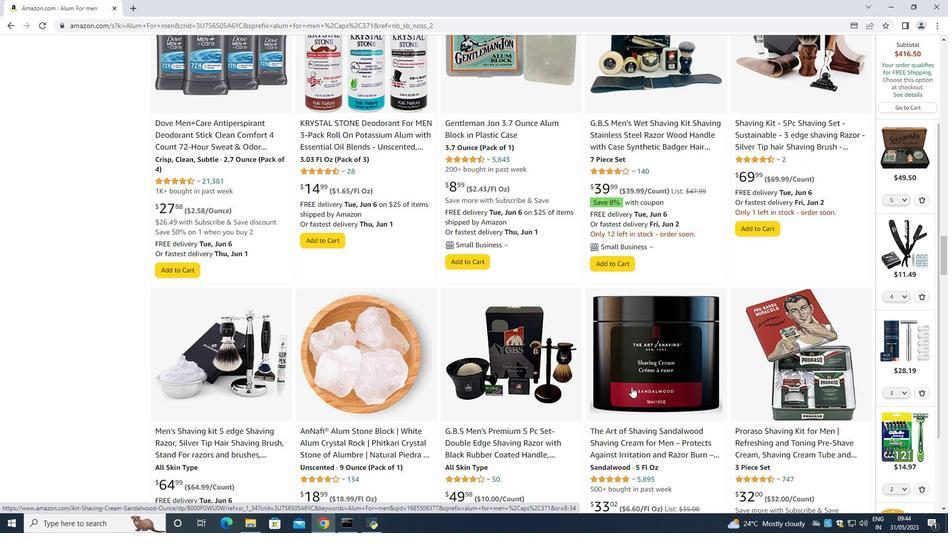 
Action: Mouse scrolled (631, 387) with delta (0, 0)
Screenshot: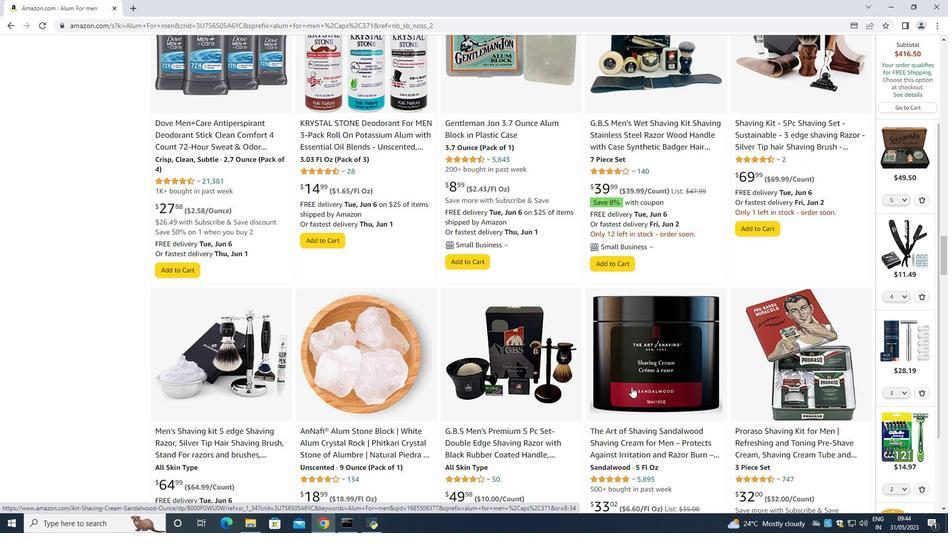 
Action: Mouse scrolled (631, 387) with delta (0, 0)
Screenshot: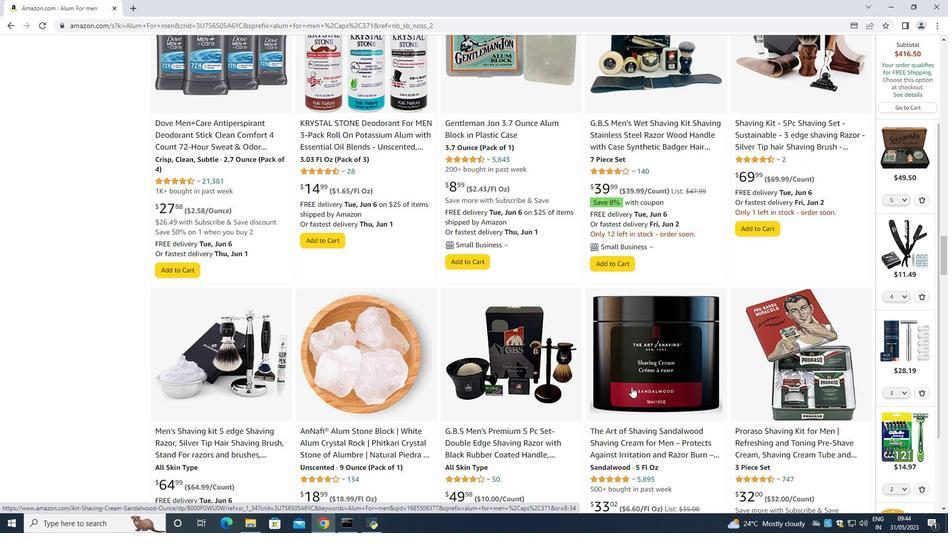 
Action: Mouse scrolled (631, 387) with delta (0, 0)
Screenshot: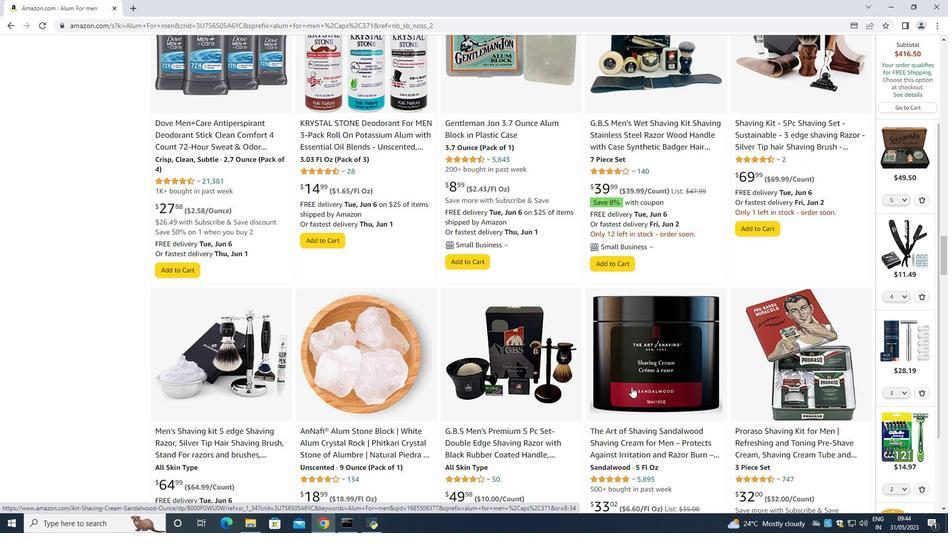 
Action: Mouse scrolled (631, 387) with delta (0, 0)
Screenshot: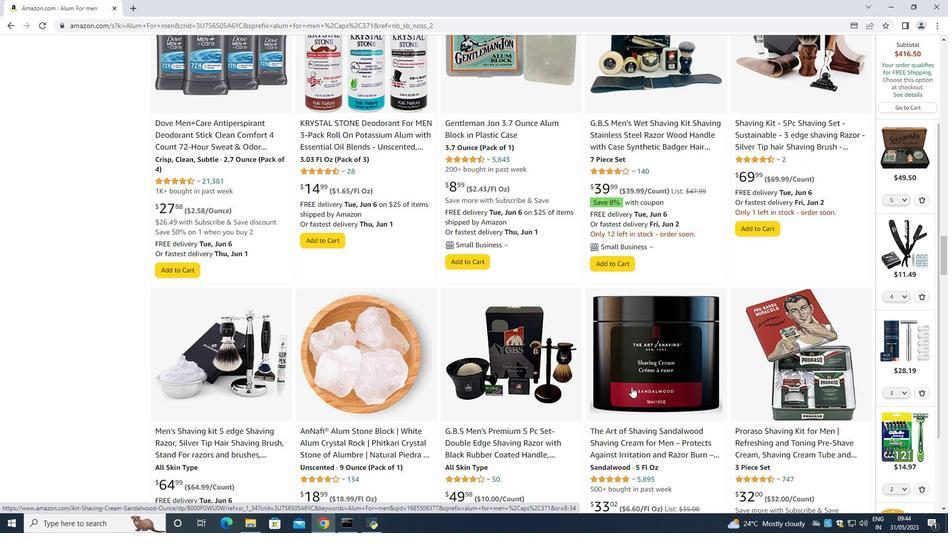 
Action: Mouse scrolled (631, 387) with delta (0, 0)
Screenshot: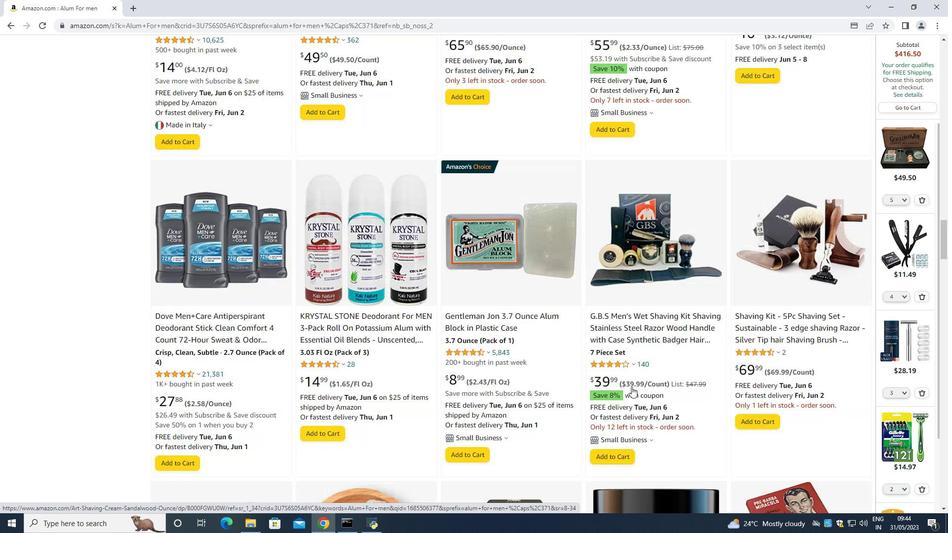 
Action: Mouse scrolled (631, 387) with delta (0, 0)
Screenshot: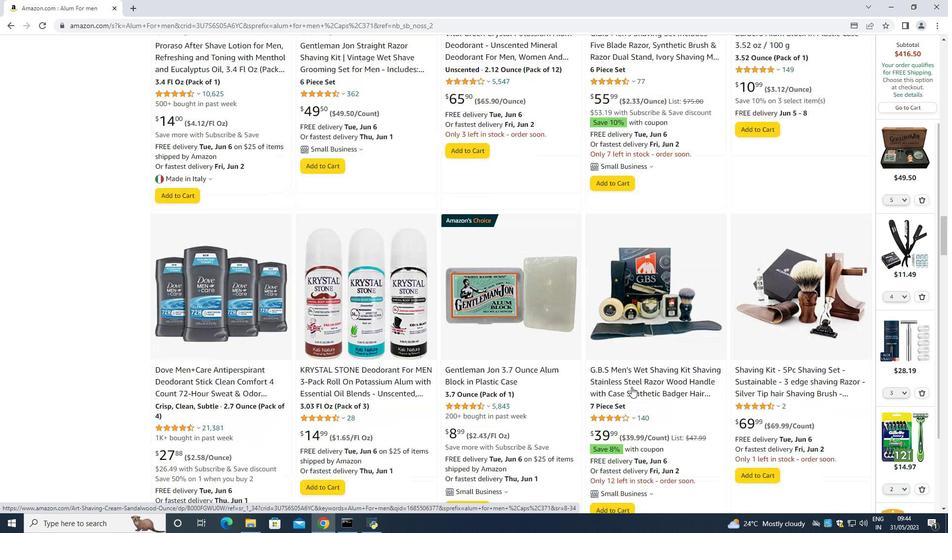 
Action: Mouse scrolled (631, 387) with delta (0, 0)
Screenshot: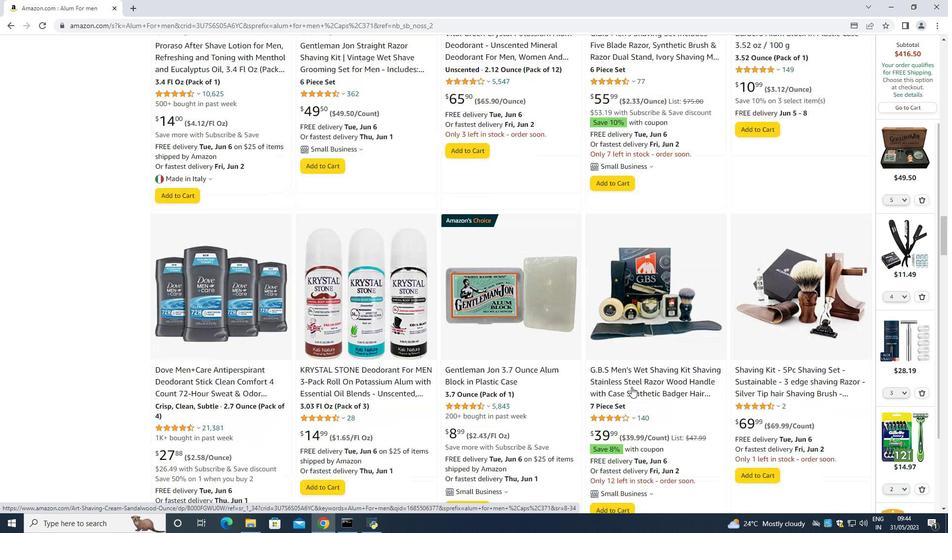 
Action: Mouse scrolled (631, 387) with delta (0, 0)
Screenshot: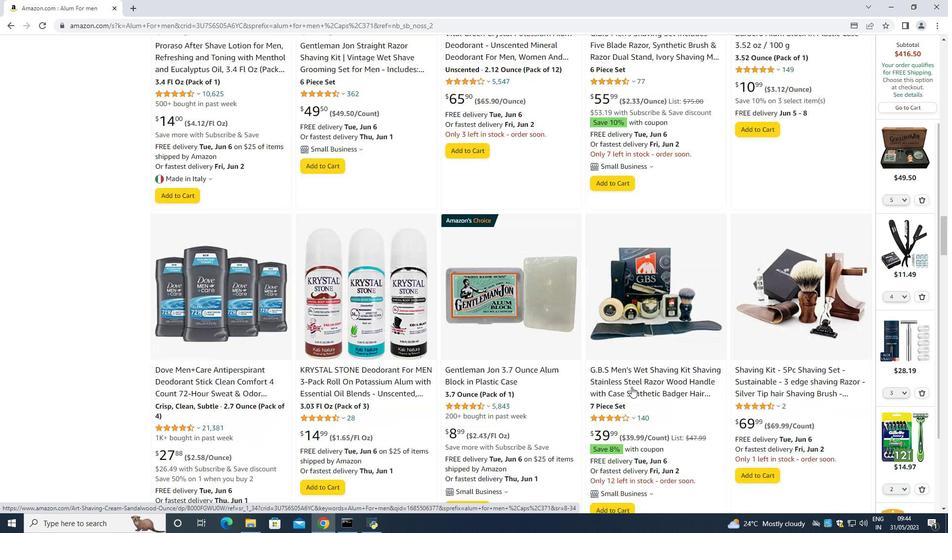 
Action: Mouse scrolled (631, 387) with delta (0, 0)
Screenshot: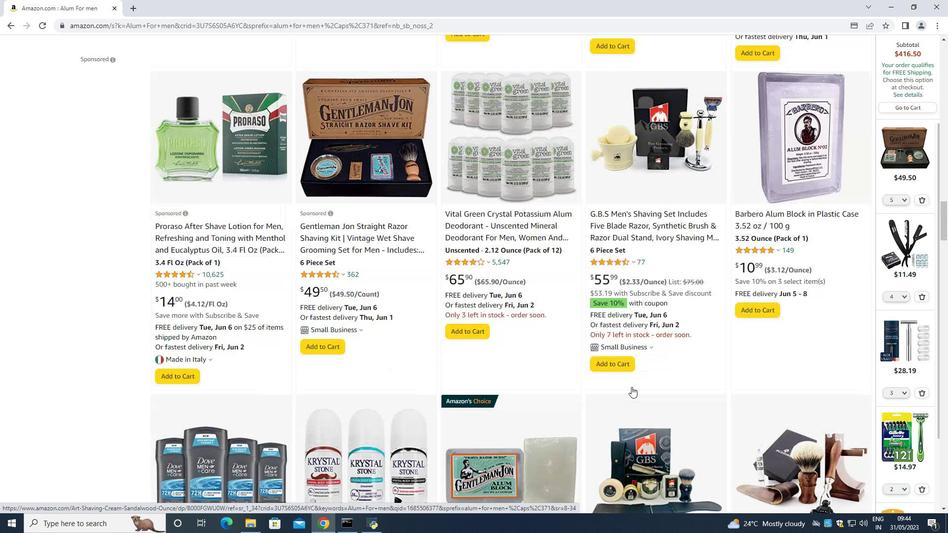 
Action: Mouse scrolled (631, 387) with delta (0, 0)
Screenshot: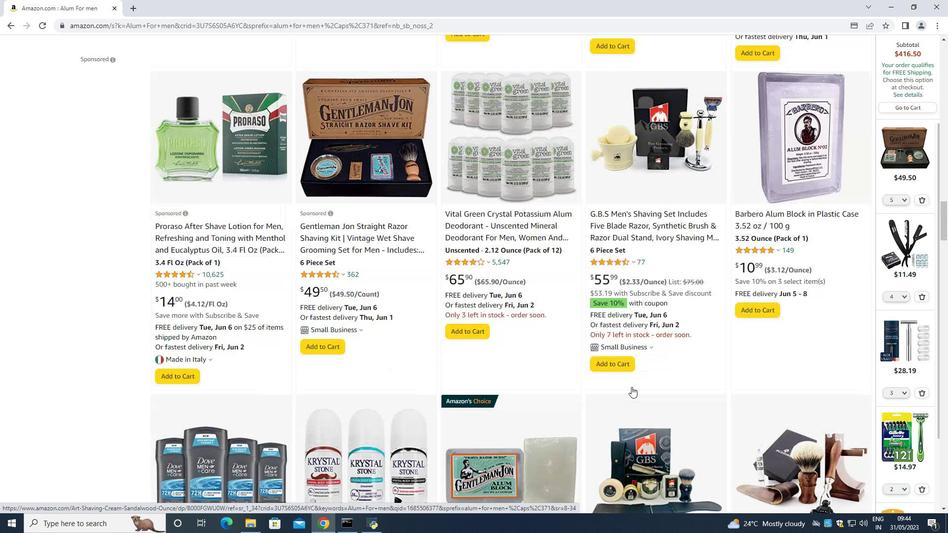 
Action: Mouse scrolled (631, 387) with delta (0, 0)
Screenshot: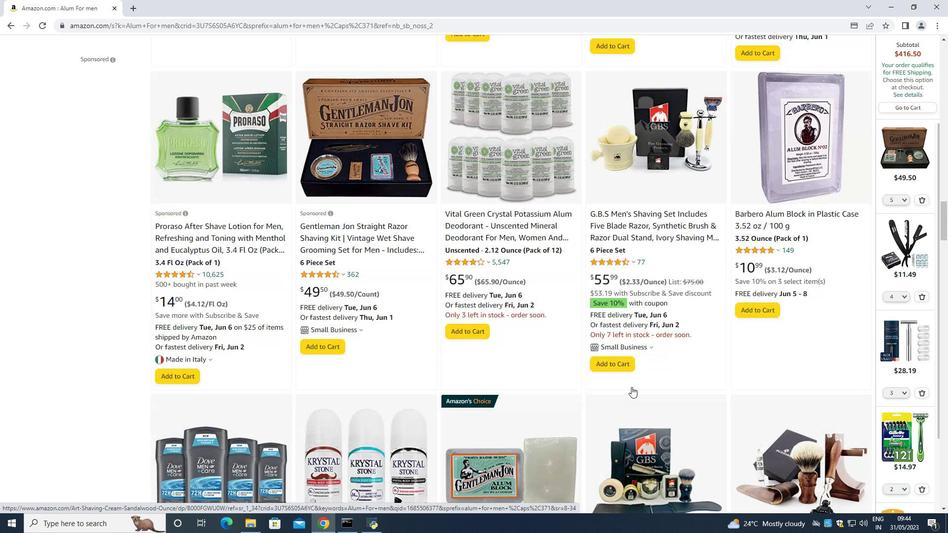 
Action: Mouse scrolled (631, 387) with delta (0, 0)
Screenshot: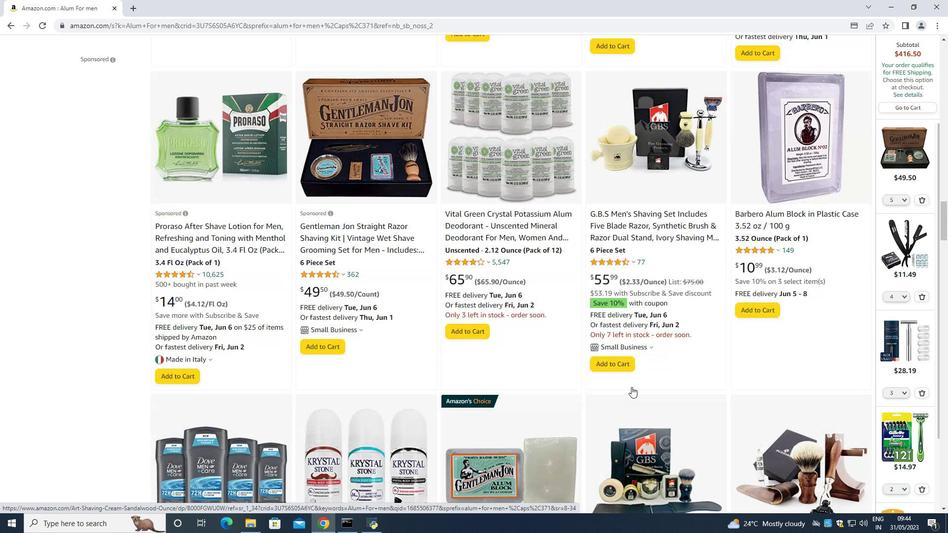 
Action: Mouse scrolled (631, 387) with delta (0, 0)
Screenshot: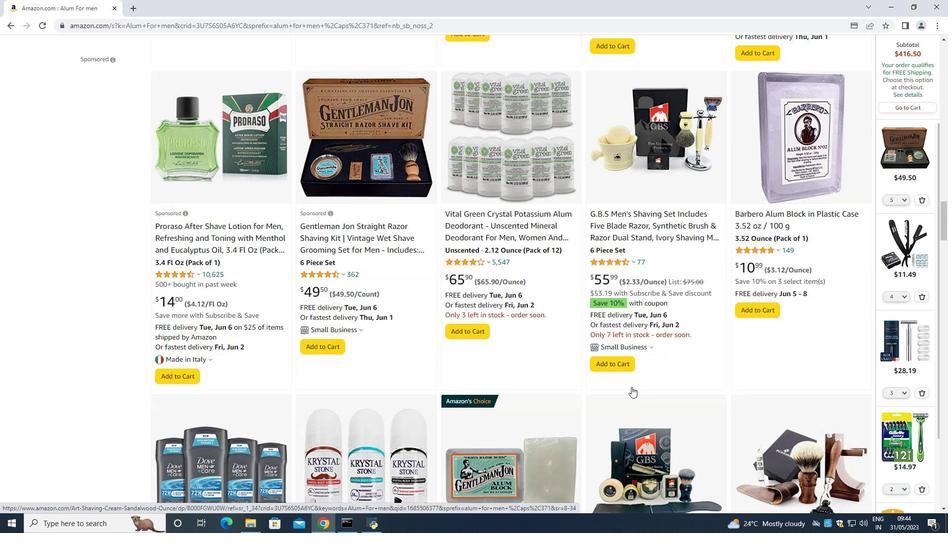 
Action: Mouse scrolled (631, 387) with delta (0, 0)
Screenshot: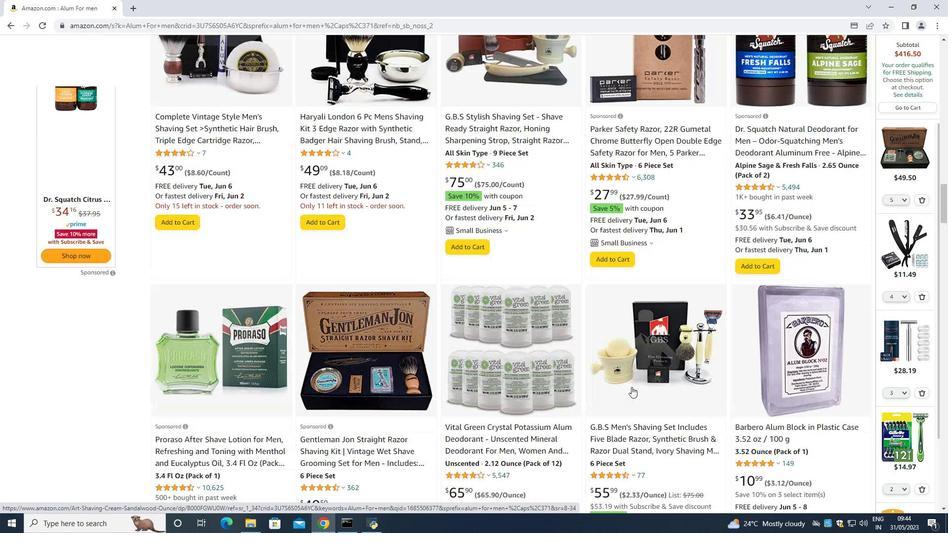 
Action: Mouse moved to (631, 386)
Screenshot: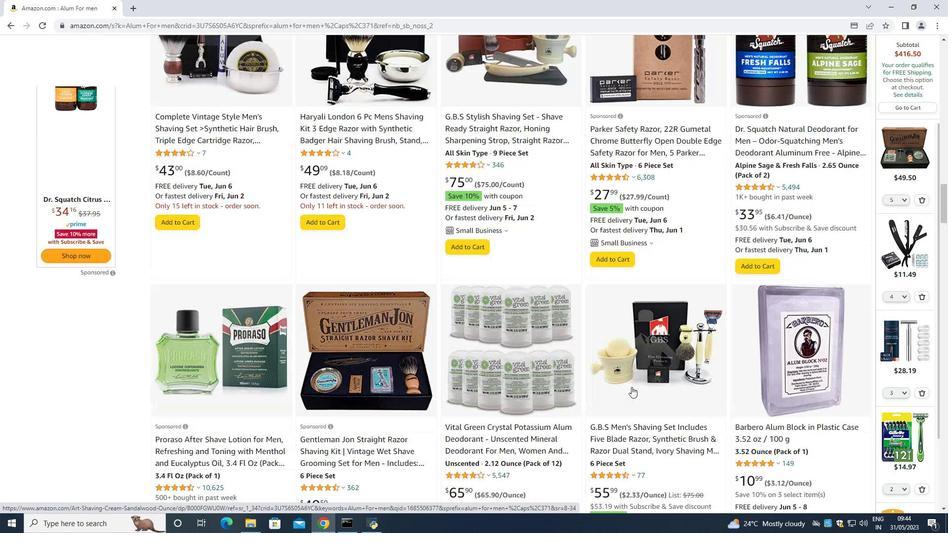 
Action: Mouse scrolled (631, 387) with delta (0, 0)
Screenshot: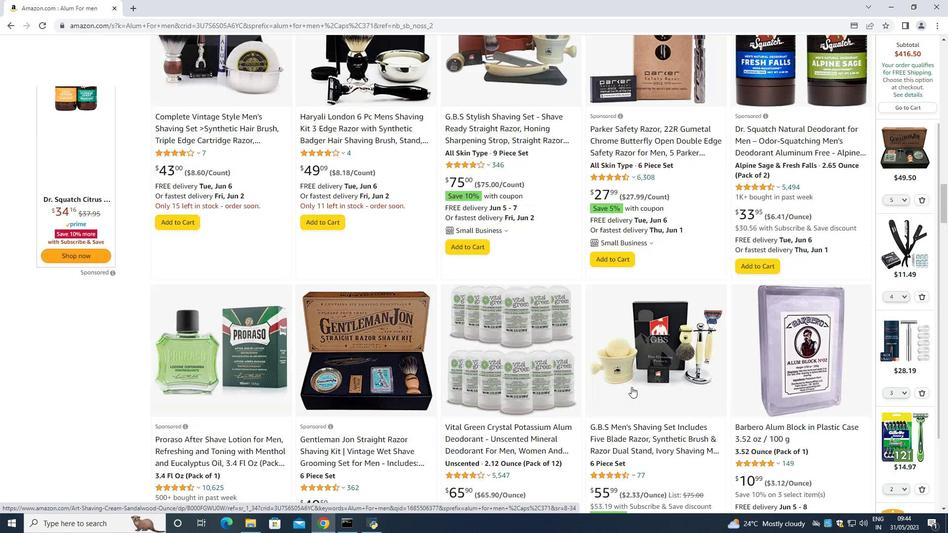 
Action: Mouse scrolled (631, 387) with delta (0, 0)
Screenshot: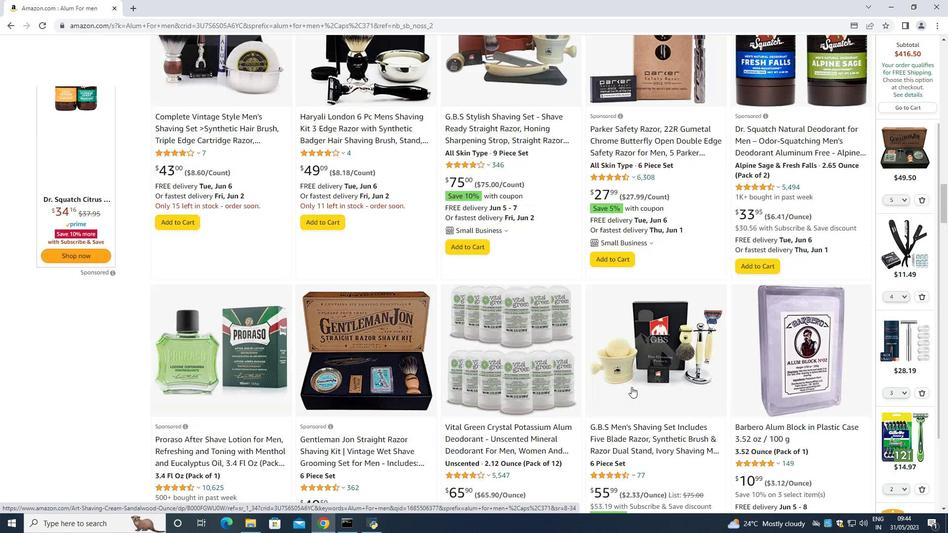 
Action: Mouse scrolled (631, 387) with delta (0, 0)
Screenshot: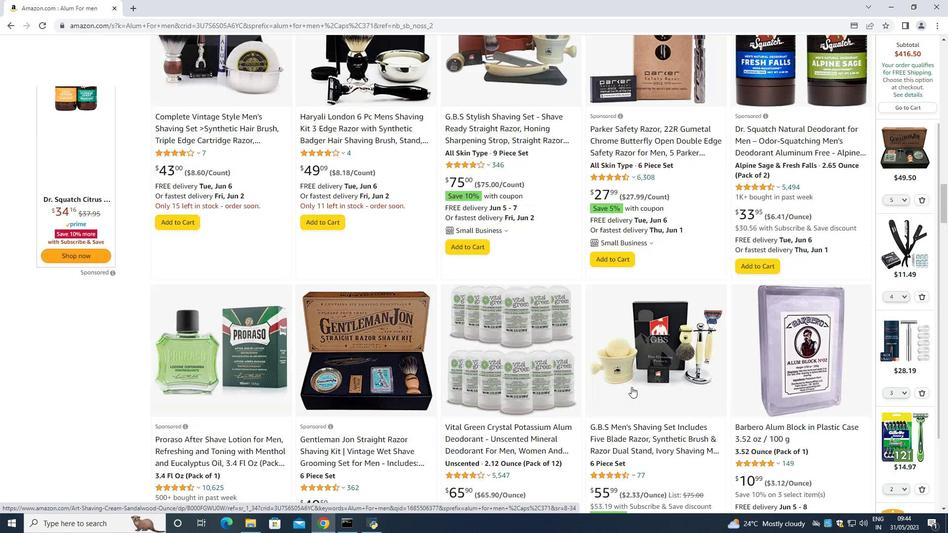 
Action: Mouse moved to (631, 386)
Screenshot: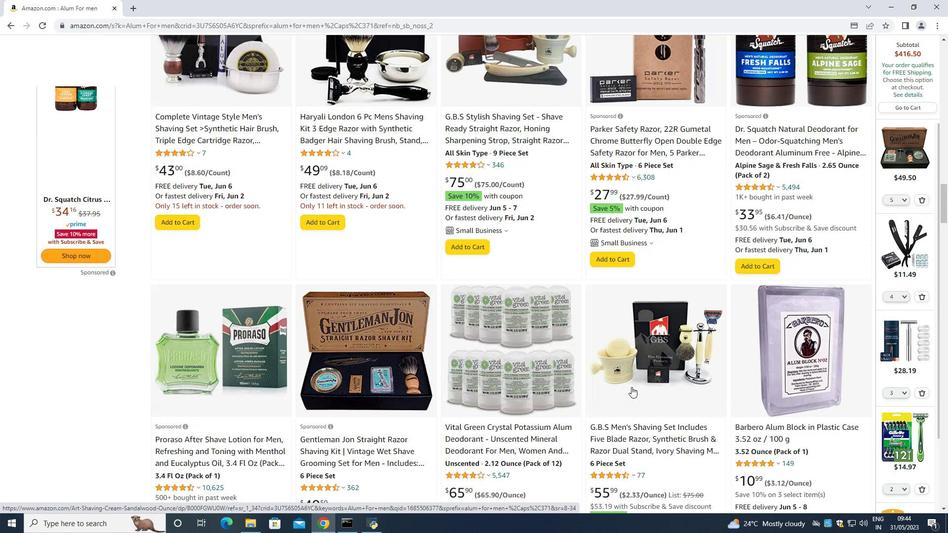 
Action: Mouse scrolled (631, 387) with delta (0, 0)
Screenshot: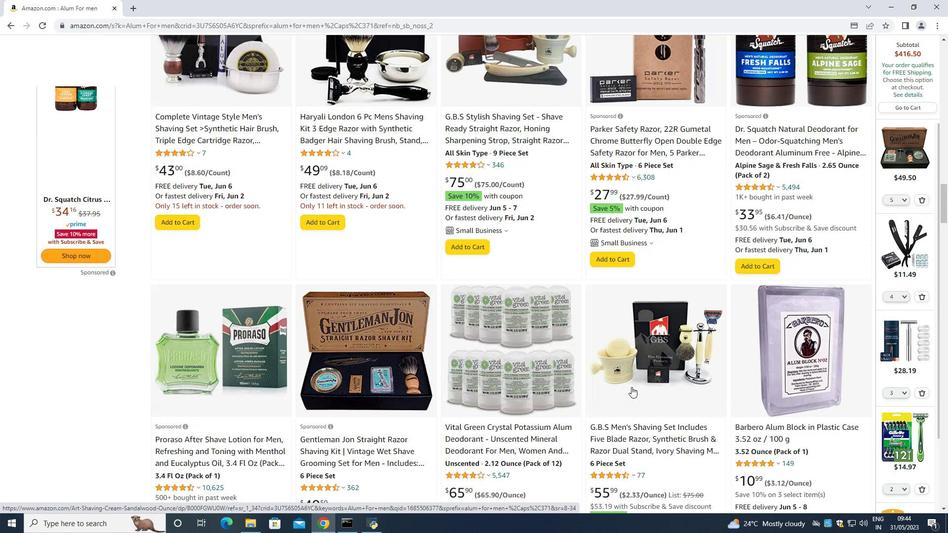 
Action: Mouse moved to (630, 386)
Screenshot: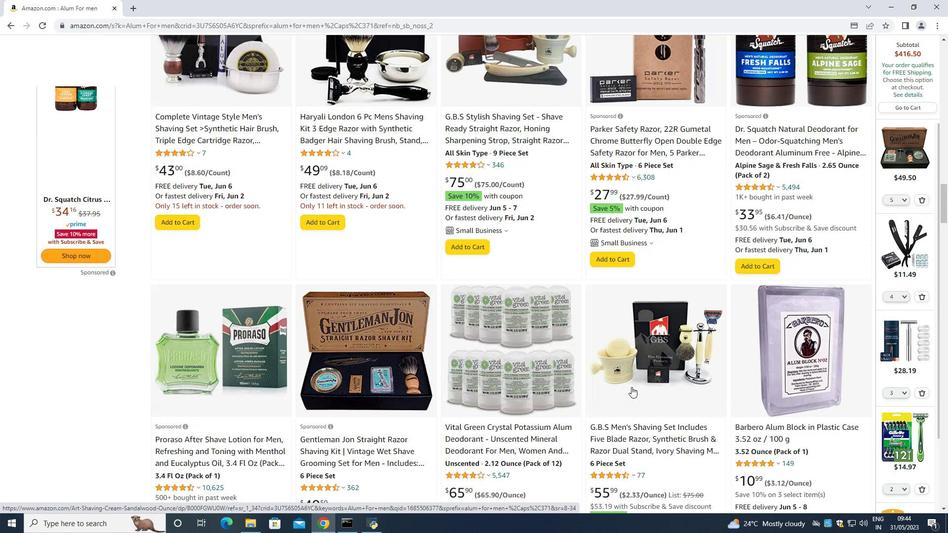 
Action: Mouse scrolled (630, 386) with delta (0, 0)
Screenshot: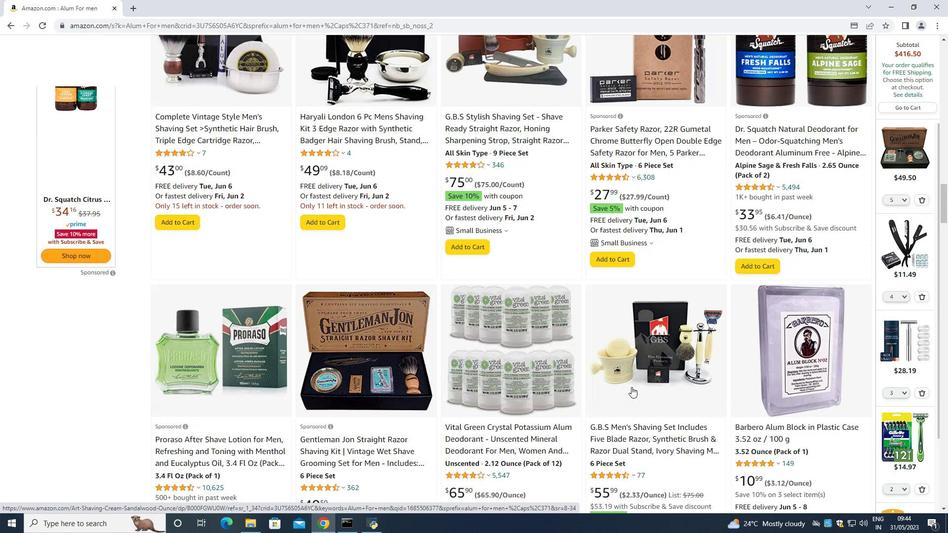 
Action: Mouse moved to (629, 385)
Screenshot: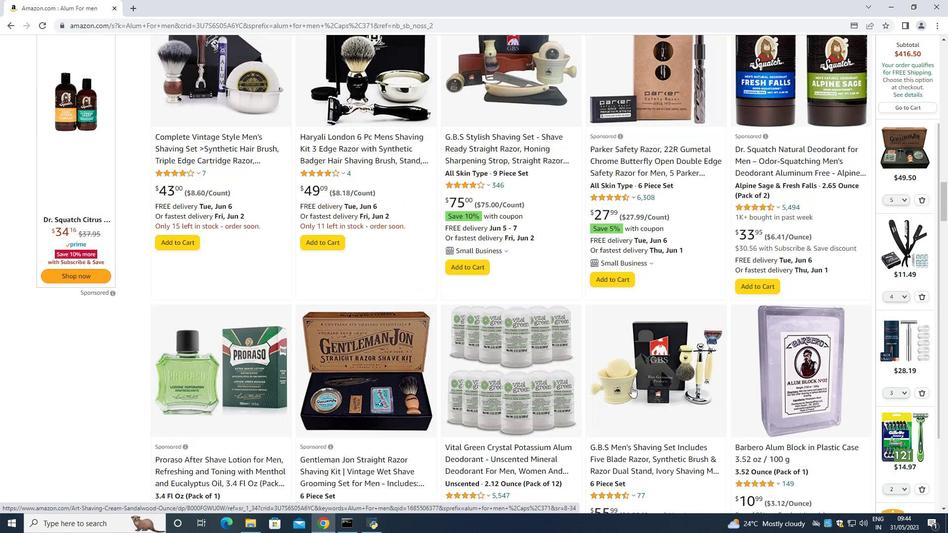 
Action: Mouse scrolled (629, 385) with delta (0, 0)
Screenshot: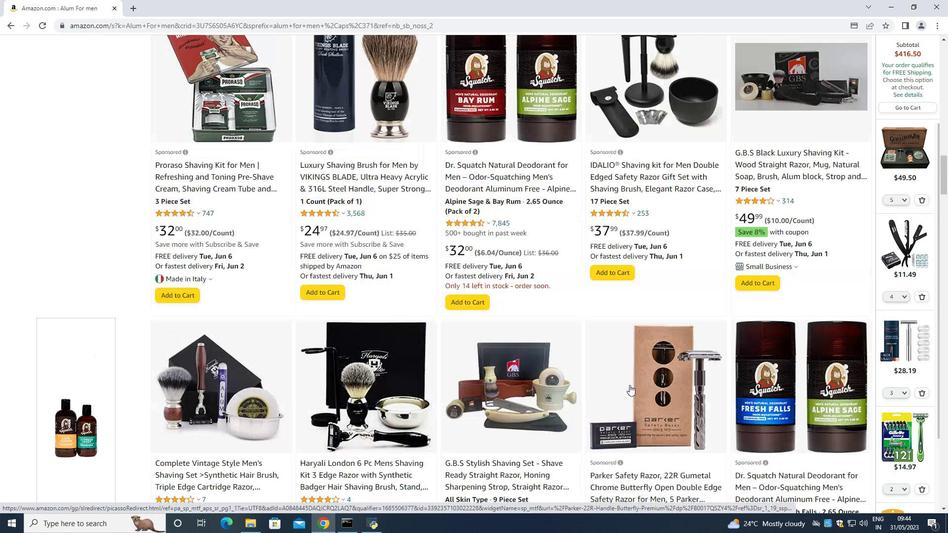 
Action: Mouse scrolled (629, 385) with delta (0, 0)
Screenshot: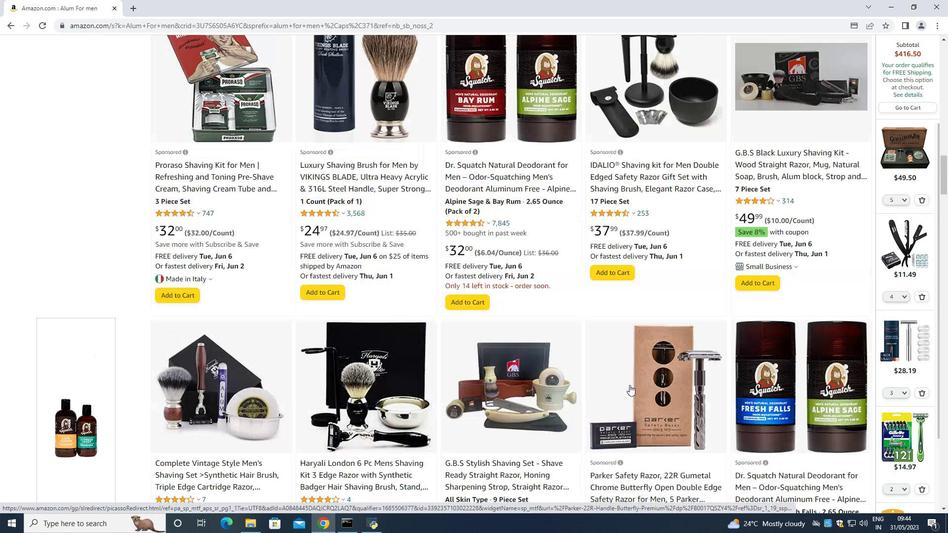 
Action: Mouse scrolled (629, 385) with delta (0, 0)
Screenshot: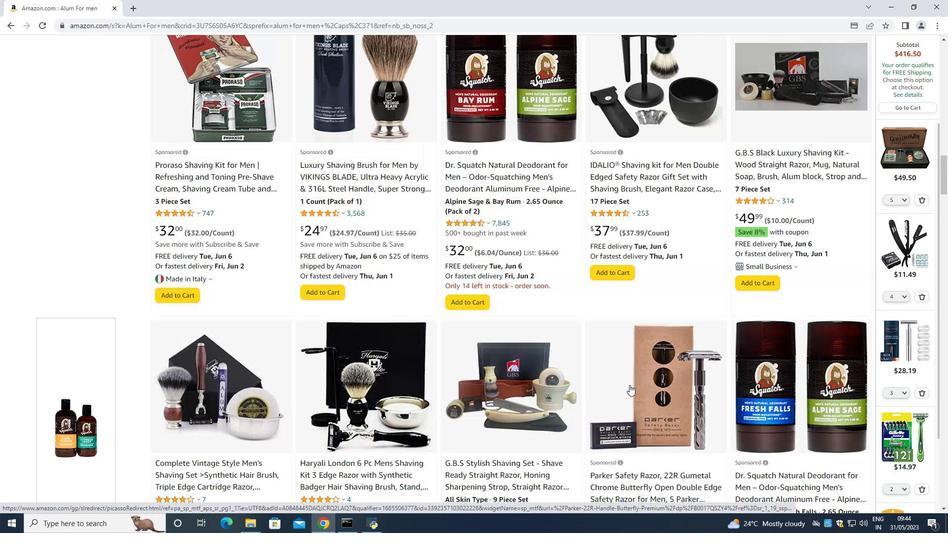 
Action: Mouse scrolled (629, 385) with delta (0, 0)
Screenshot: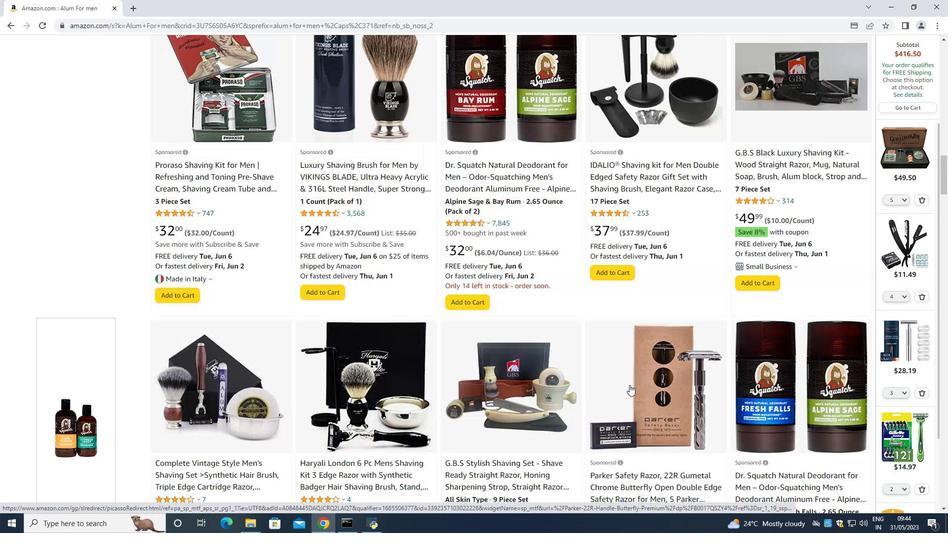 
Action: Mouse scrolled (629, 385) with delta (0, 0)
Screenshot: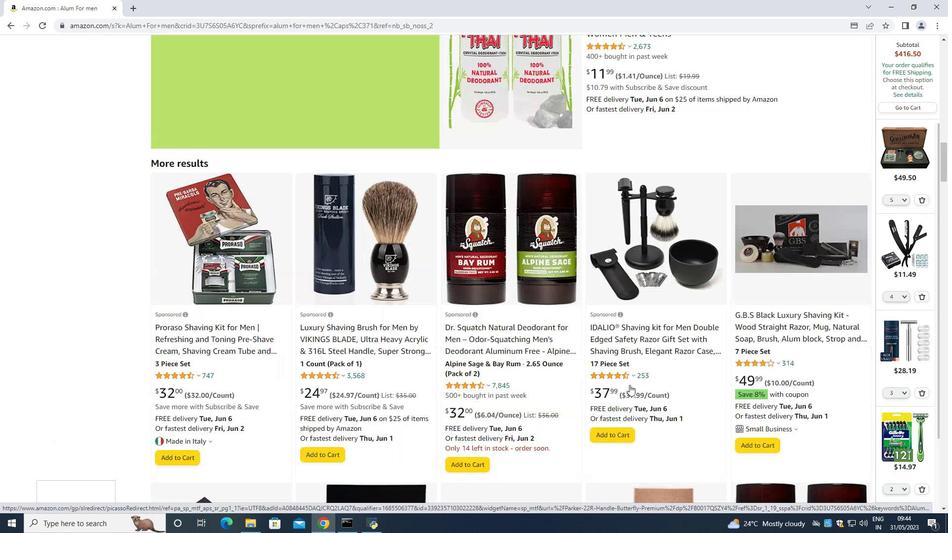 
Action: Mouse scrolled (629, 385) with delta (0, 0)
Screenshot: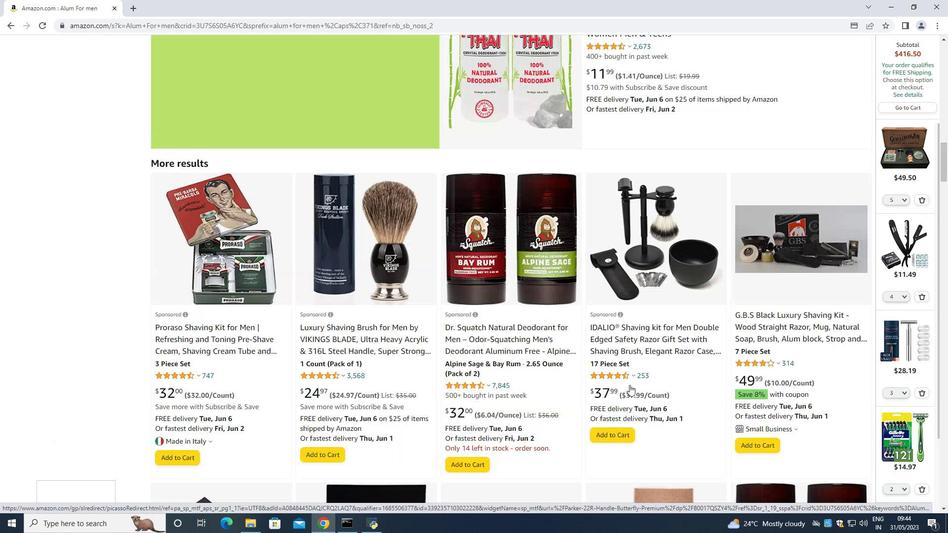 
Action: Mouse scrolled (629, 385) with delta (0, 0)
Screenshot: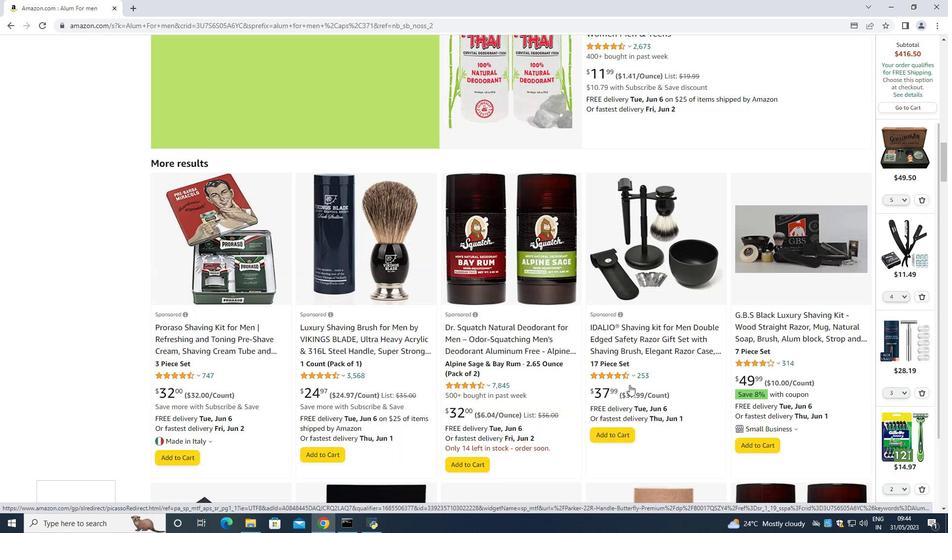 
Action: Mouse scrolled (629, 385) with delta (0, 0)
Screenshot: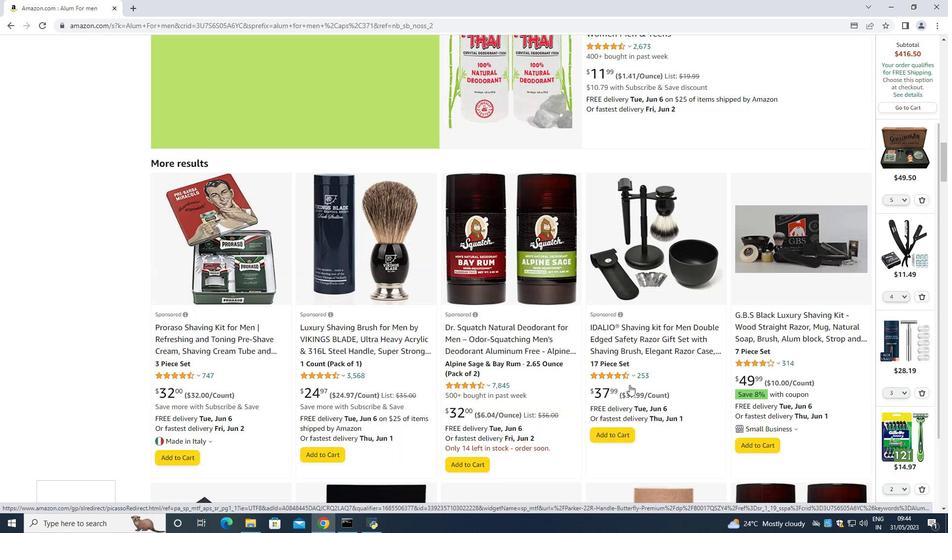 
Action: Mouse scrolled (629, 385) with delta (0, 0)
Screenshot: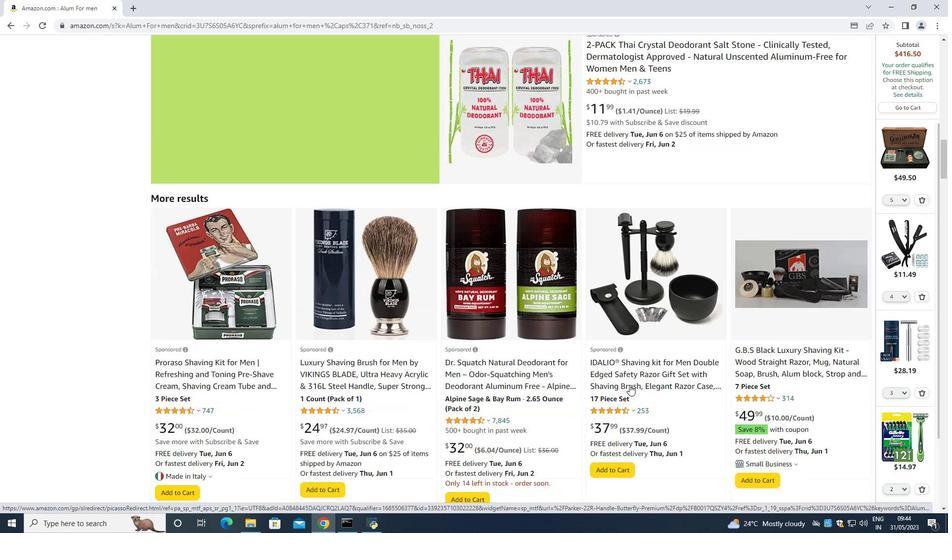 
Action: Mouse scrolled (629, 385) with delta (0, 0)
Screenshot: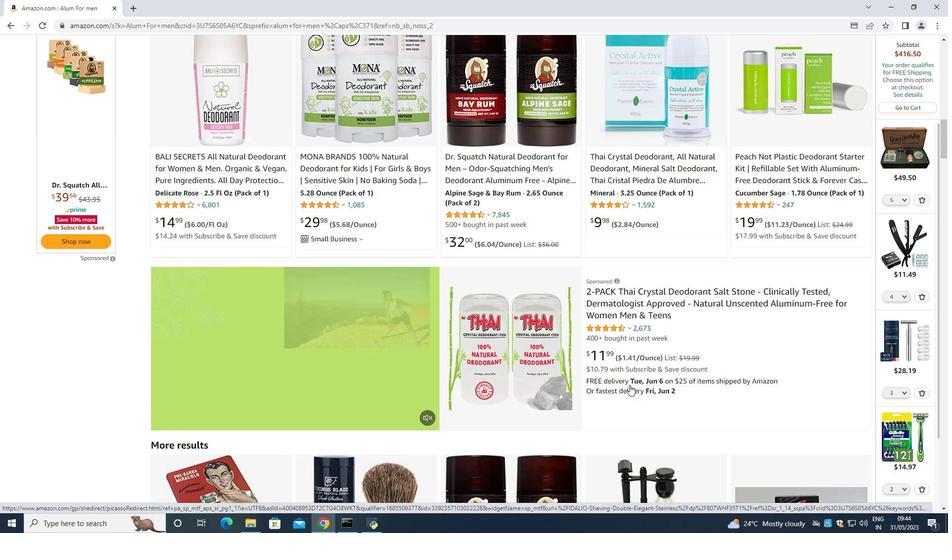 
Action: Mouse scrolled (629, 385) with delta (0, 0)
Screenshot: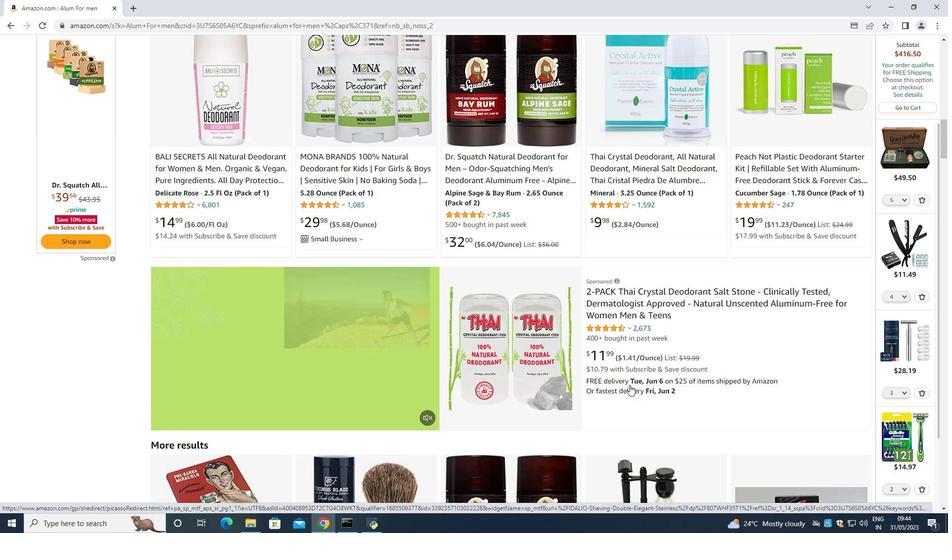 
Action: Mouse scrolled (629, 385) with delta (0, 0)
Screenshot: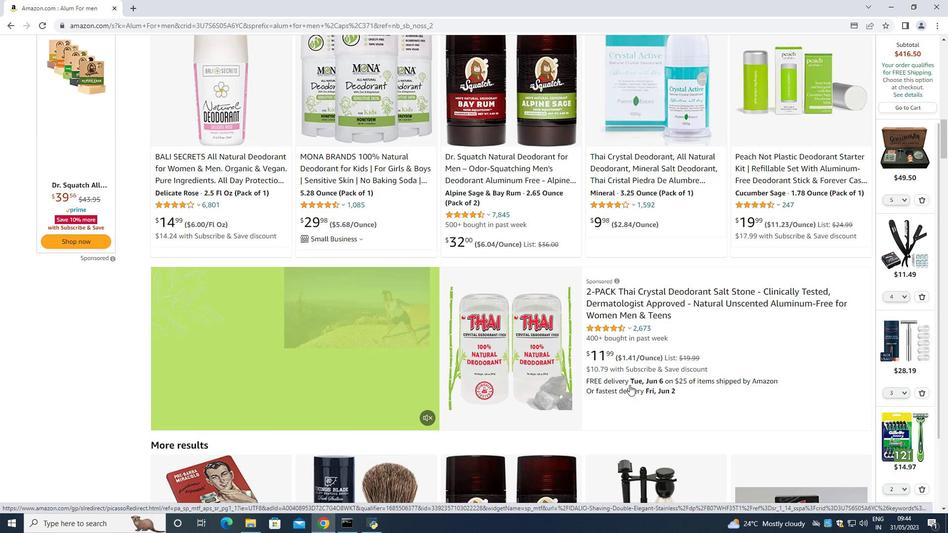 
Action: Mouse scrolled (629, 385) with delta (0, 0)
Screenshot: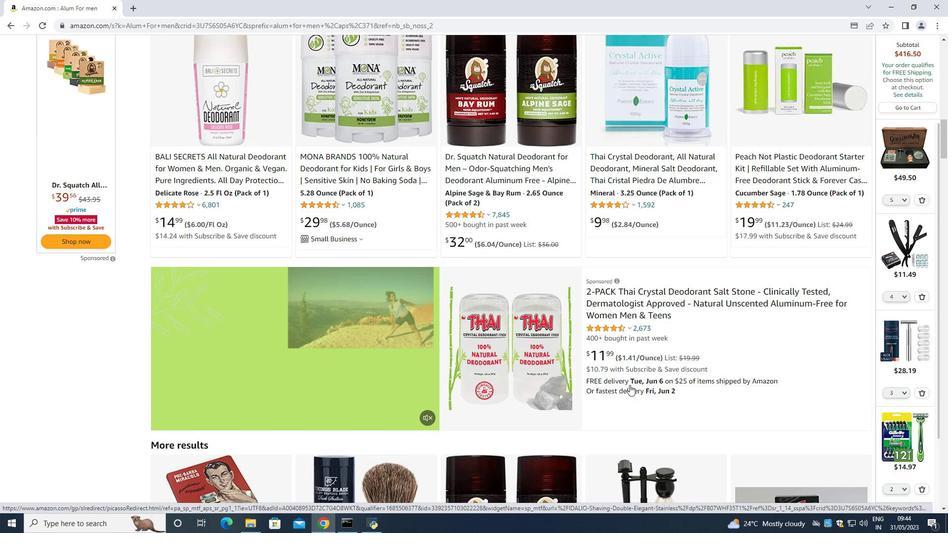 
Action: Mouse scrolled (629, 385) with delta (0, 0)
Screenshot: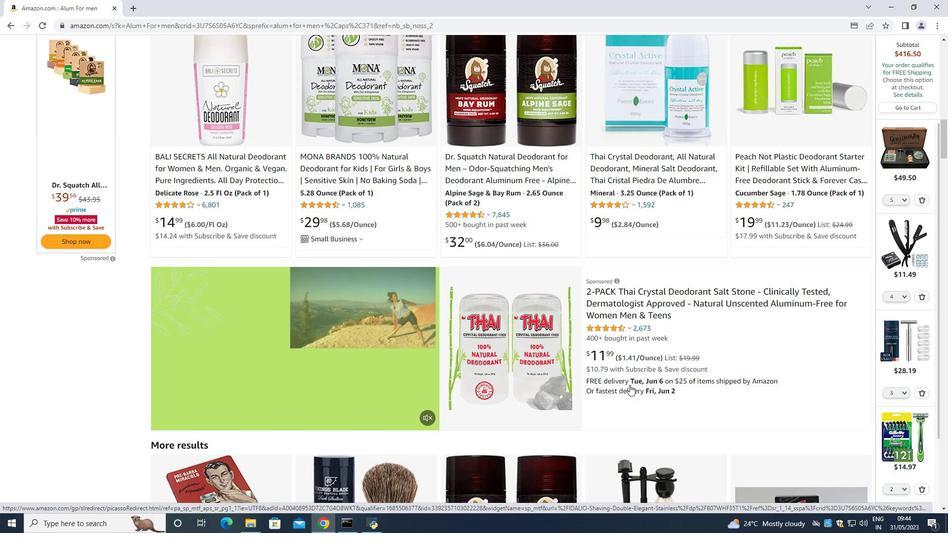 
Action: Mouse moved to (626, 381)
Screenshot: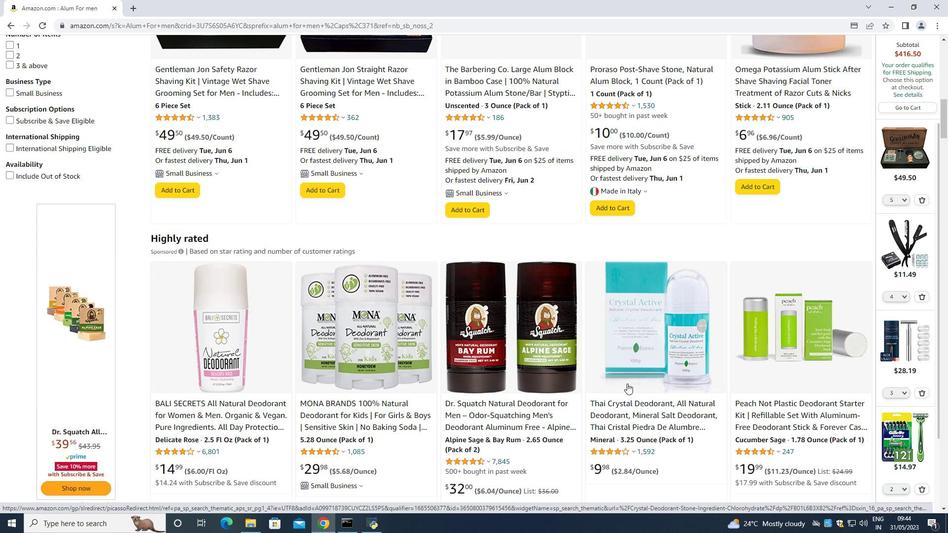 
Action: Mouse scrolled (626, 381) with delta (0, 0)
Screenshot: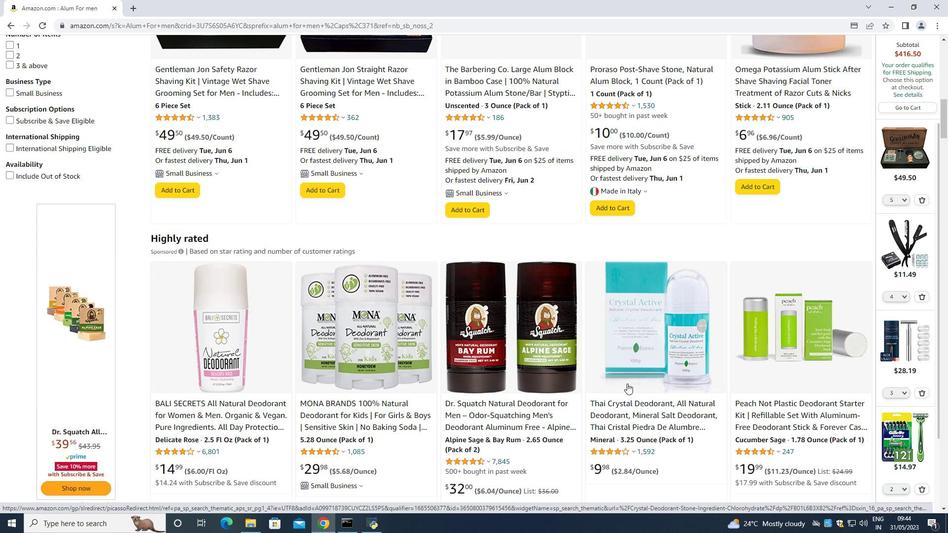 
Action: Mouse moved to (624, 379)
Screenshot: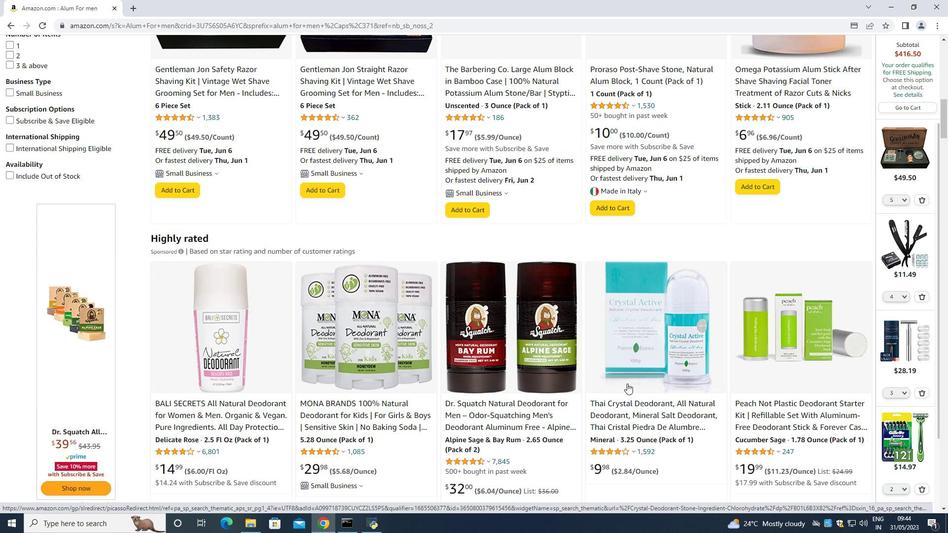 
Action: Mouse scrolled (624, 379) with delta (0, 0)
Screenshot: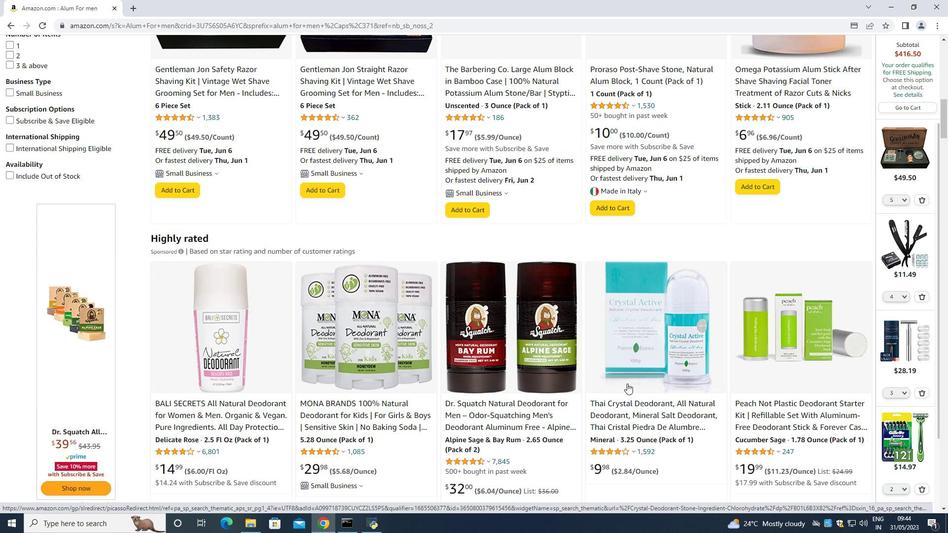 
Action: Mouse moved to (615, 377)
Screenshot: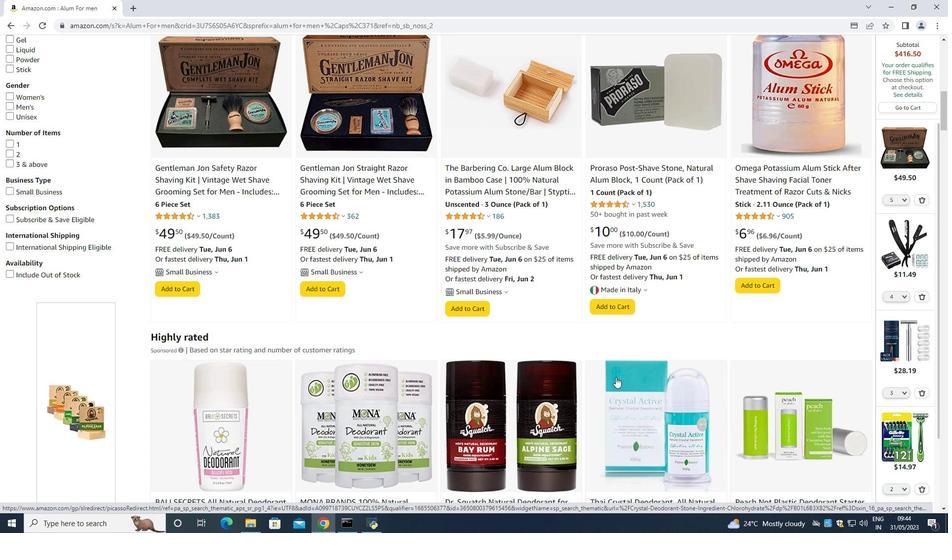 
Action: Mouse scrolled (615, 377) with delta (0, 0)
Screenshot: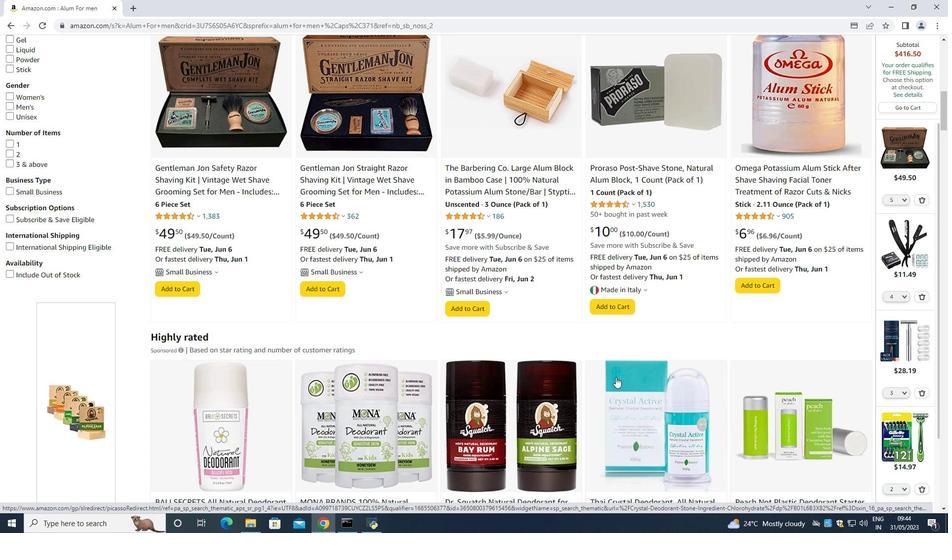 
Action: Mouse scrolled (615, 377) with delta (0, 0)
Screenshot: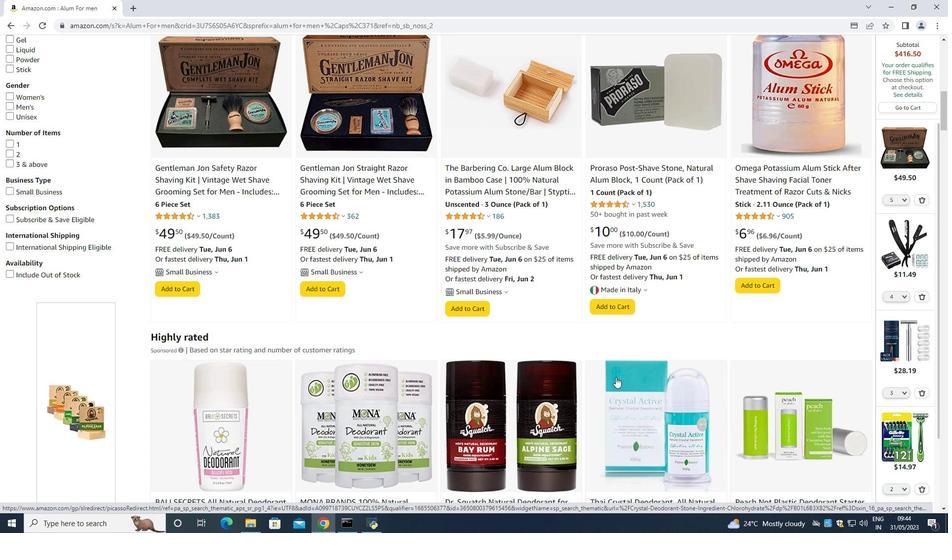 
Action: Mouse scrolled (615, 377) with delta (0, 0)
Screenshot: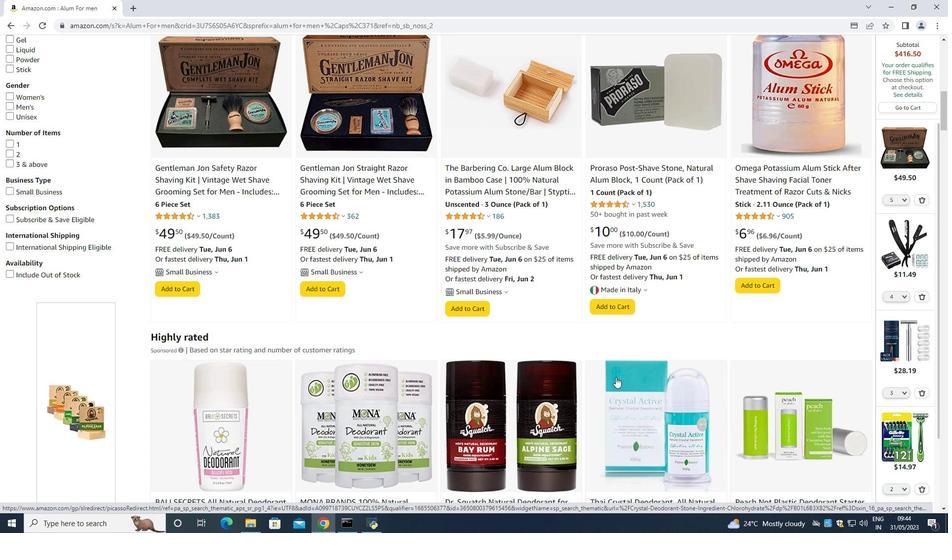 
Action: Mouse moved to (600, 379)
Screenshot: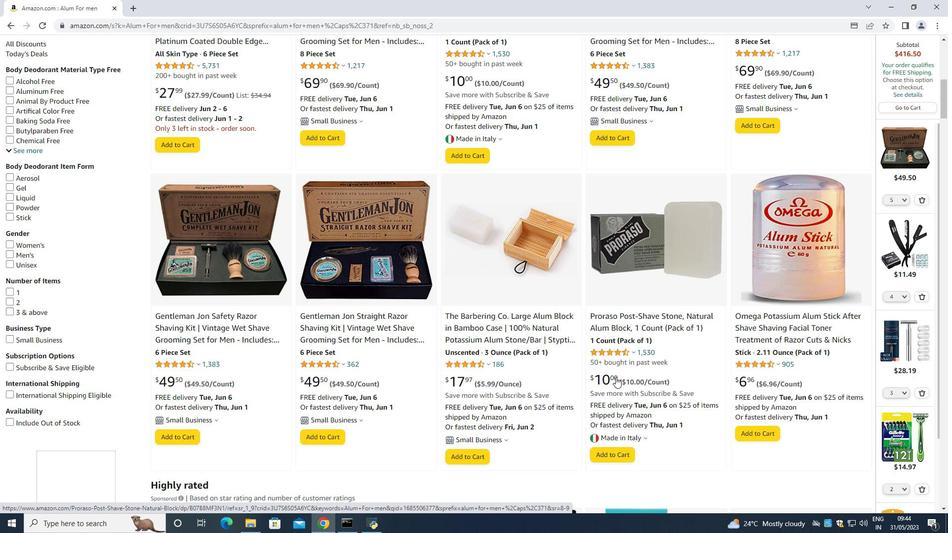 
Action: Mouse scrolled (600, 378) with delta (0, 0)
Screenshot: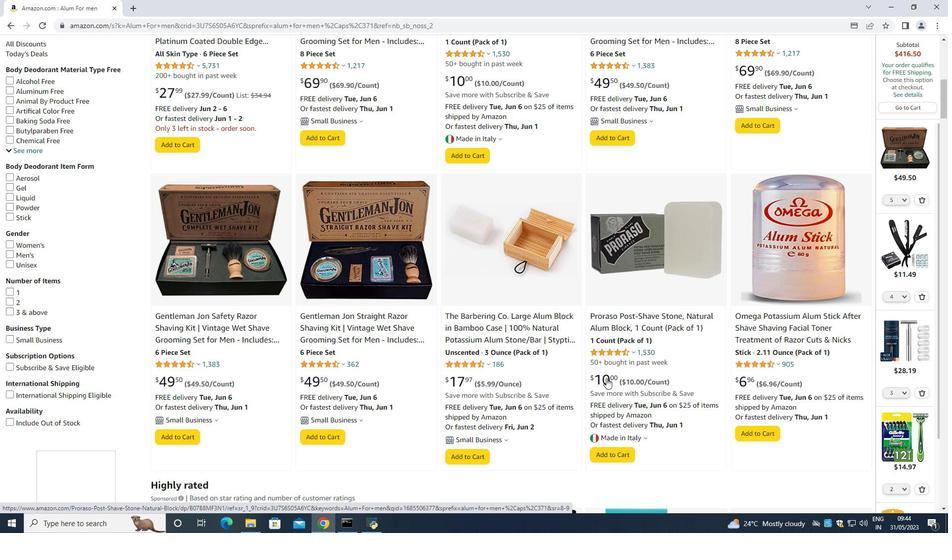
Action: Mouse moved to (644, 271)
Screenshot: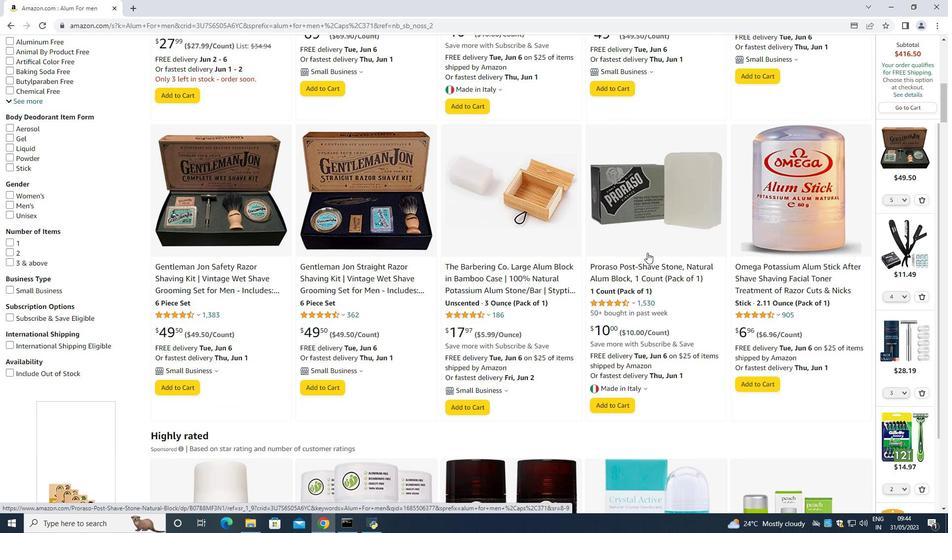 
Action: Mouse pressed left at (644, 271)
Screenshot: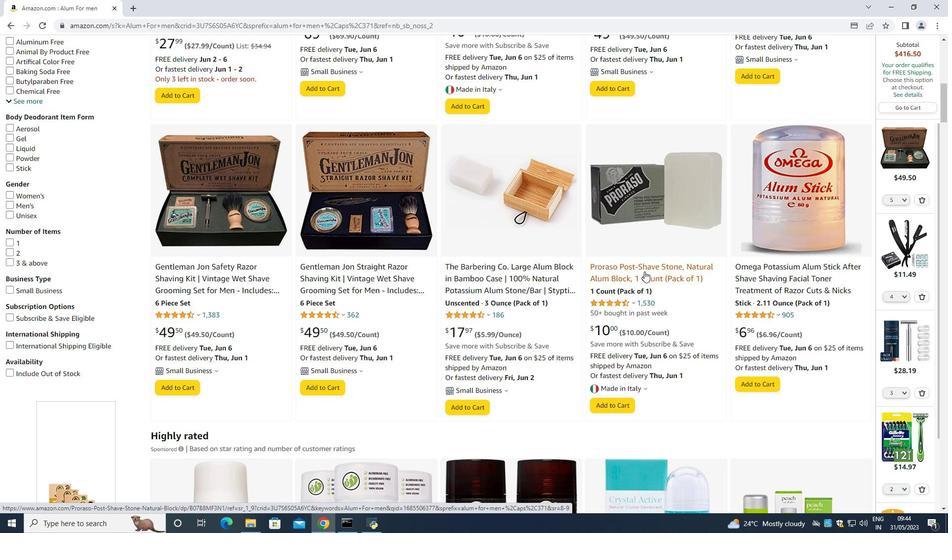 
Action: Mouse moved to (622, 198)
Screenshot: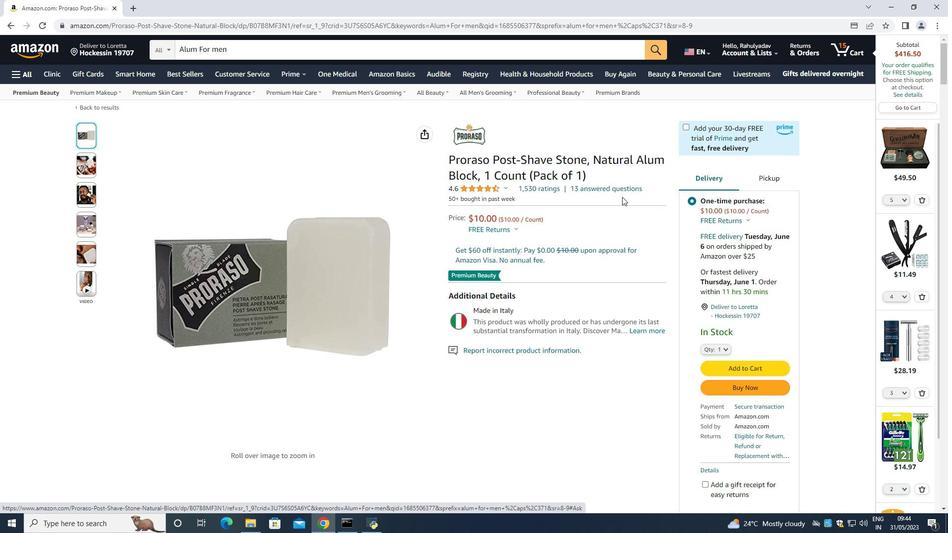 
Action: Mouse scrolled (622, 198) with delta (0, 0)
Screenshot: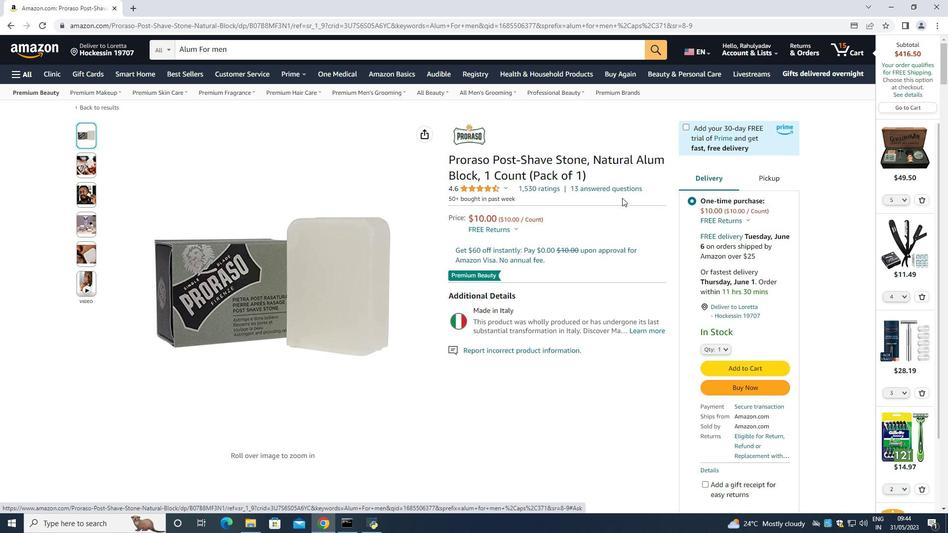 
Action: Mouse moved to (622, 199)
Screenshot: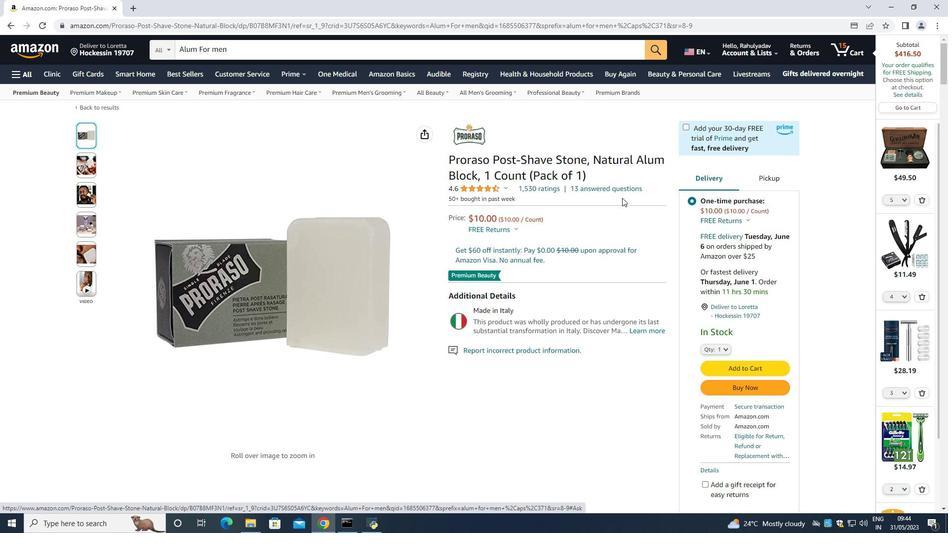 
Action: Mouse scrolled (622, 198) with delta (0, 0)
Screenshot: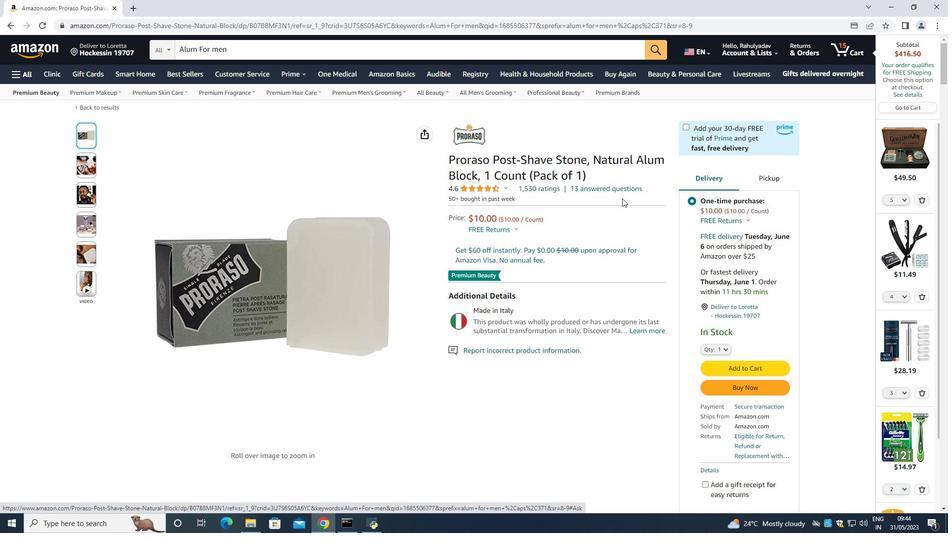 
Action: Mouse moved to (622, 200)
Screenshot: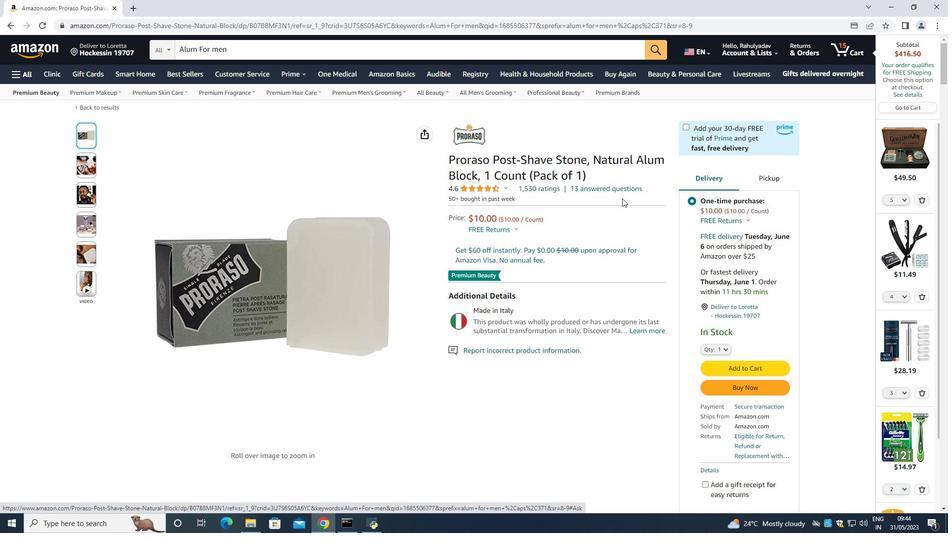 
Action: Mouse scrolled (622, 199) with delta (0, 0)
Screenshot: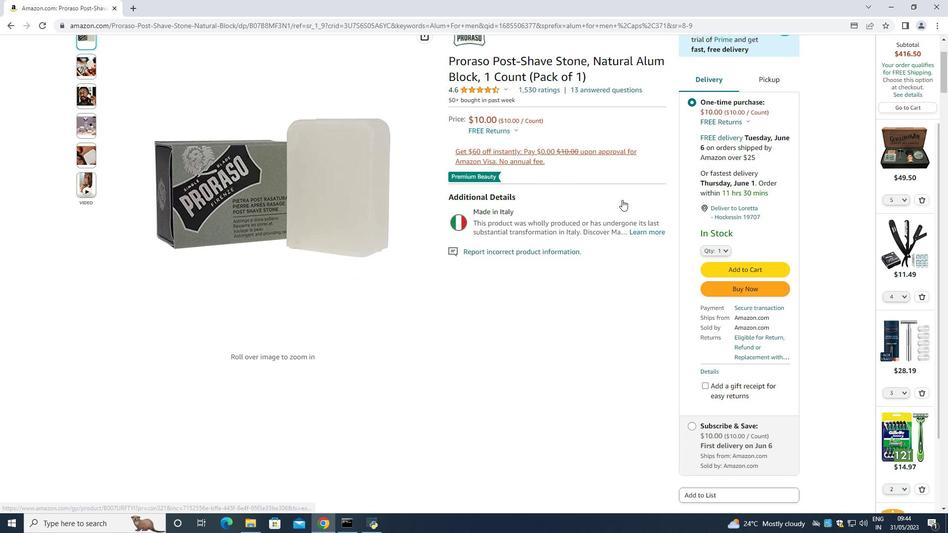 
Action: Mouse moved to (647, 196)
Screenshot: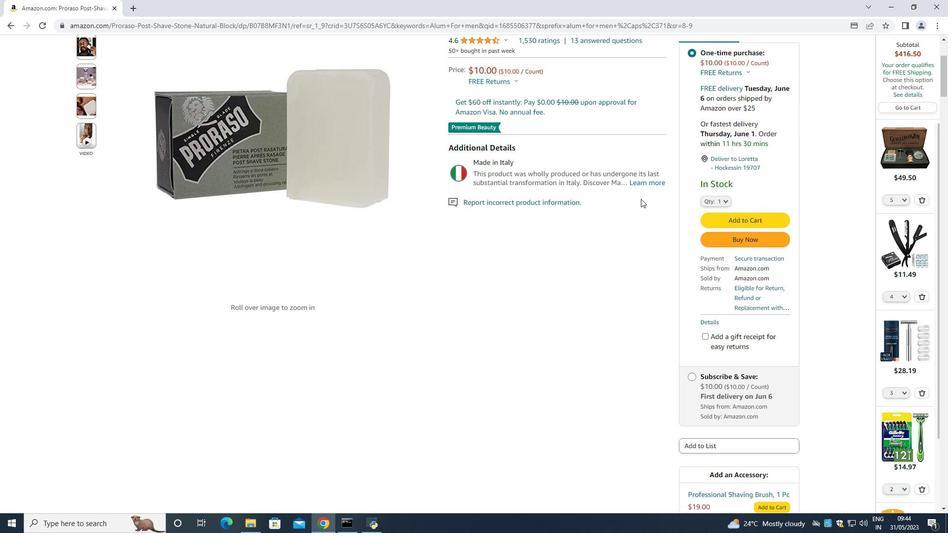 
Action: Mouse scrolled (647, 196) with delta (0, 0)
Screenshot: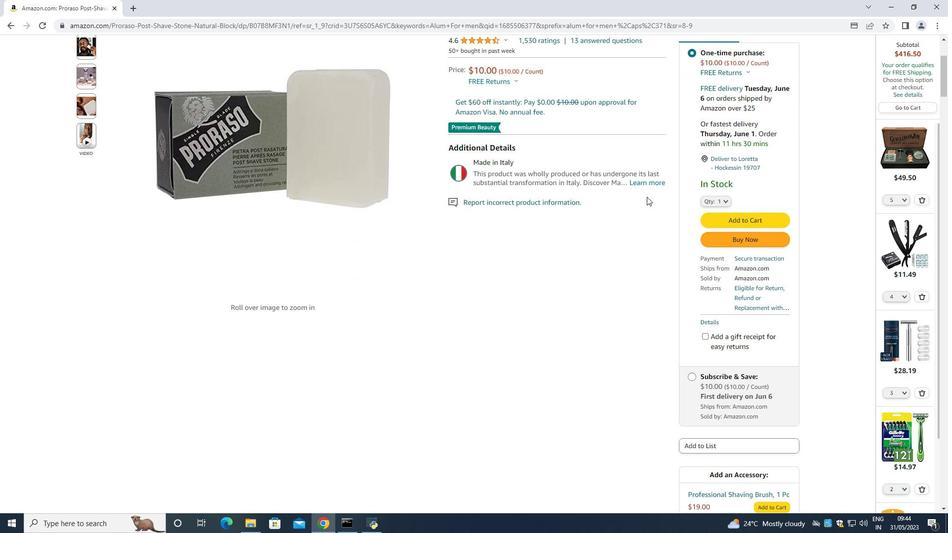 
Action: Mouse moved to (708, 152)
Screenshot: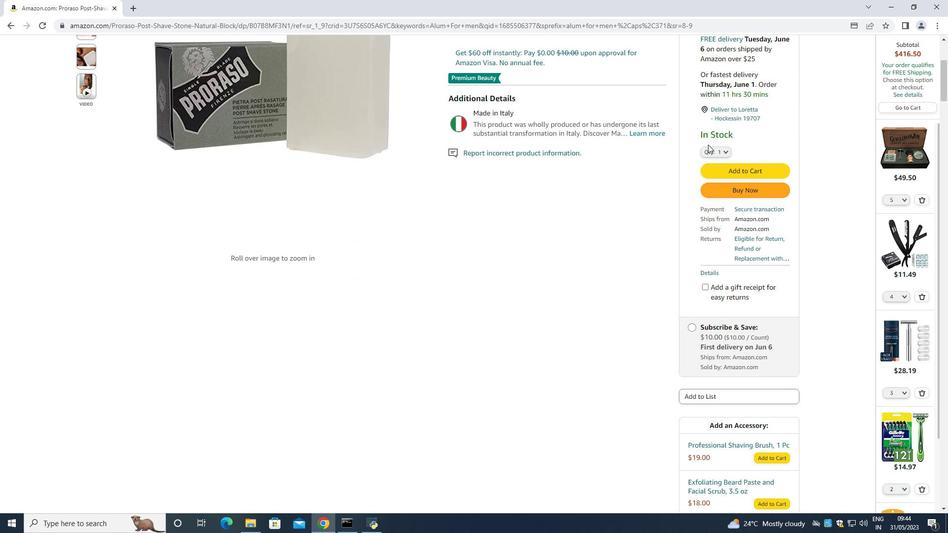 
Action: Mouse pressed left at (708, 152)
Screenshot: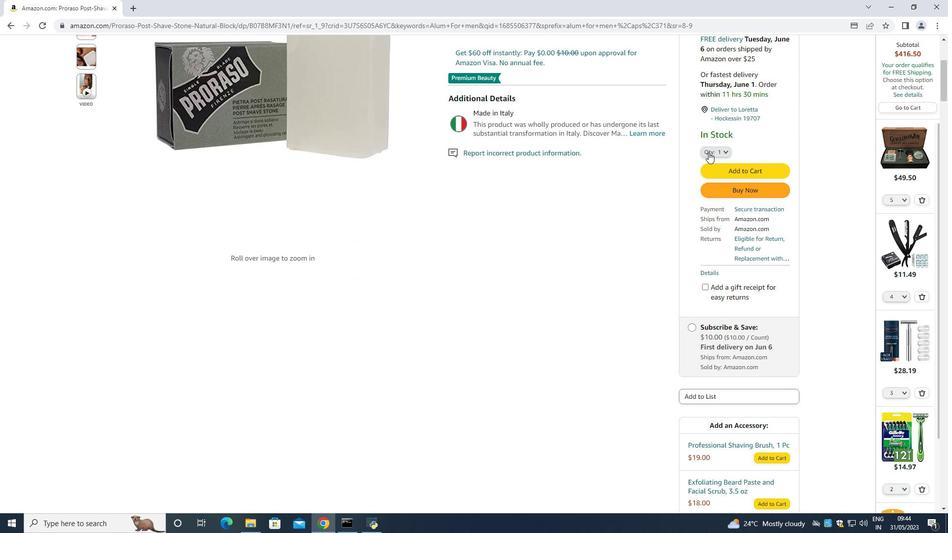 
Action: Mouse moved to (711, 158)
Screenshot: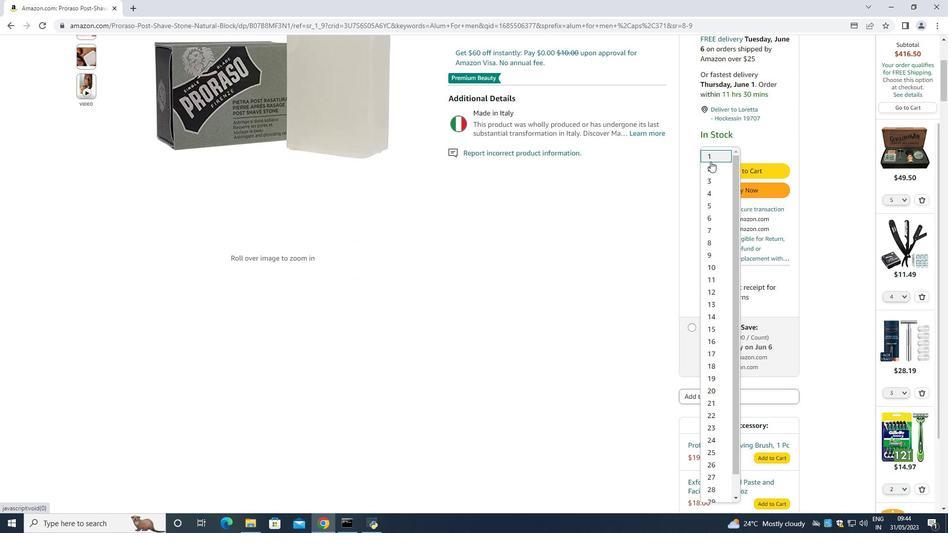 
Action: Mouse pressed left at (711, 158)
Screenshot: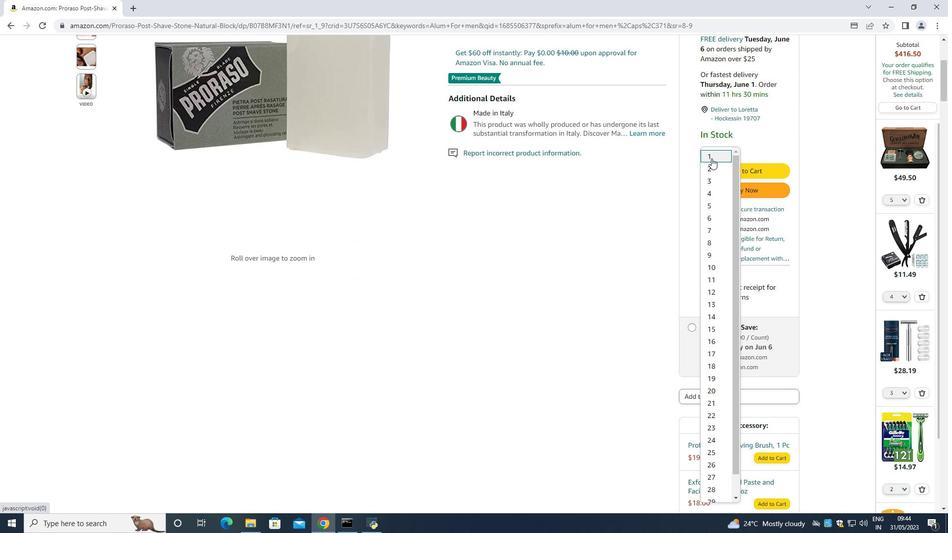 
Action: Mouse moved to (740, 189)
Screenshot: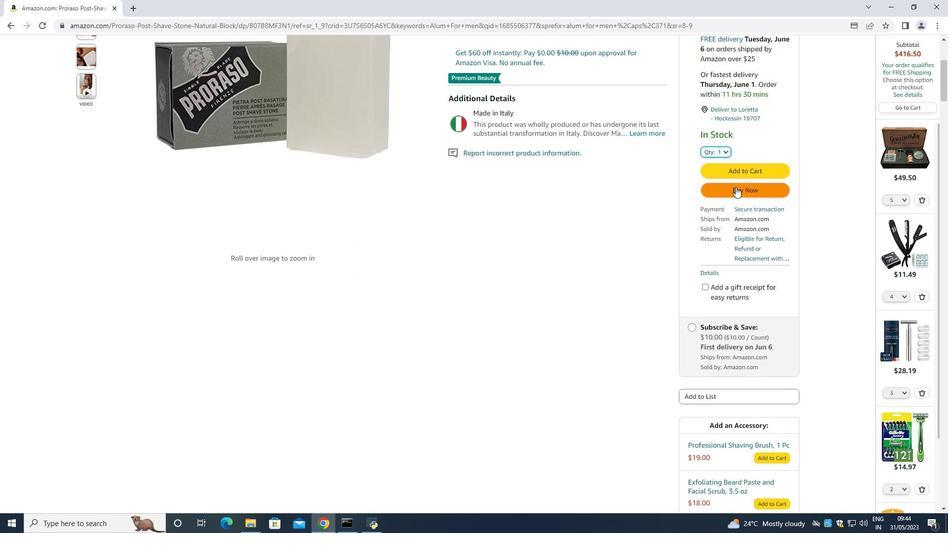 
Action: Mouse pressed left at (740, 189)
Screenshot: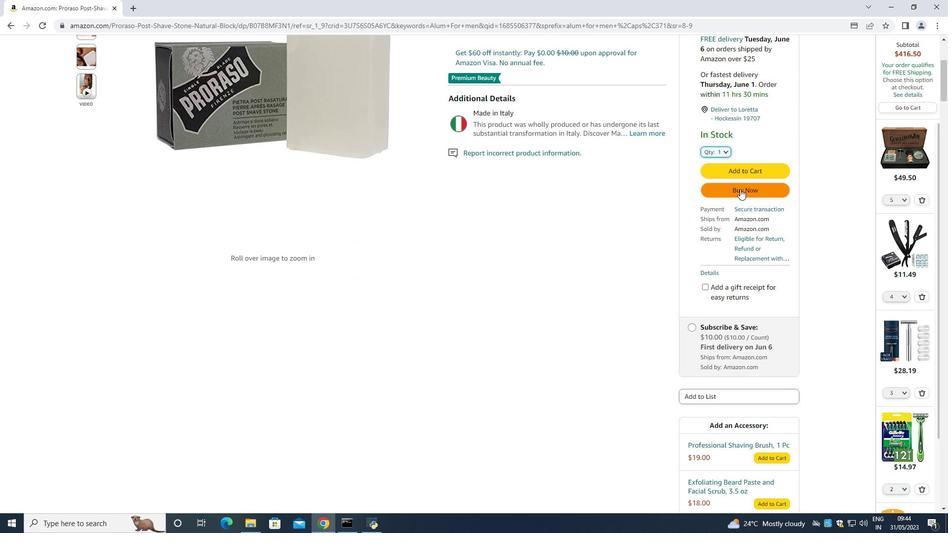 
Action: Mouse moved to (573, 86)
Screenshot: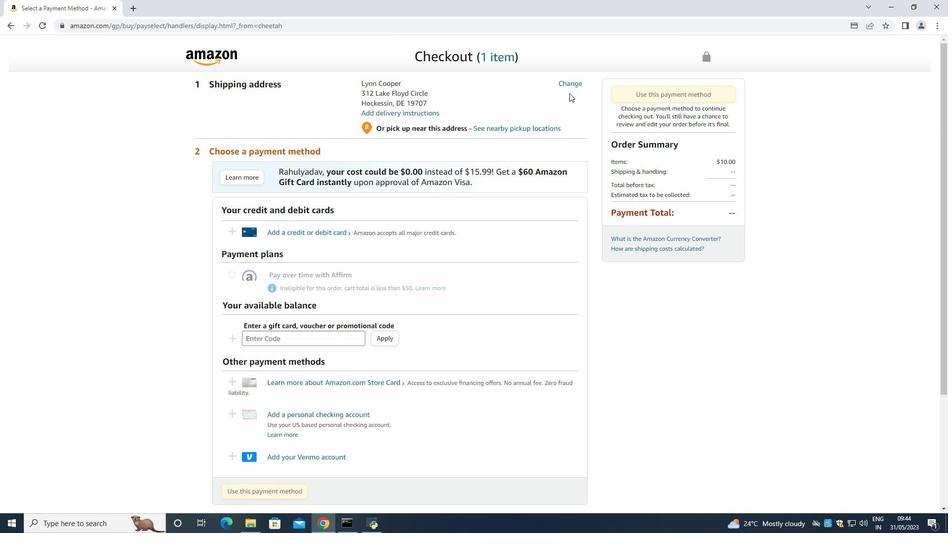 
Action: Mouse pressed left at (573, 86)
Screenshot: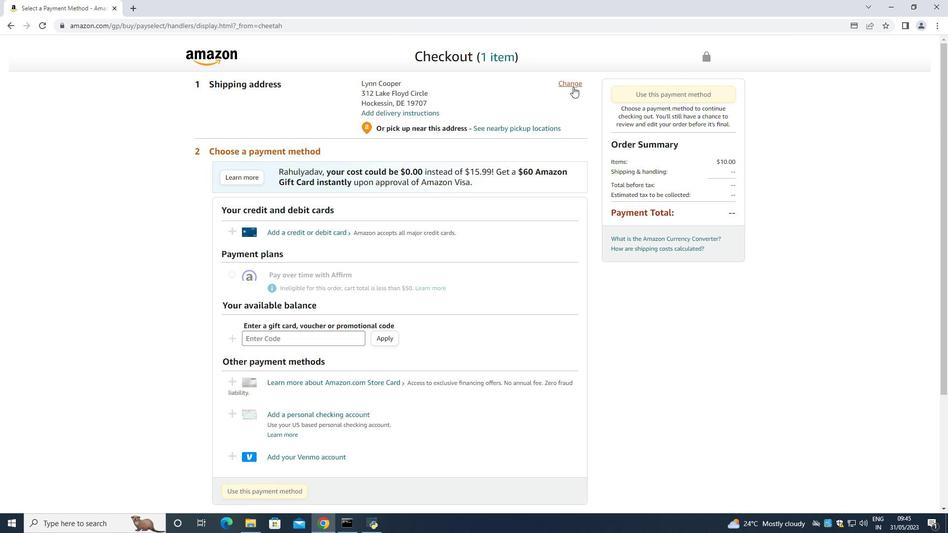 
Action: Mouse moved to (450, 161)
Screenshot: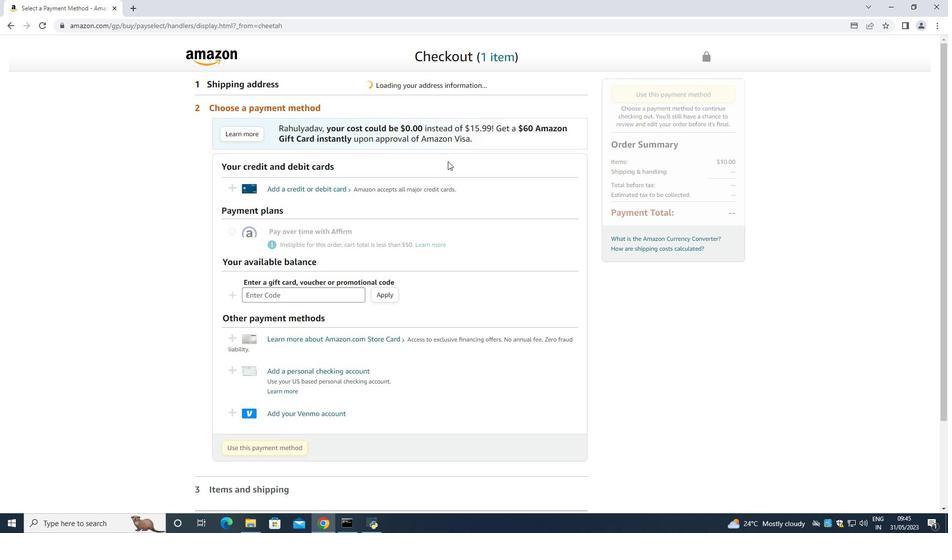 
Action: Key pressed <Key.space><Key.space><Key.space><Key.space><Key.space><Key.space><Key.space><Key.space><Key.space>
Screenshot: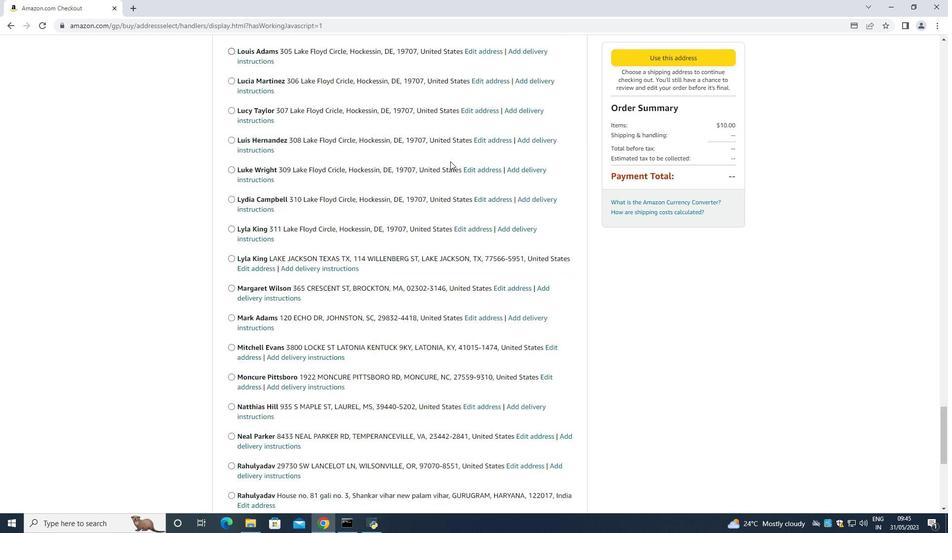 
Action: Mouse moved to (287, 211)
Screenshot: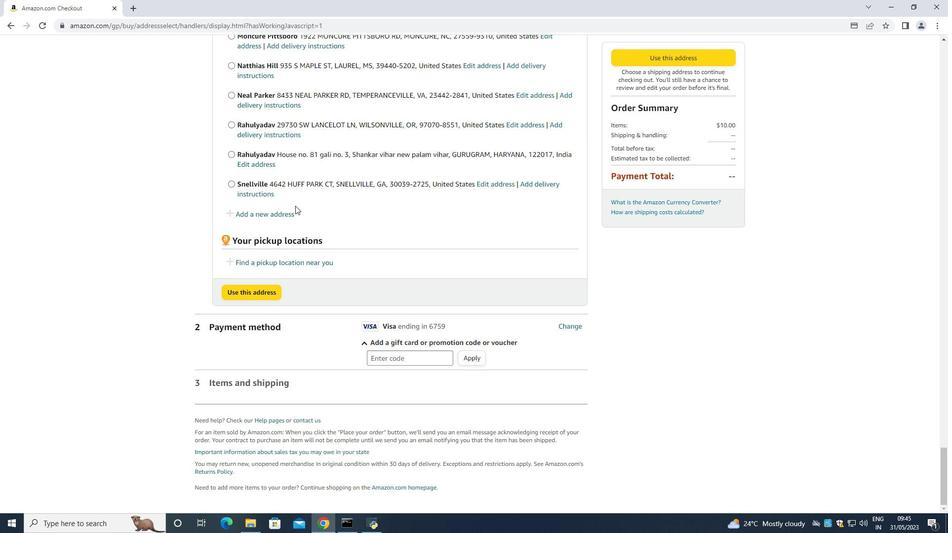 
Action: Mouse pressed left at (287, 211)
Screenshot: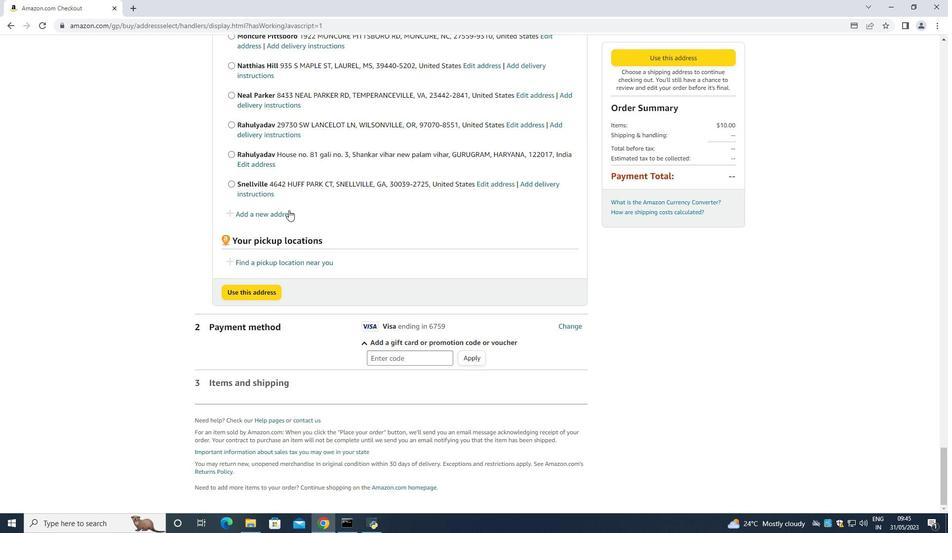 
Action: Mouse moved to (346, 236)
Screenshot: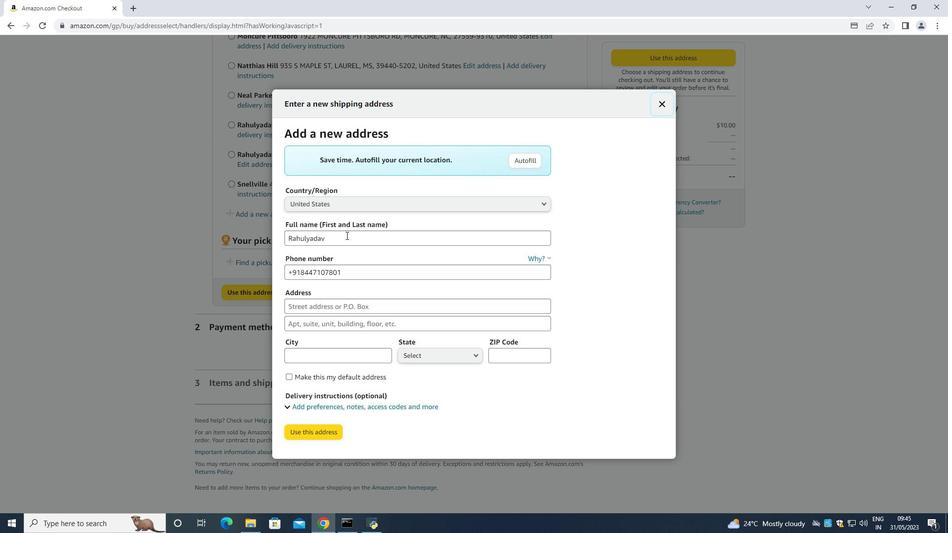 
Action: Mouse pressed left at (346, 236)
Screenshot: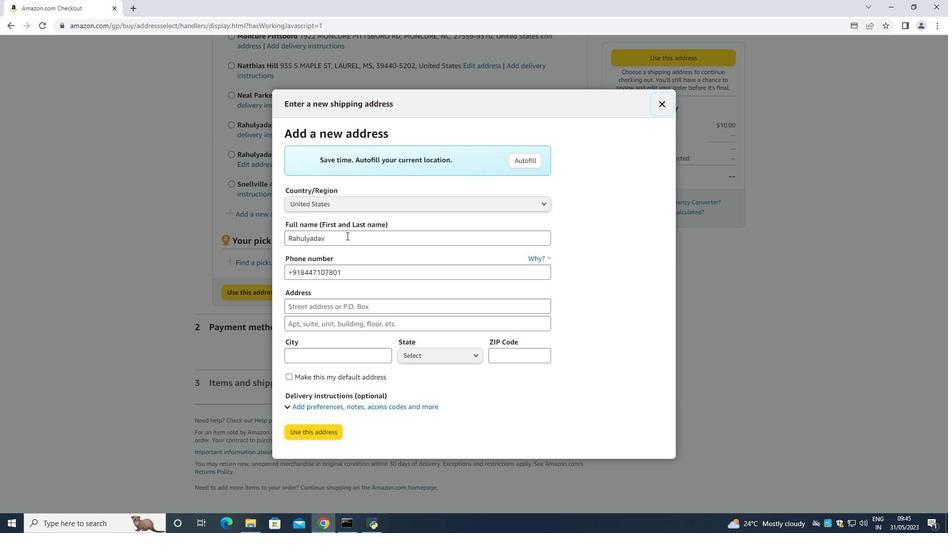 
Action: Key pressed <Key.backspace><Key.backspace><Key.backspace><Key.backspace><Key.backspace><Key.backspace><Key.backspace><Key.backspace><Key.backspace><Key.backspace><Key.backspace><Key.backspace><Key.backspace><Key.backspace><Key.backspace><Key.backspace><Key.backspace><Key.backspace><Key.shift>Maddie<Key.space><Key.shift><Key.shift><Key.shift><Key.shift><Key.shift><Key.shift><Key.shift><Key.shift><Key.shift><Key.shift><Key.shift><Key.shift>Scott<Key.space><Key.tab><Key.tab><Key.backspace>3022398079<Key.tab>3<Key.backspace>
Screenshot: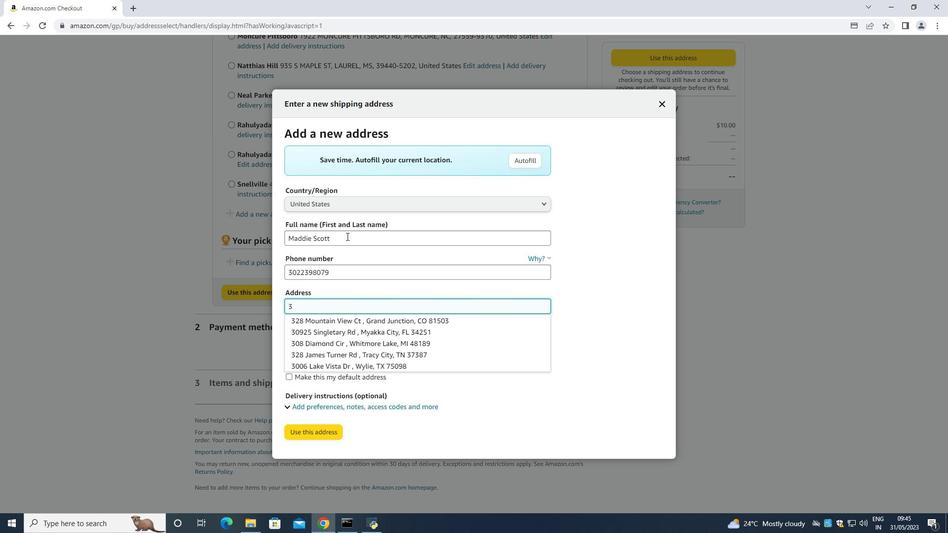 
Action: Mouse moved to (333, 273)
Screenshot: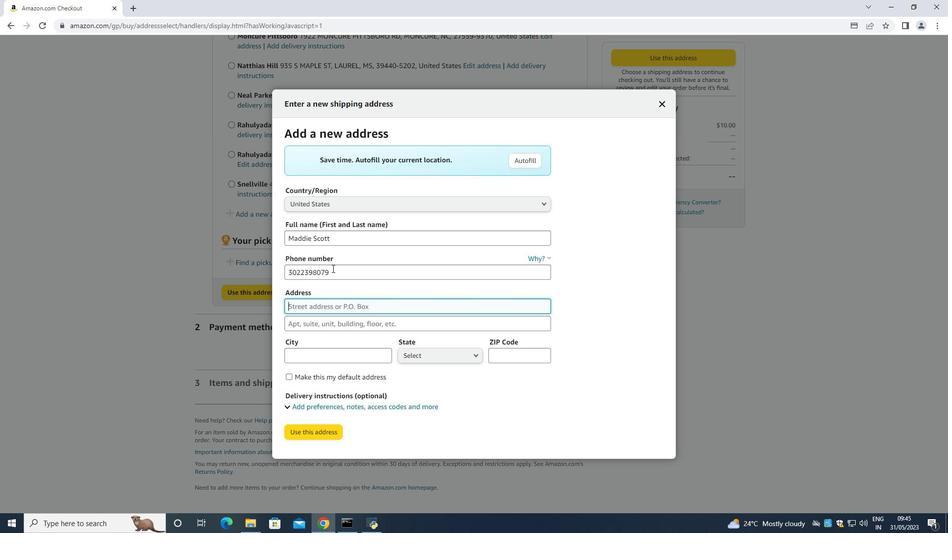 
Action: Mouse pressed left at (333, 273)
Screenshot: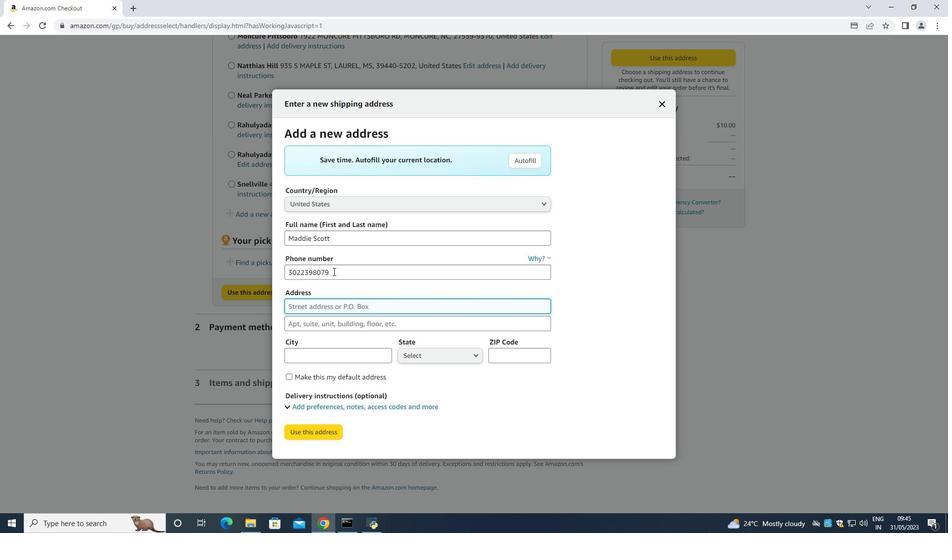 
Action: Key pressed <Key.backspace><Key.backspace><Key.backspace><Key.backspace><Key.backspace><Key.backspace><Key.backspace><Key.backspace><Key.backspace><Key.backspace><Key.backspace><Key.backspace><Key.backspace><Key.backspace><Key.backspace><Key.backspace><Key.backspace><Key.backspace><Key.backspace><Key.backspace><Key.backspace><Key.backspace><Key.backspace><Key.backspace><Key.backspace><Key.backspace><Key.backspace><Key.backspace><Key.backspace><Key.backspace>6205197251
Screenshot: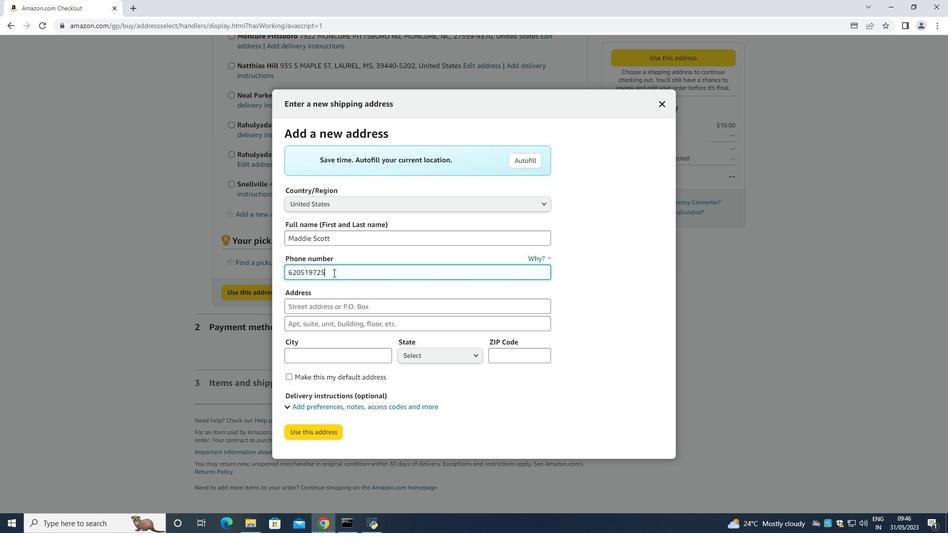 
Action: Mouse moved to (343, 310)
Screenshot: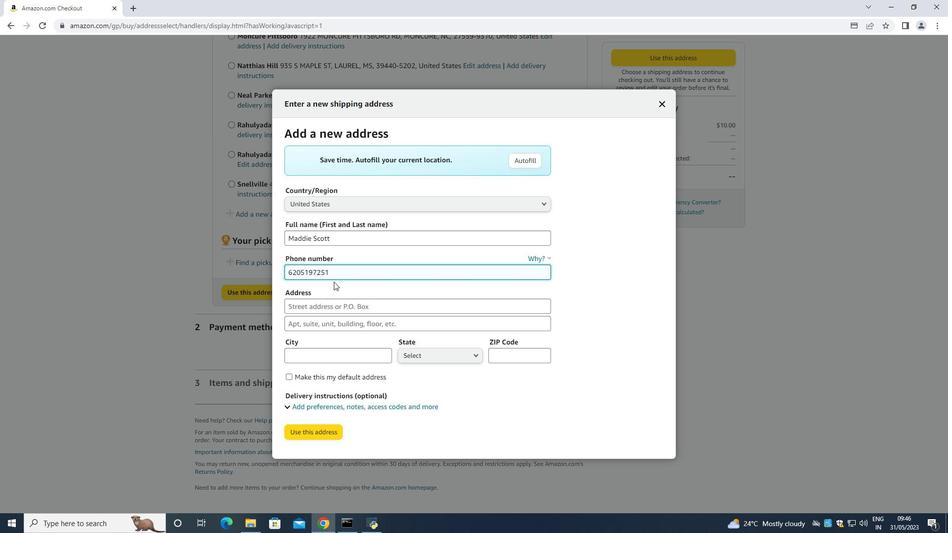 
Action: Mouse pressed left at (343, 310)
Screenshot: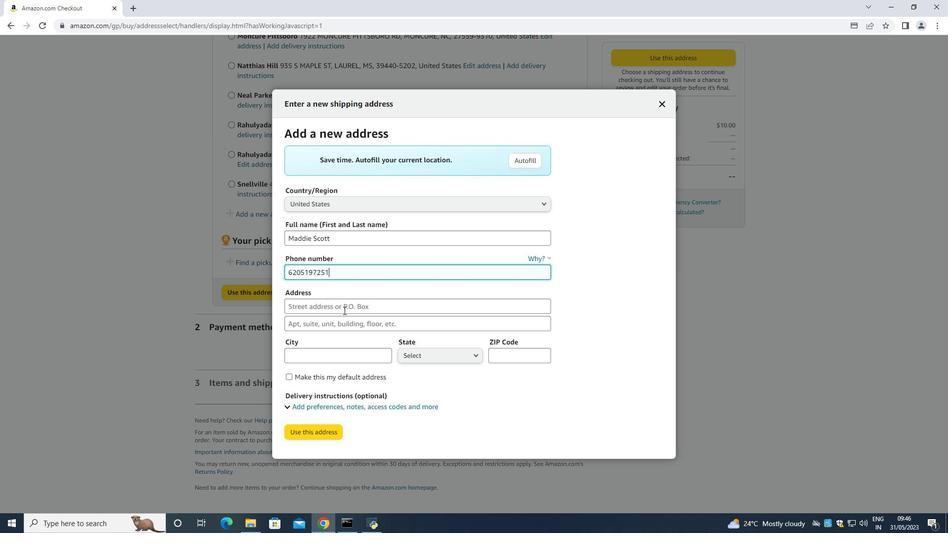 
Action: Key pressed 1225<Key.space><Key.shift>Ridge<Key.space><Key.shift><Key.shift><Key.shift><Key.shift><Key.shift><Key.shift><Key.shift><Key.shift><Key.shift><Key.shift><Key.shift>Road<Key.space>
Screenshot: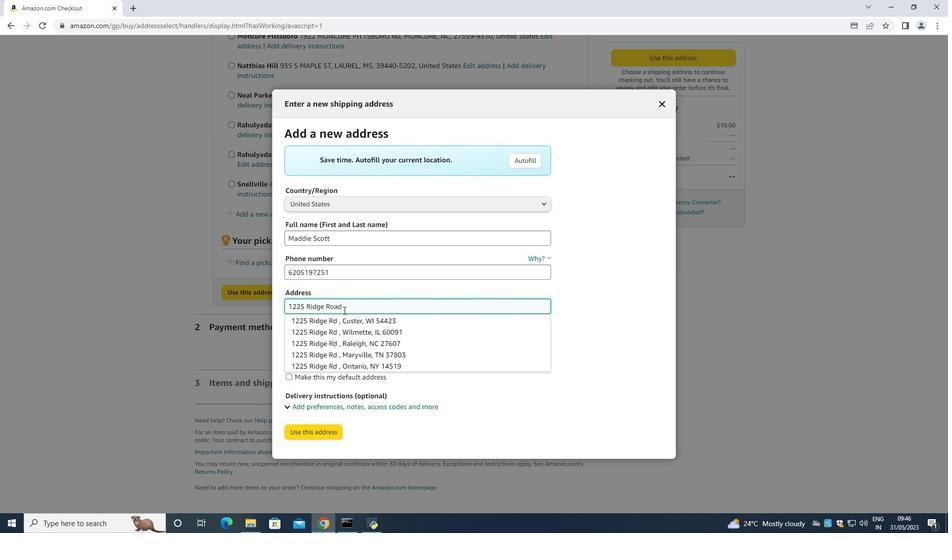 
Action: Mouse moved to (353, 307)
Screenshot: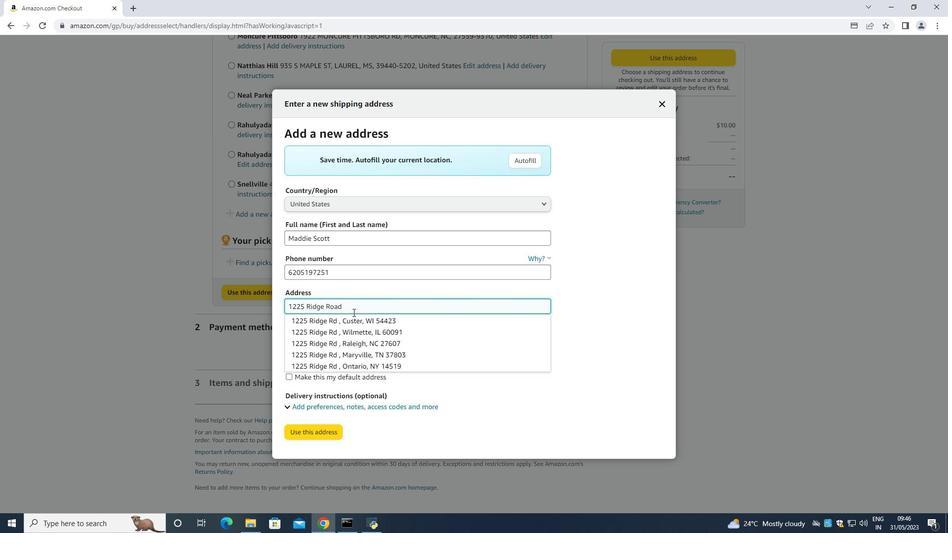 
Action: Key pressed <Key.space>
Screenshot: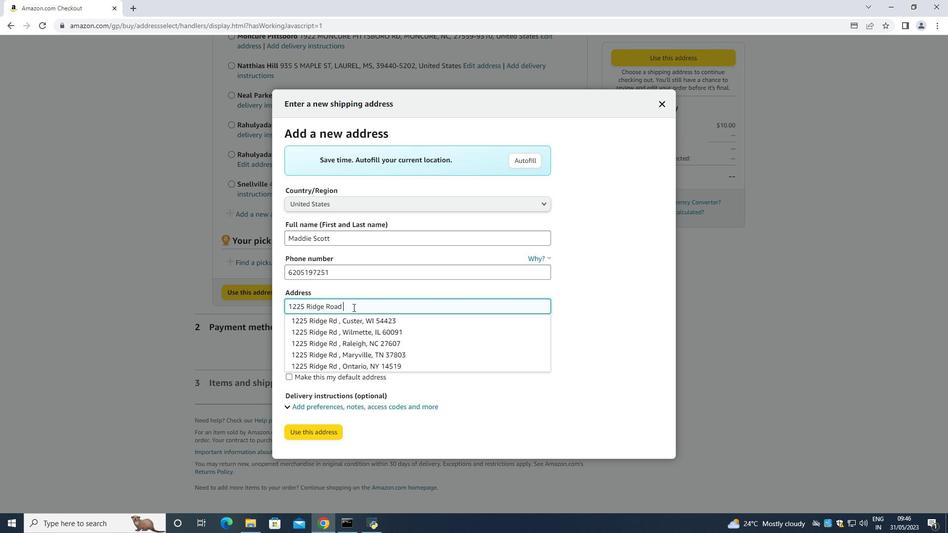 
Action: Mouse moved to (355, 307)
Screenshot: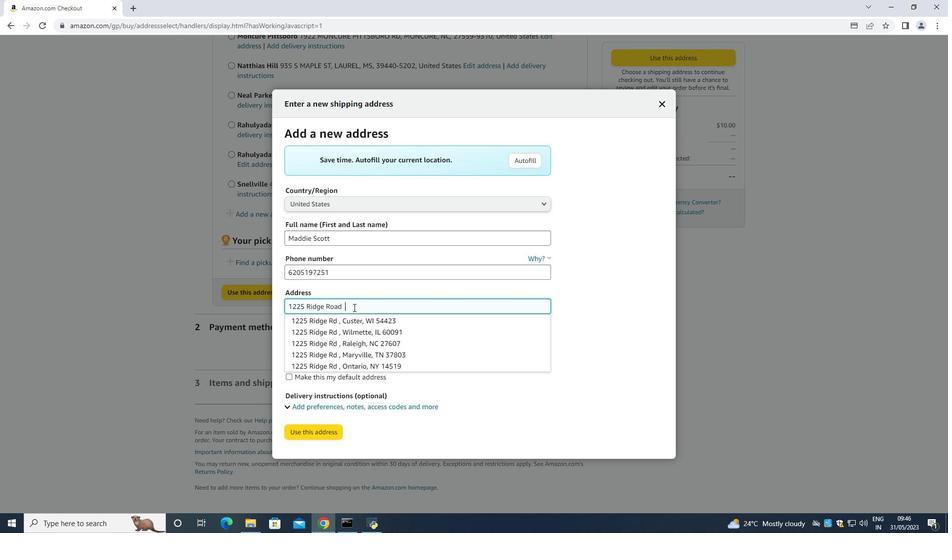 
Action: Mouse pressed left at (355, 307)
Screenshot: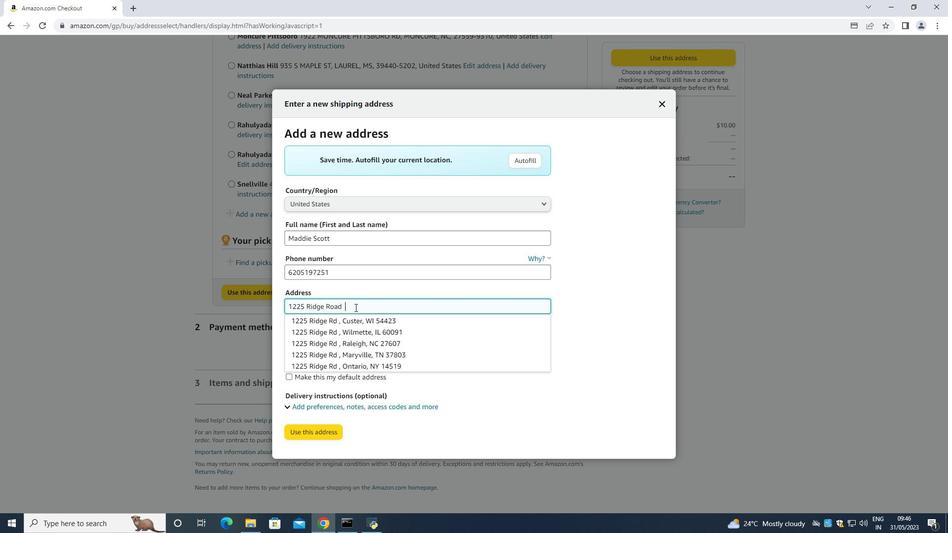 
Action: Mouse moved to (603, 307)
Screenshot: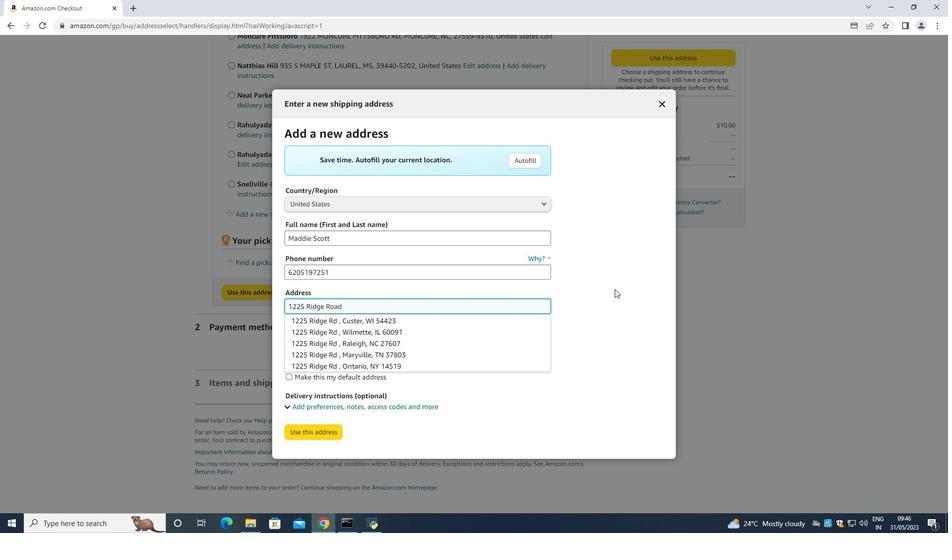 
Action: Mouse pressed left at (603, 307)
Screenshot: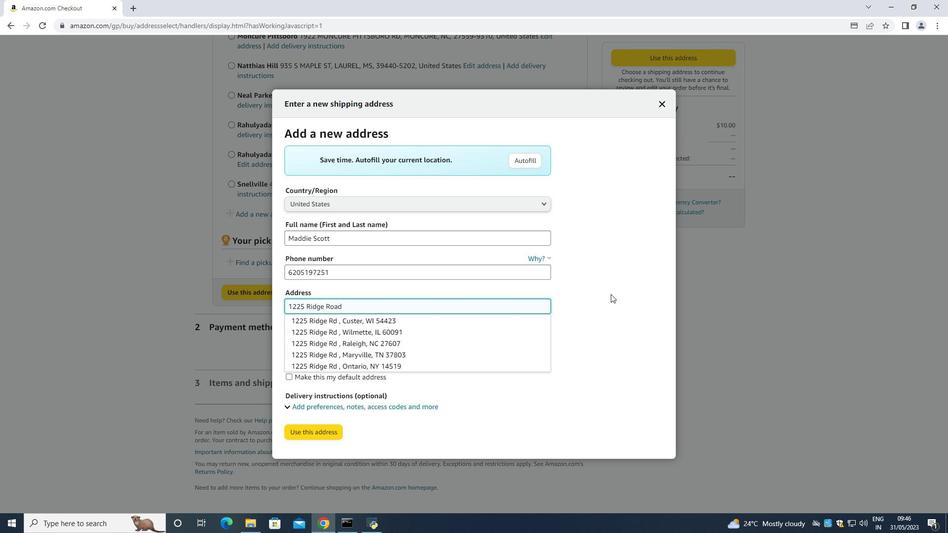 
Action: Mouse moved to (323, 357)
Screenshot: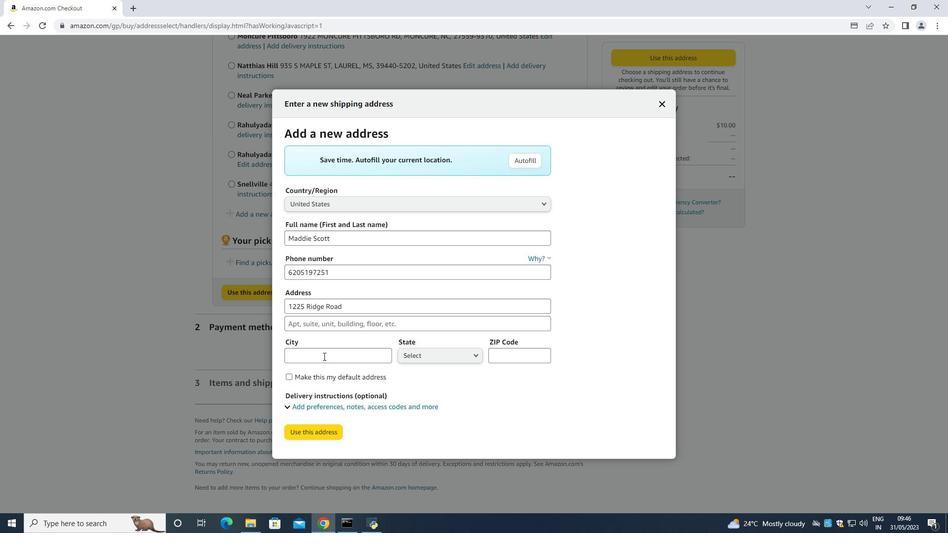 
Action: Mouse pressed left at (323, 357)
Screenshot: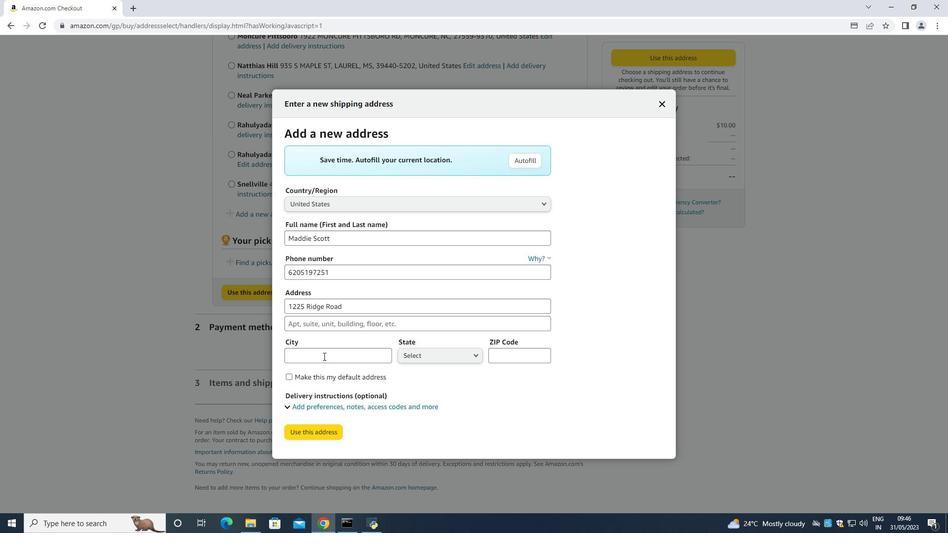 
Action: Mouse moved to (306, 356)
Screenshot: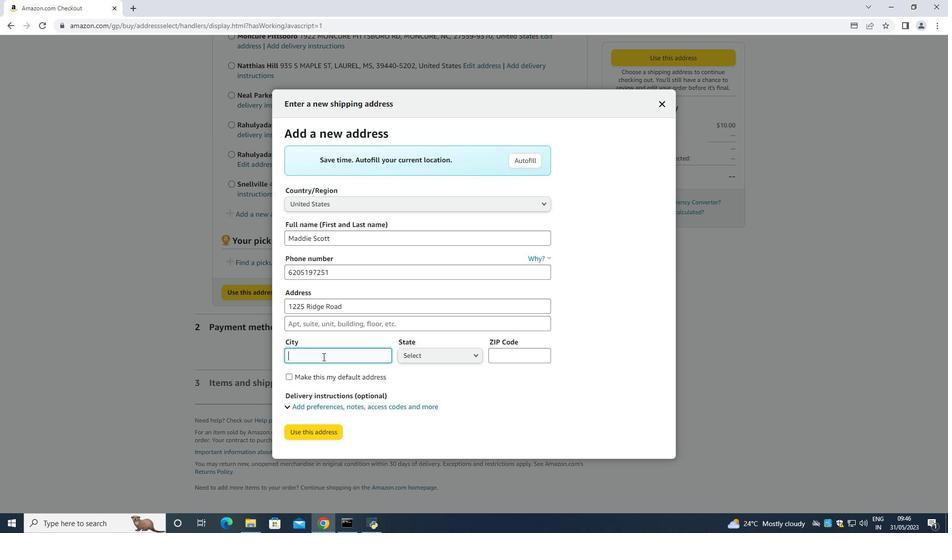 
Action: Key pressed <Key.shift>Dodg<Key.space><Key.backspace>e<Key.space>
Screenshot: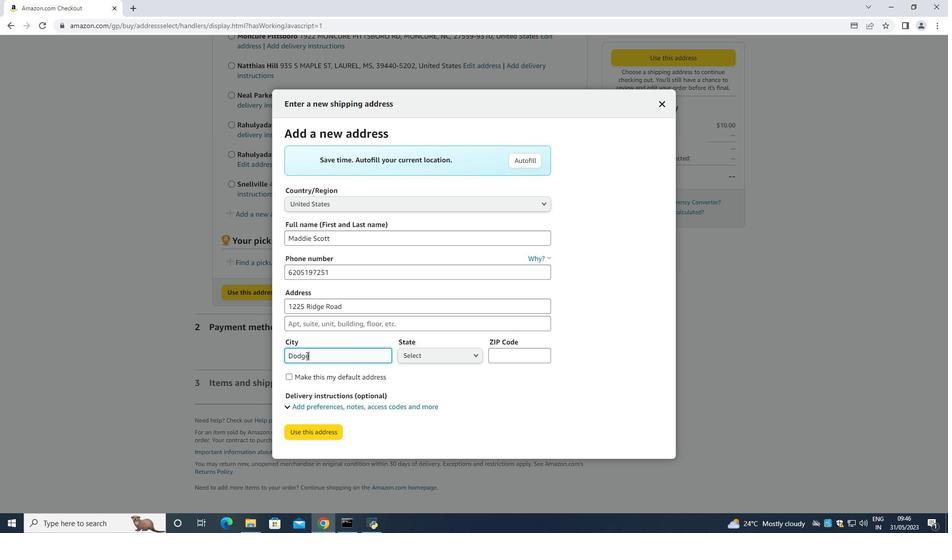 
Action: Mouse moved to (430, 361)
Screenshot: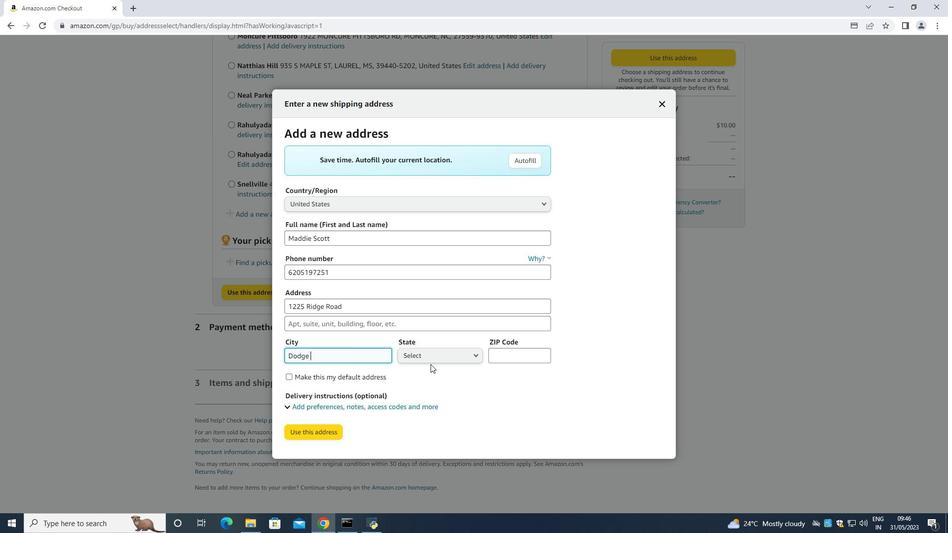 
Action: Mouse pressed left at (430, 361)
Screenshot: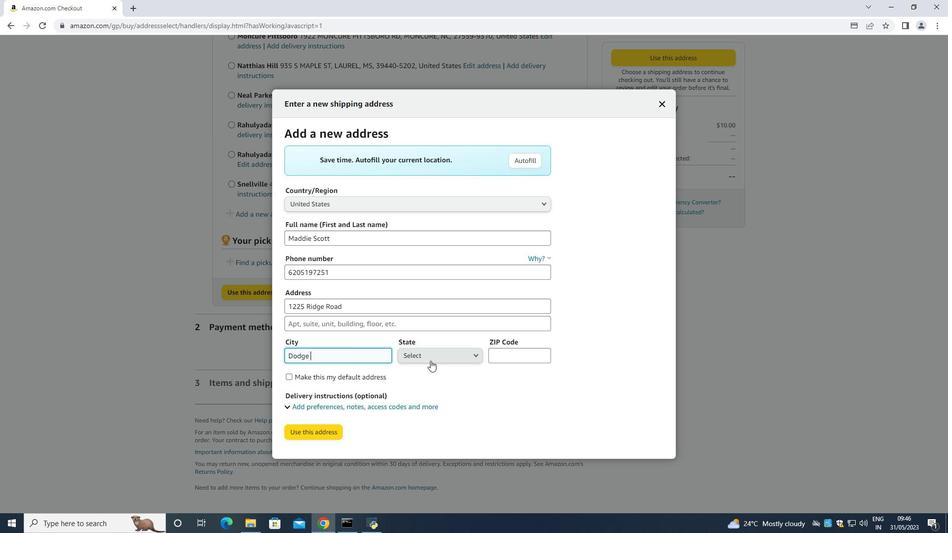 
Action: Mouse moved to (430, 361)
Screenshot: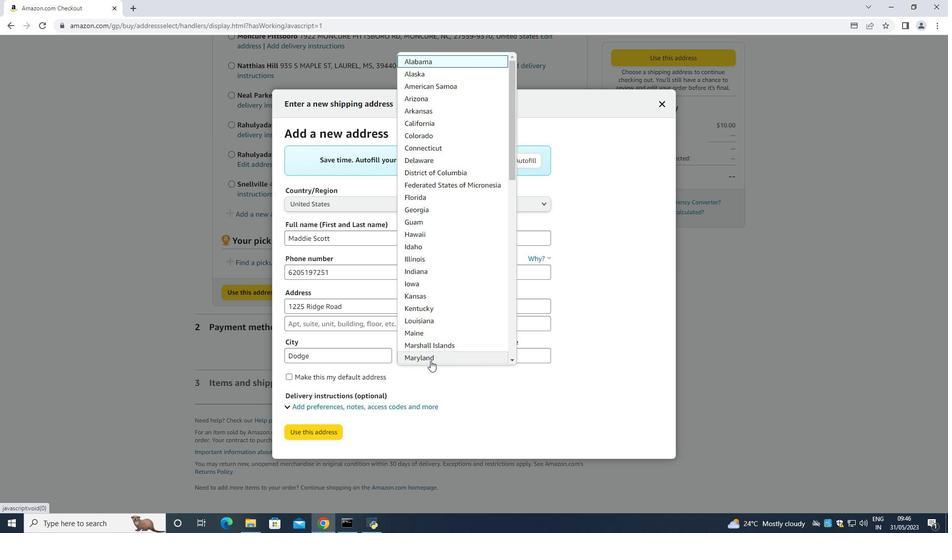
Action: Key pressed k
Screenshot: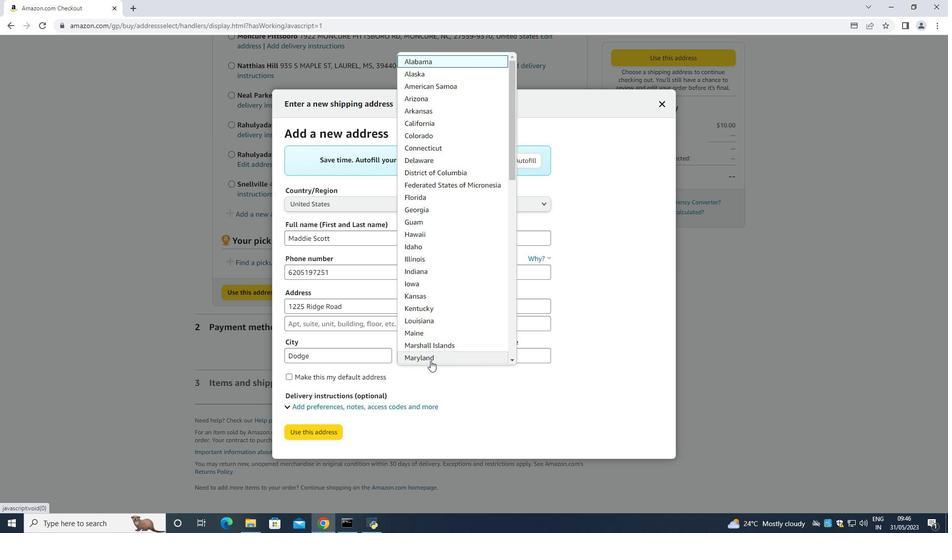 
Action: Mouse moved to (418, 299)
Screenshot: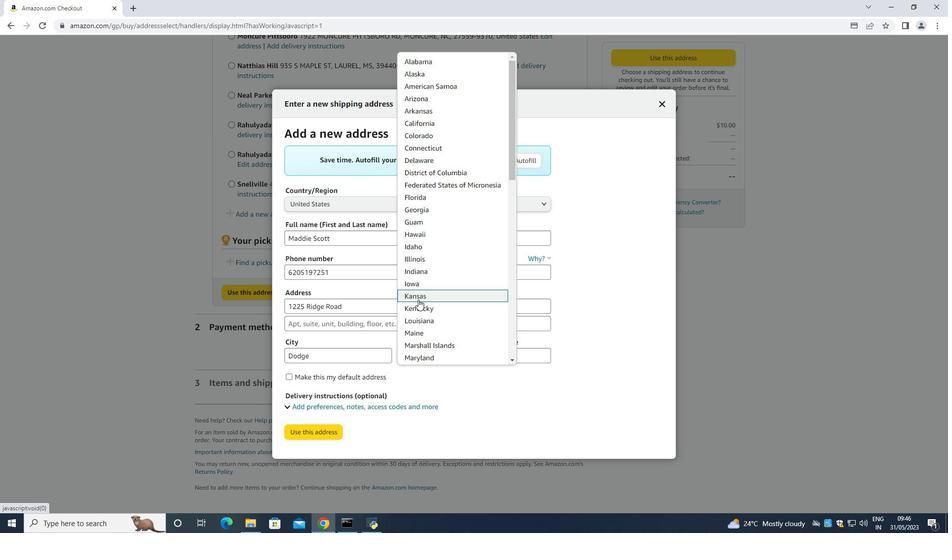 
Action: Mouse pressed left at (418, 299)
Screenshot: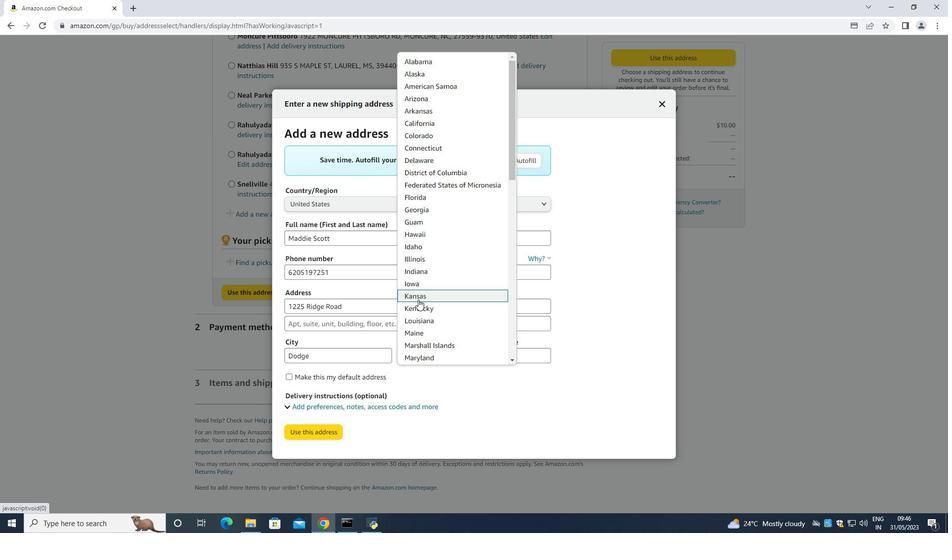 
Action: Mouse moved to (494, 352)
Screenshot: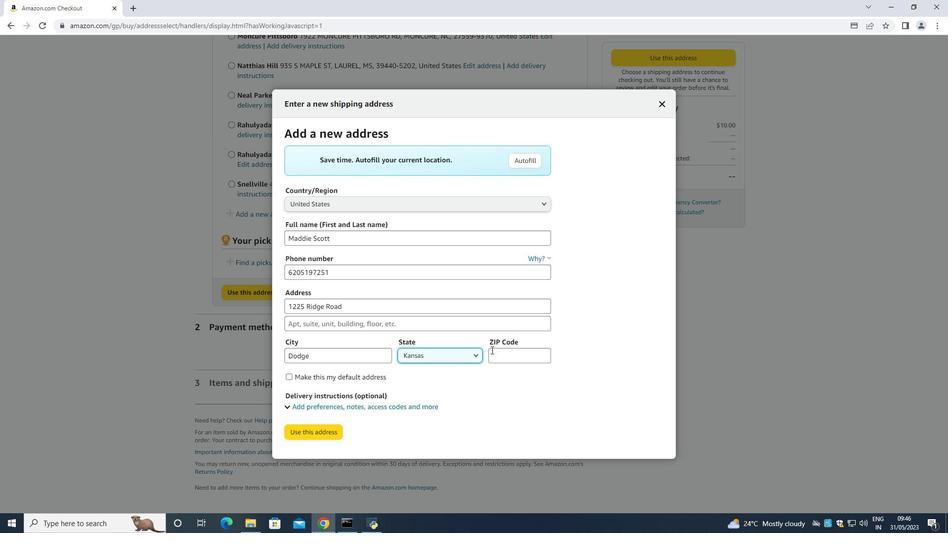 
Action: Mouse pressed left at (494, 352)
Screenshot: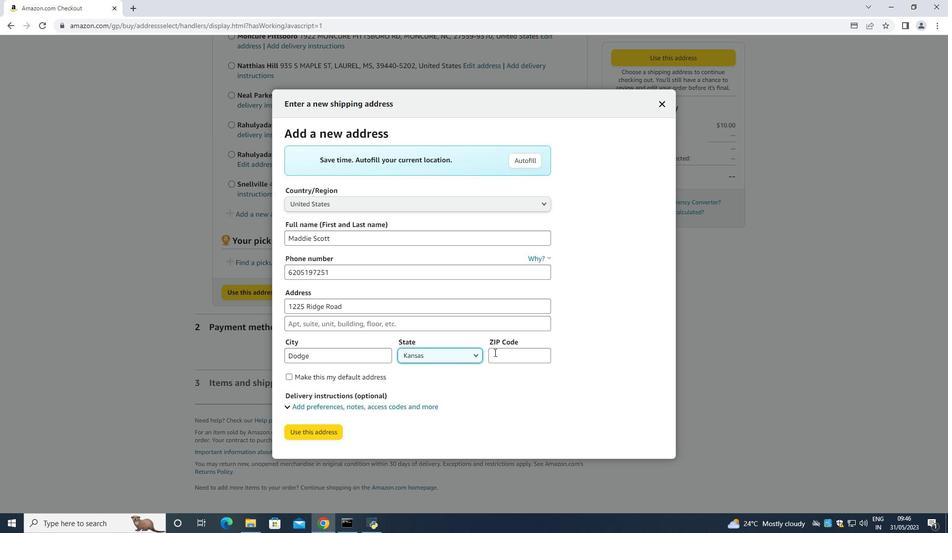 
Action: Mouse moved to (485, 348)
Screenshot: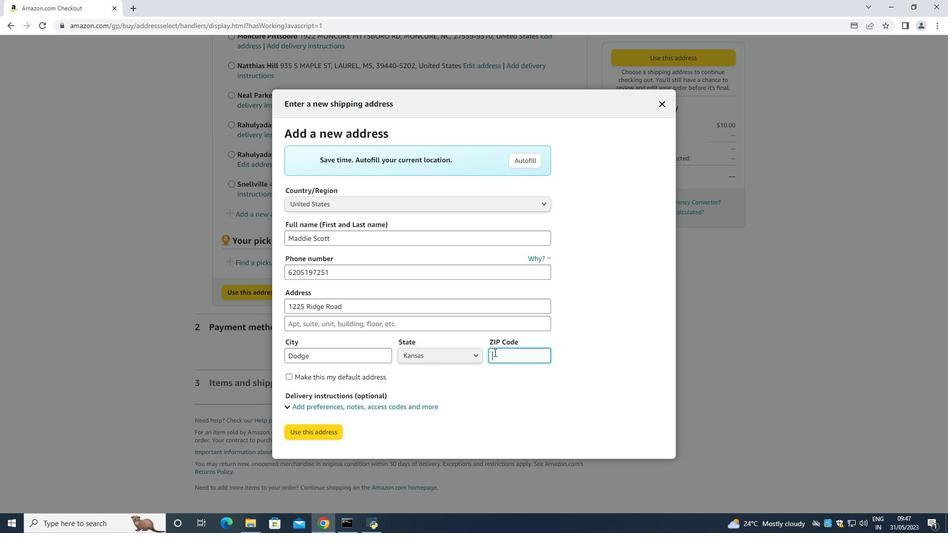 
Action: Key pressed 67801
Screenshot: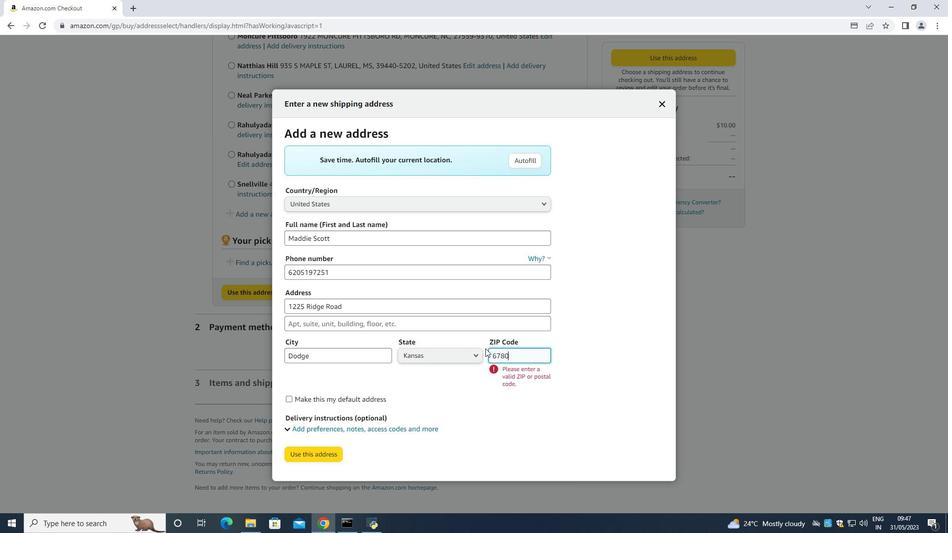 
Action: Mouse moved to (285, 376)
Screenshot: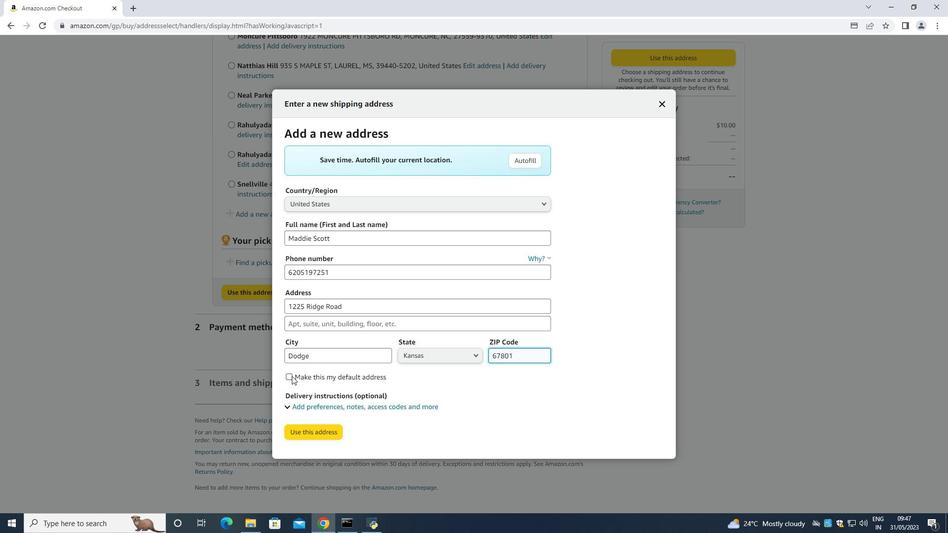 
Action: Mouse pressed left at (285, 376)
Screenshot: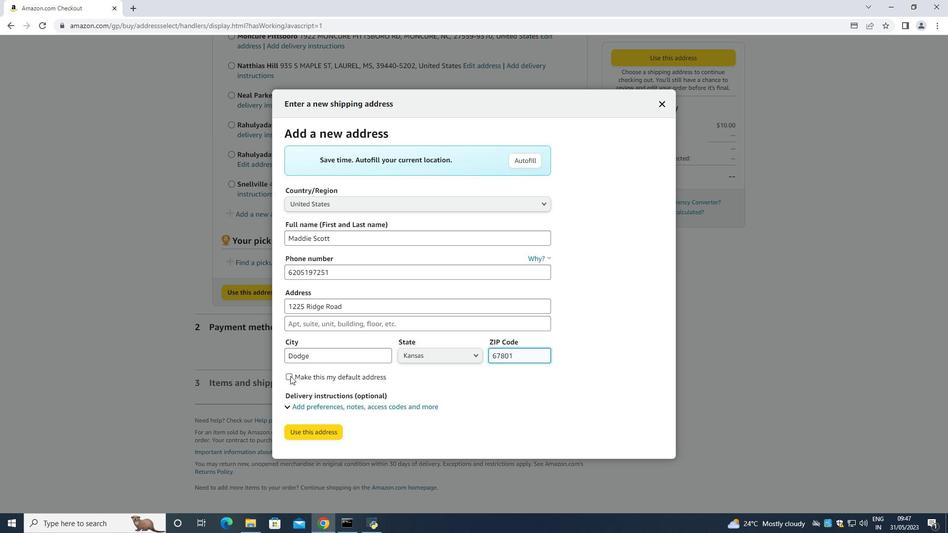 
Action: Mouse moved to (309, 426)
Screenshot: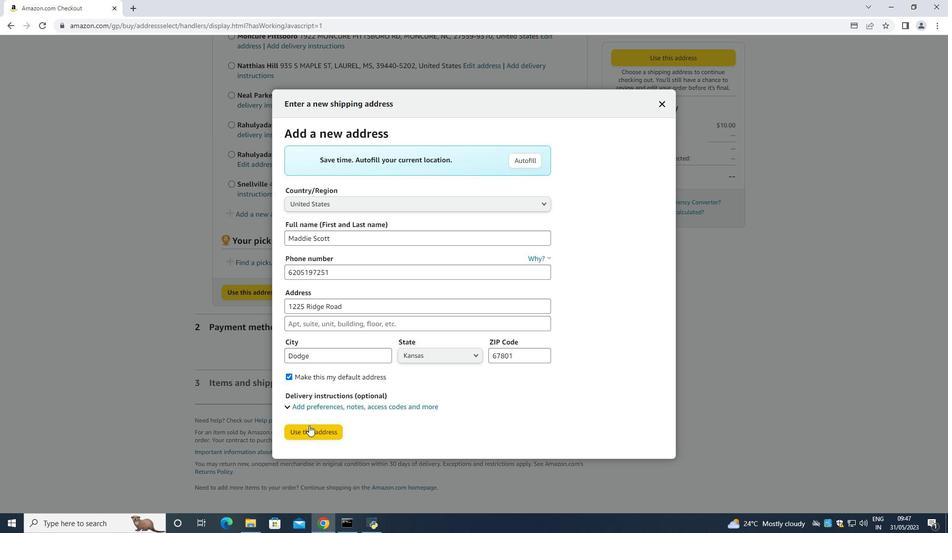 
Action: Mouse pressed left at (309, 426)
Screenshot: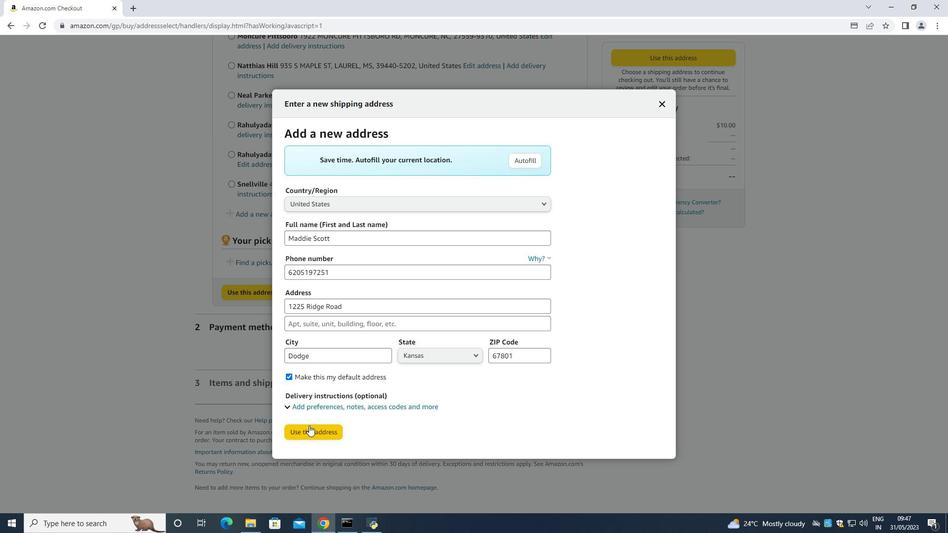 
Action: Mouse moved to (321, 496)
Screenshot: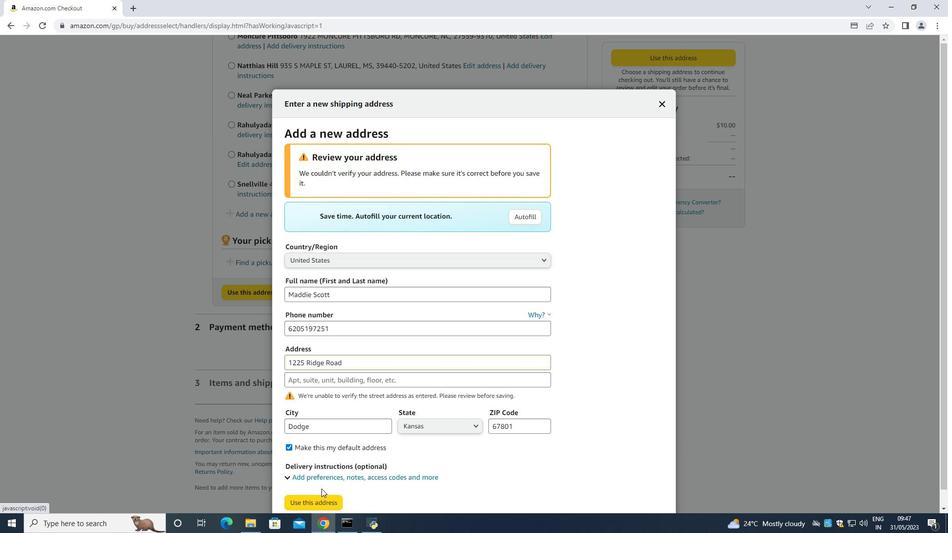 
Action: Mouse pressed left at (321, 496)
Screenshot: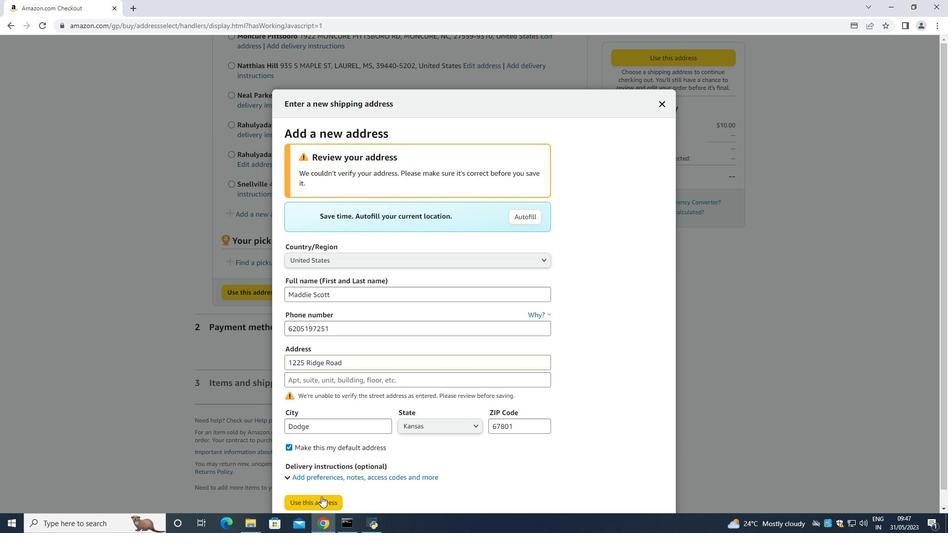
Action: Mouse moved to (420, 224)
Screenshot: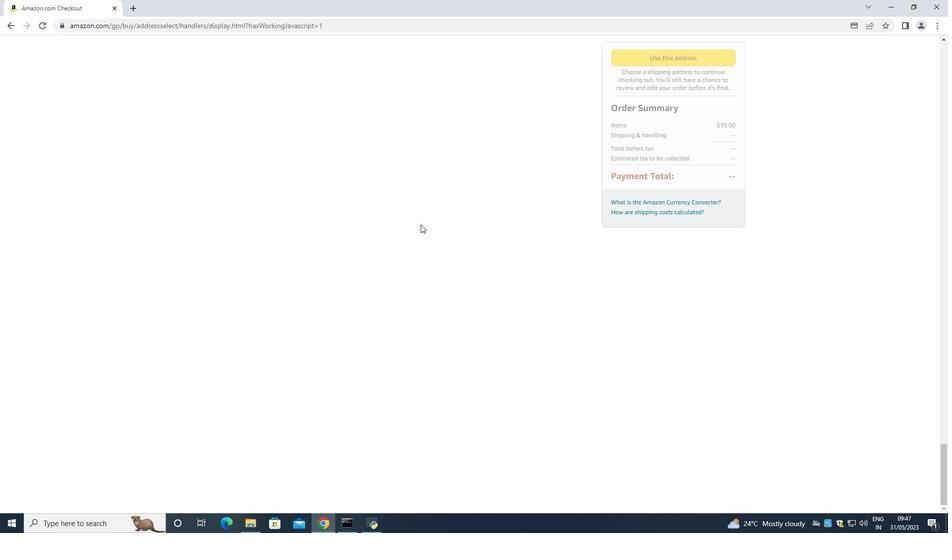 
Action: Mouse scrolled (420, 225) with delta (0, 0)
Screenshot: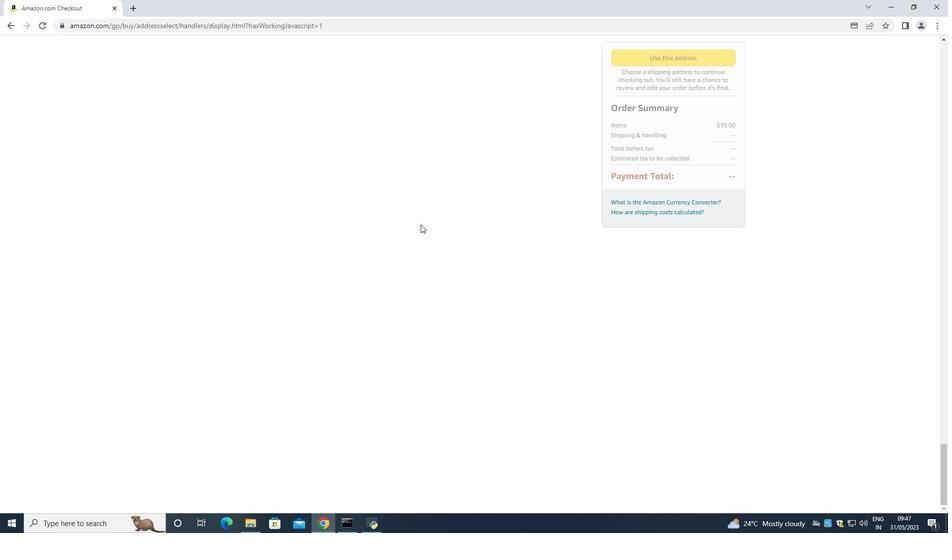 
Action: Mouse moved to (309, 232)
Screenshot: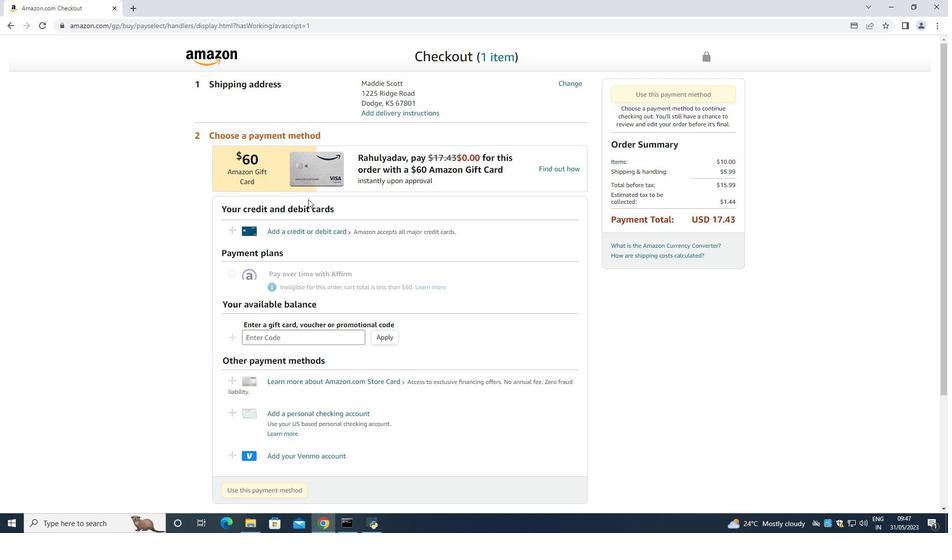 
Action: Mouse pressed left at (309, 232)
Screenshot: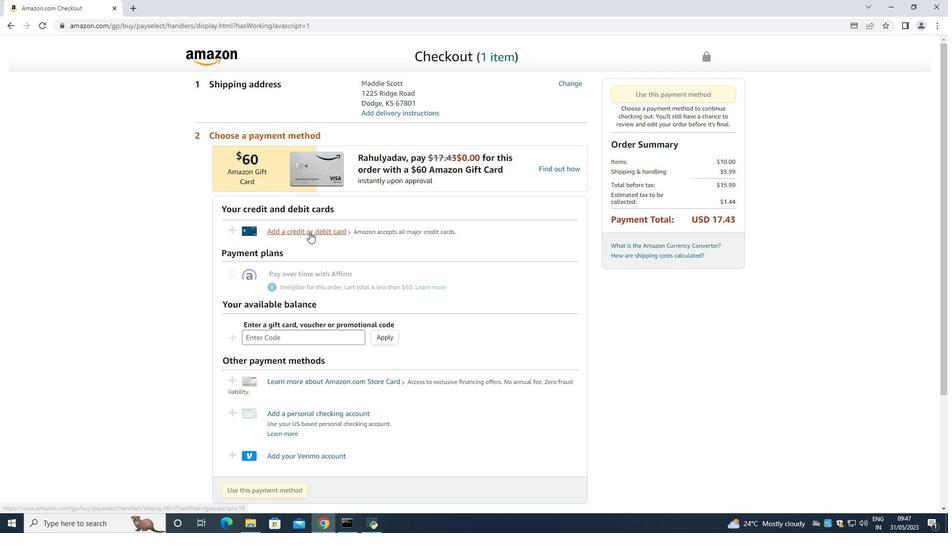 
Action: Mouse moved to (396, 231)
Screenshot: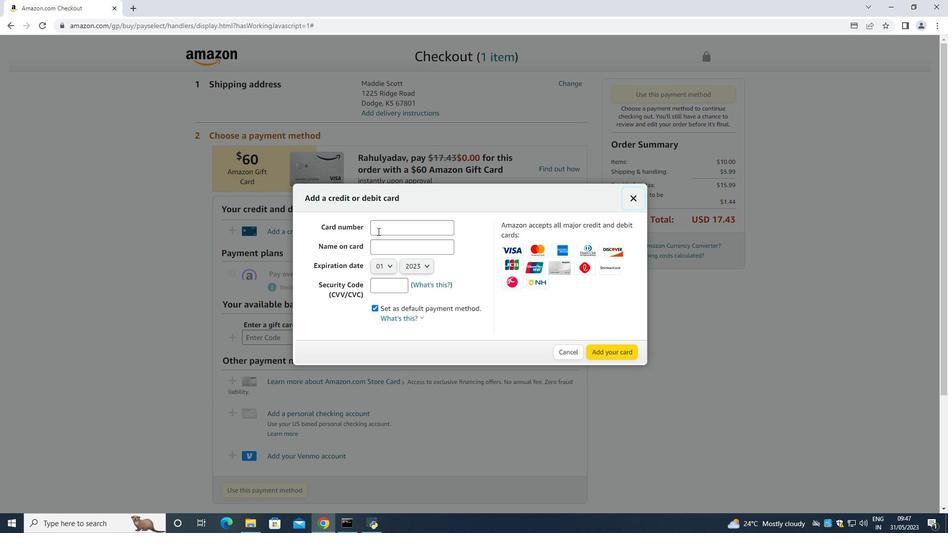 
Action: Mouse pressed left at (396, 231)
Screenshot: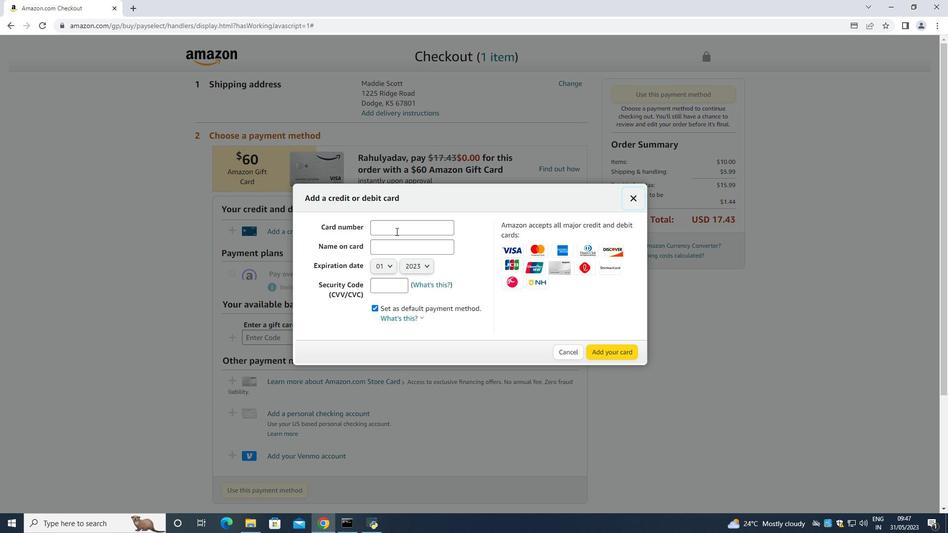 
Action: Mouse moved to (396, 231)
Screenshot: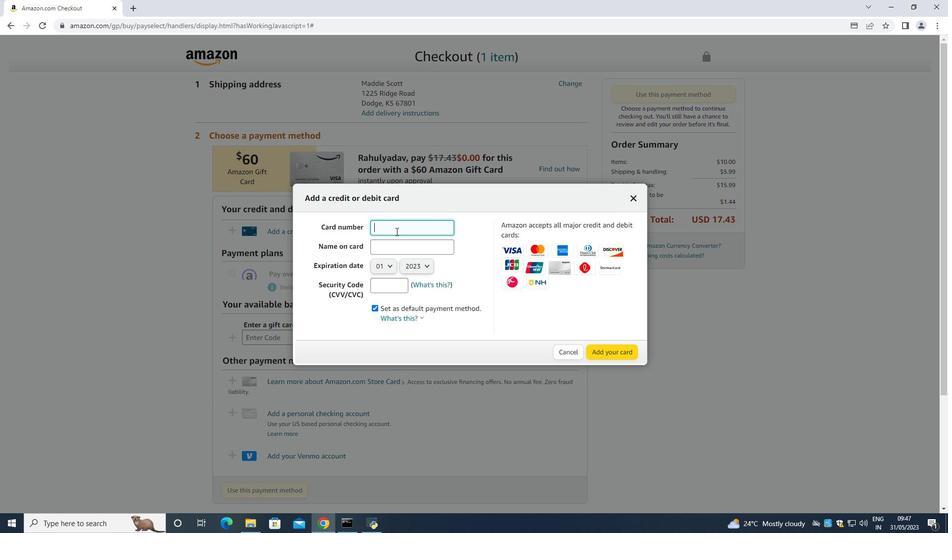 
Action: Key pressed 4789
Screenshot: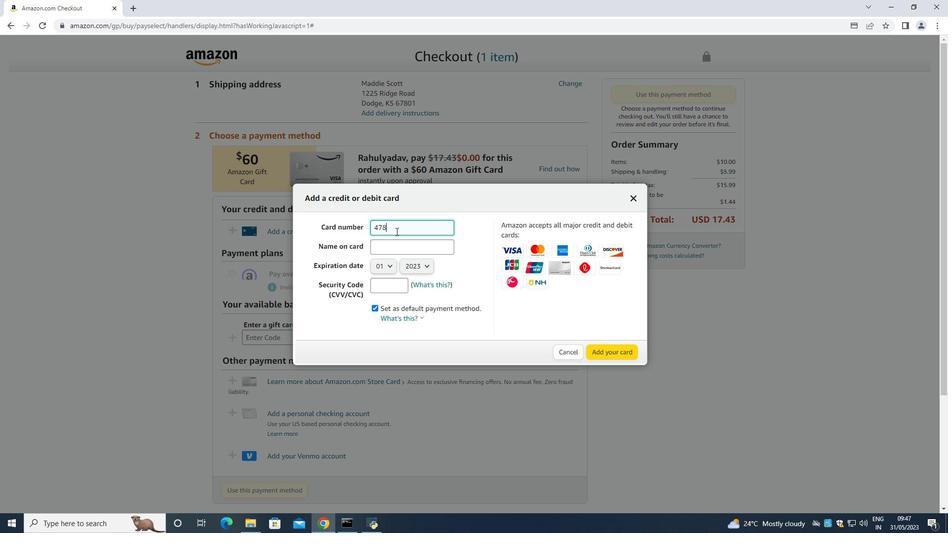 
Action: Mouse moved to (396, 231)
Screenshot: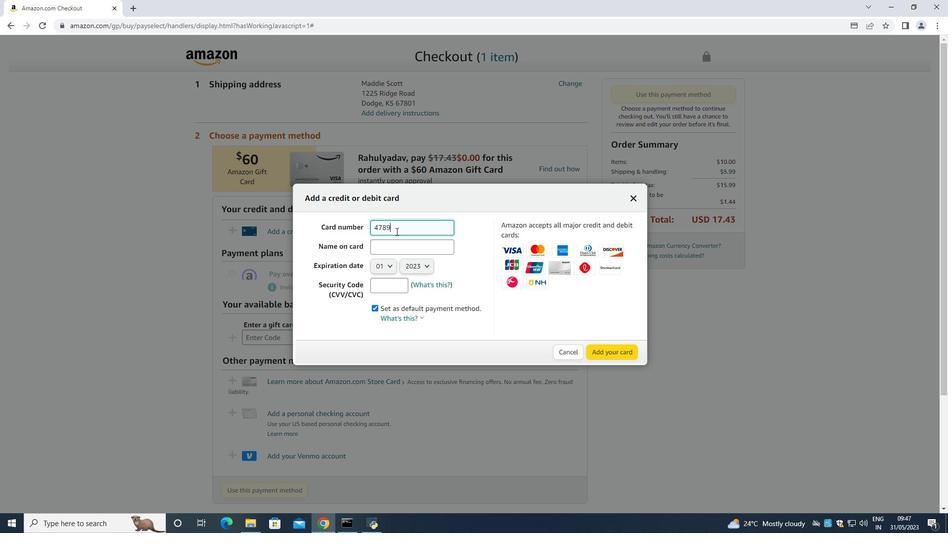 
Action: Key pressed 235698547965<Key.tab><Key.shift>Maddie<Key.space><Key.shift>Scott
Screenshot: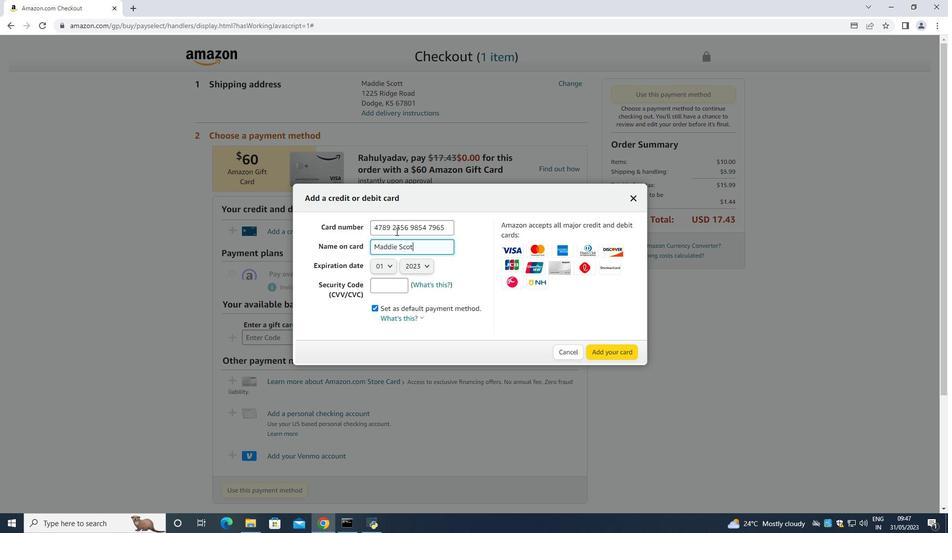 
Action: Mouse moved to (393, 269)
Screenshot: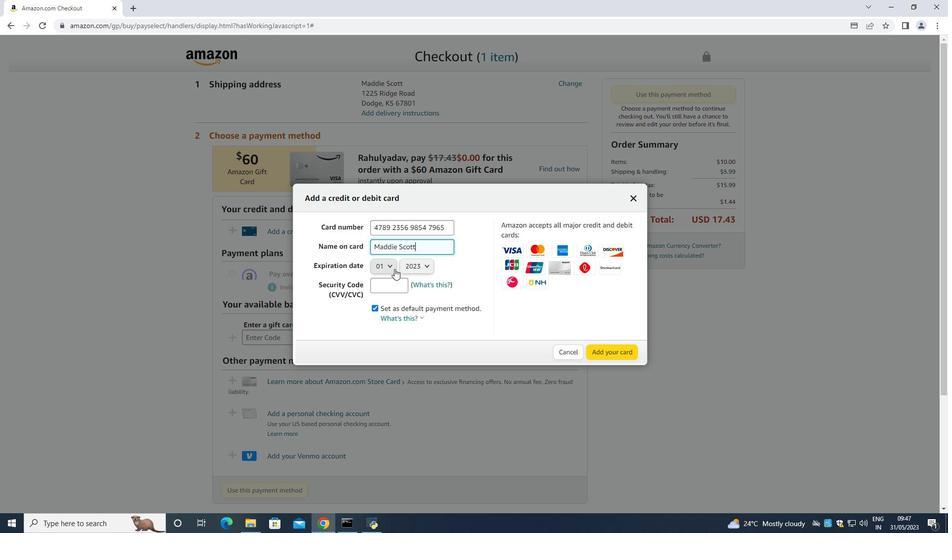 
Action: Mouse pressed left at (393, 269)
Screenshot: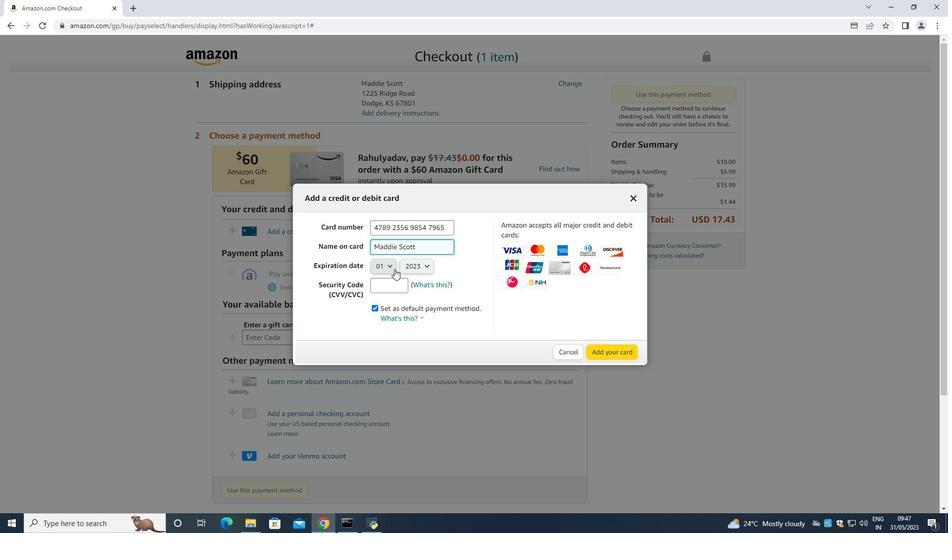 
Action: Mouse moved to (390, 278)
Screenshot: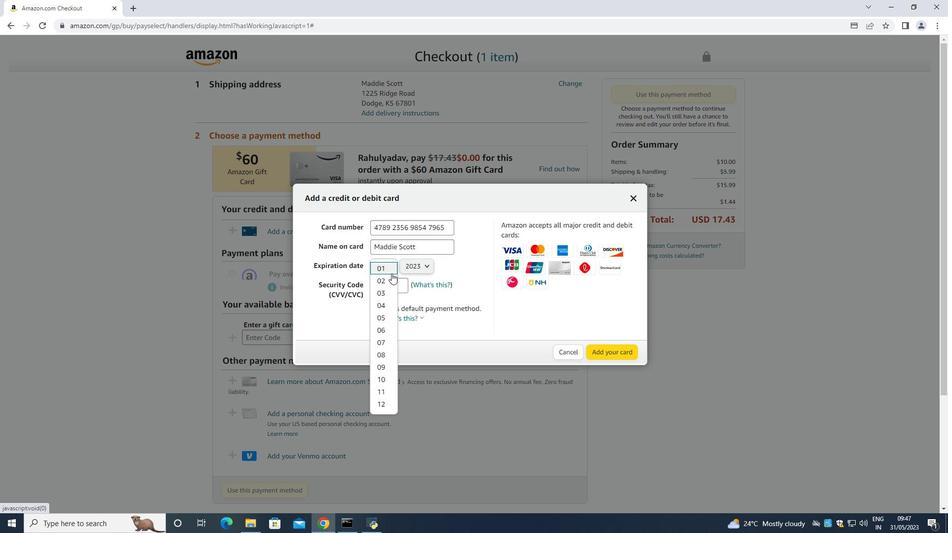 
Action: Mouse pressed left at (390, 278)
Screenshot: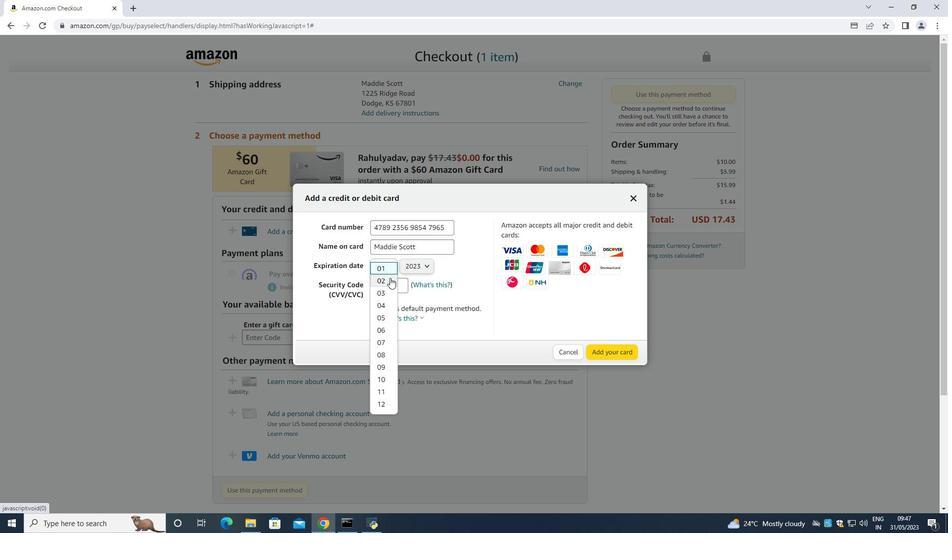
Action: Mouse moved to (392, 273)
Screenshot: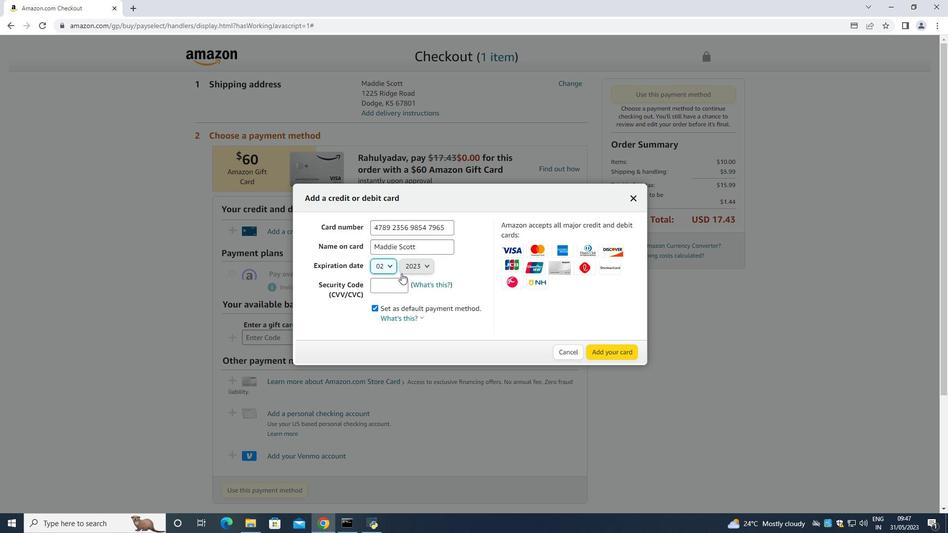 
Action: Mouse pressed left at (392, 273)
Screenshot: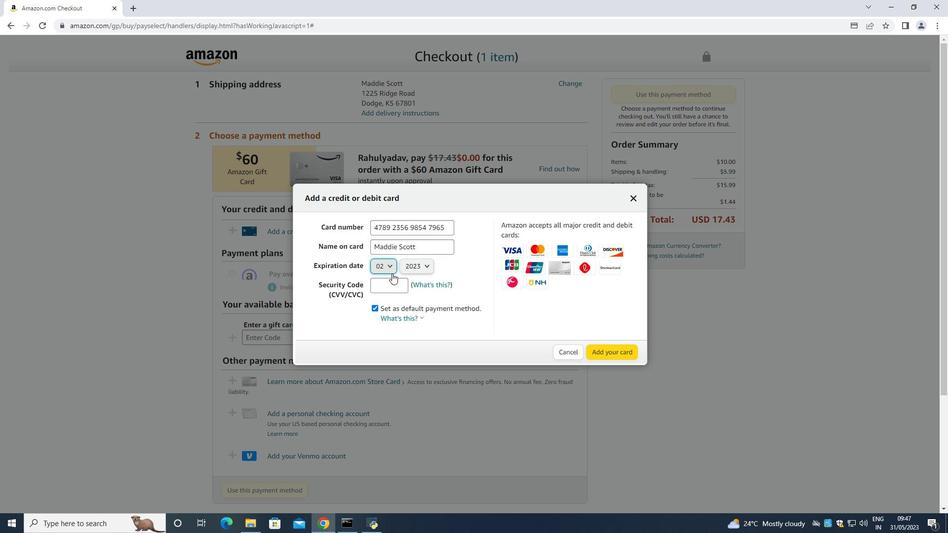 
Action: Mouse moved to (392, 272)
Screenshot: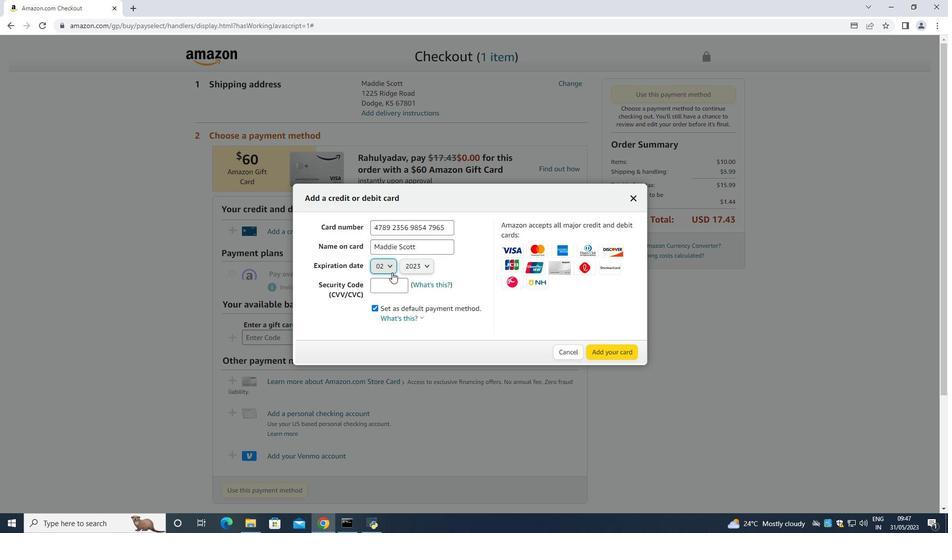 
Action: Mouse pressed left at (392, 272)
